 Task: Look for space in Sunrise Manor, United States from 12th August, 2023 to 16th August, 2023 for 8 adults in price range Rs.10000 to Rs.16000. Place can be private room with 8 bedrooms having 8 beds and 8 bathrooms. Property type can be house, flat, guest house, hotel. Amenities needed are: wifi, TV, free parkinig on premises, gym, breakfast. Booking option can be shelf check-in. Required host language is English.
Action: Mouse moved to (565, 139)
Screenshot: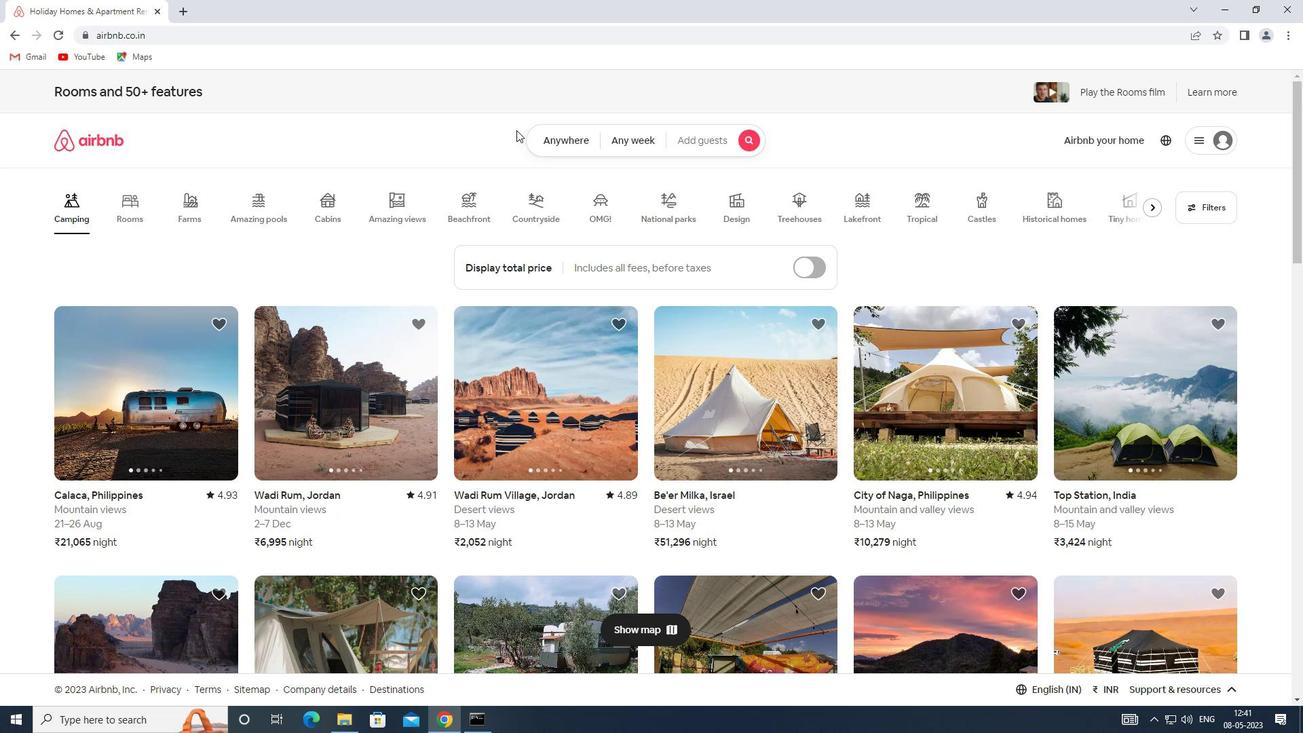 
Action: Mouse pressed left at (565, 139)
Screenshot: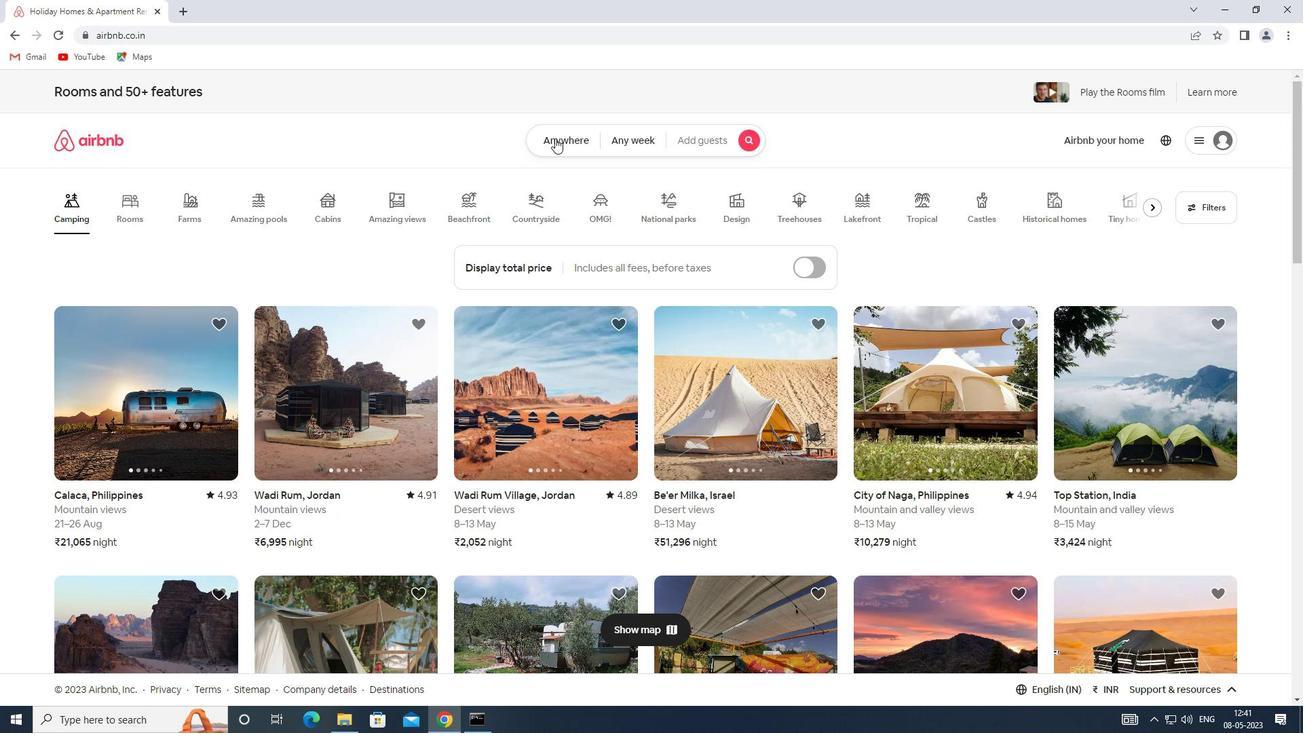 
Action: Mouse moved to (397, 196)
Screenshot: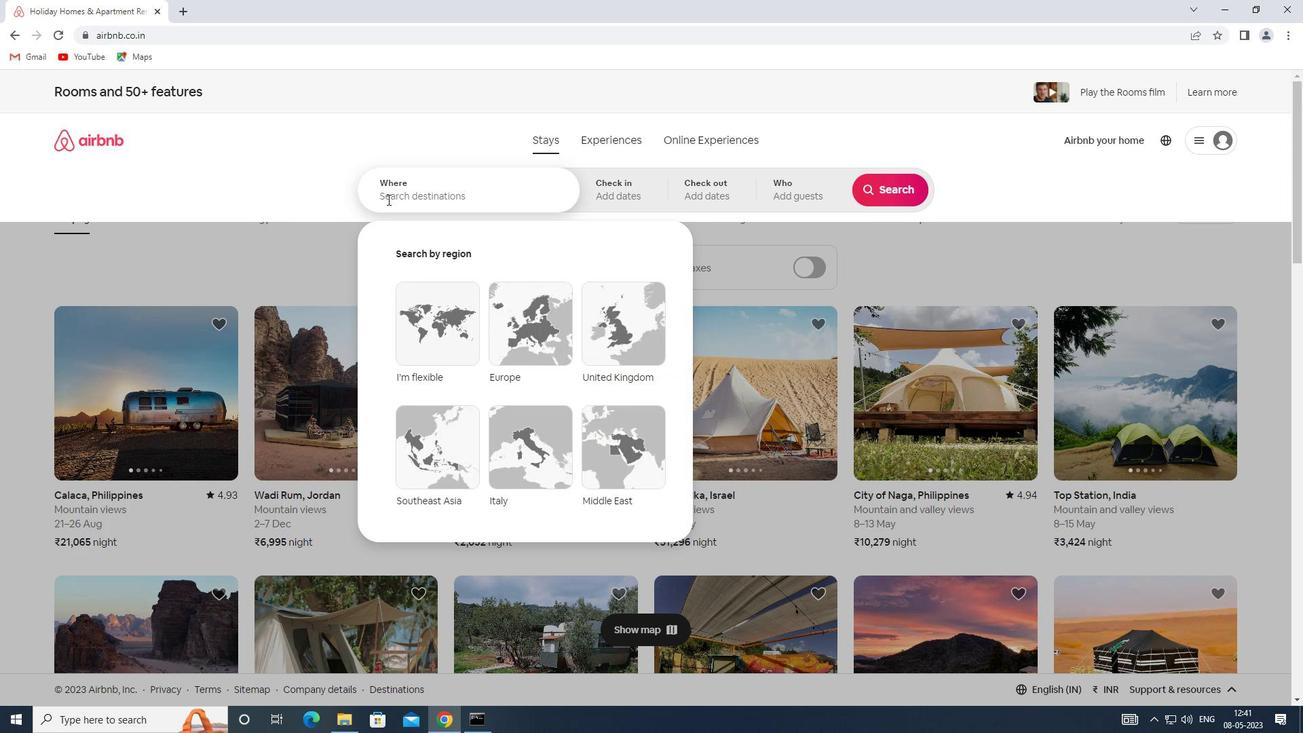 
Action: Mouse pressed left at (397, 196)
Screenshot: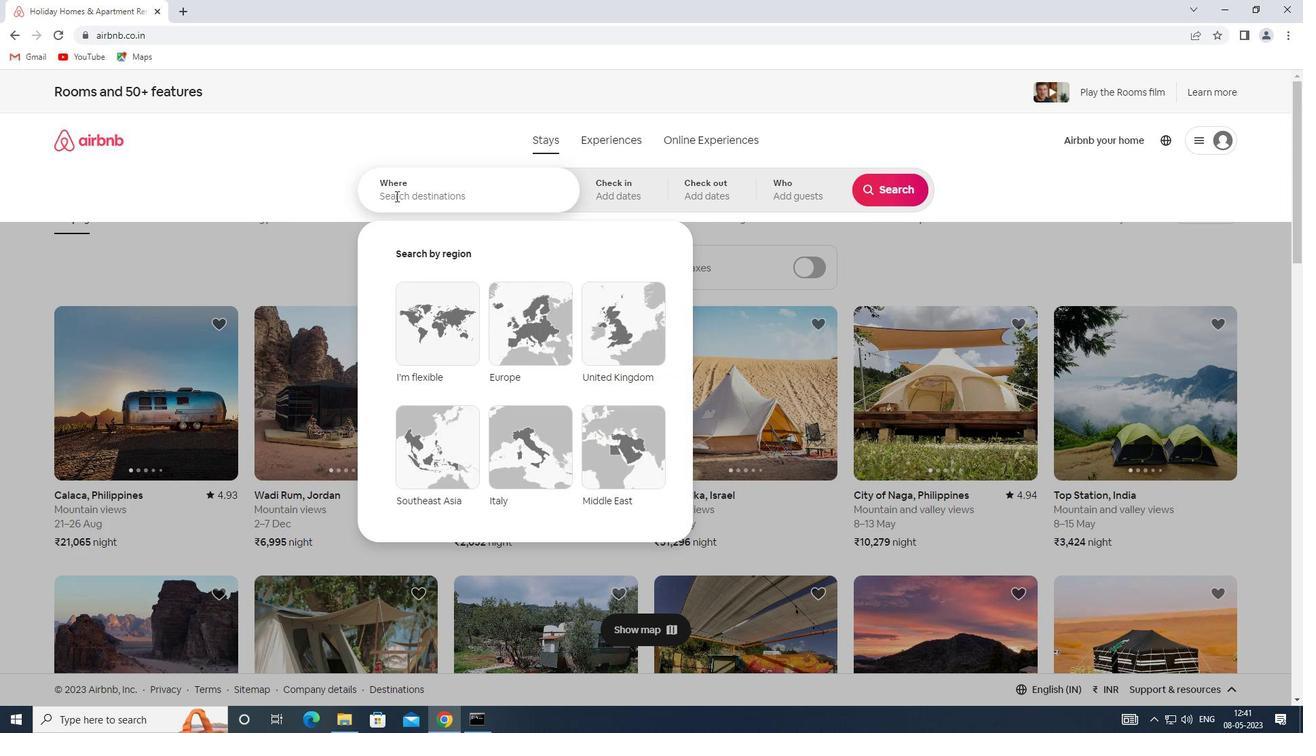 
Action: Key pressed <Key.shift>SPACE<Key.space>IN<Key.space><Key.shift>SUNRISE<Key.space><Key.shift>MANOR,<Key.shift>UNITED<Key.space><Key.shift>STATES
Screenshot: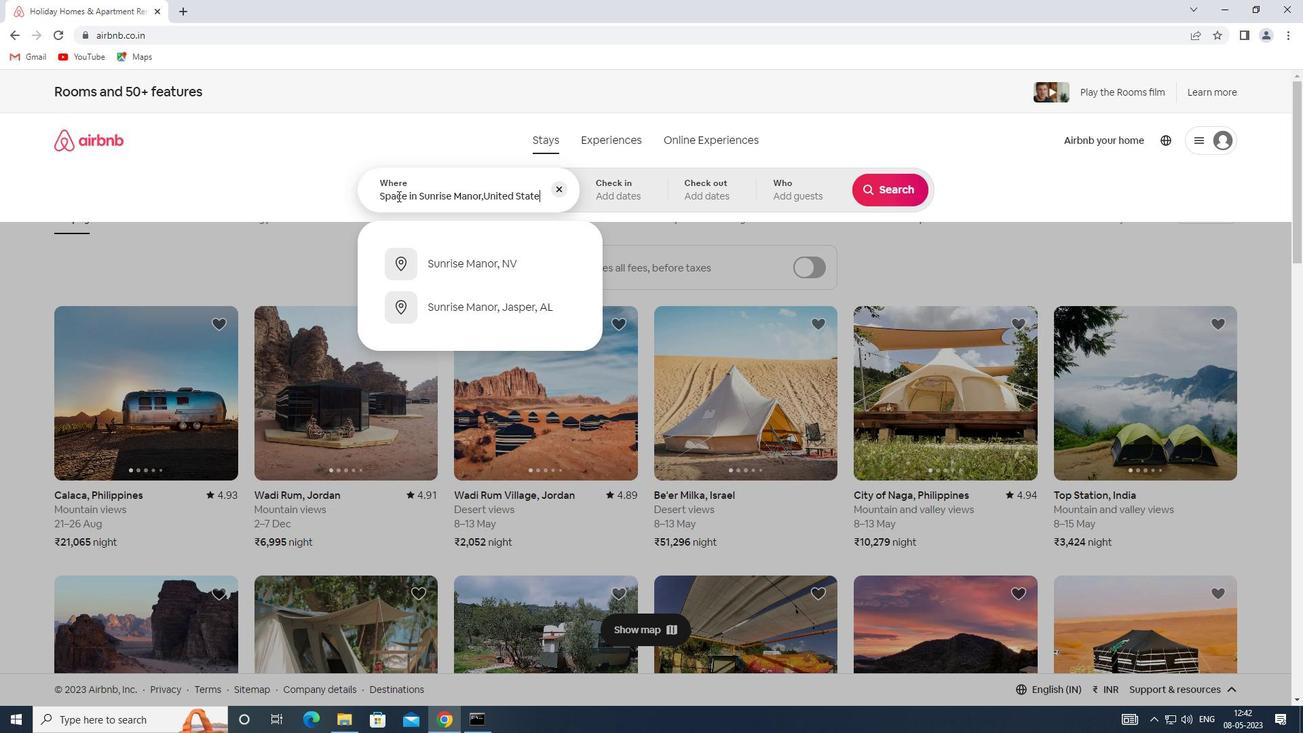 
Action: Mouse moved to (605, 183)
Screenshot: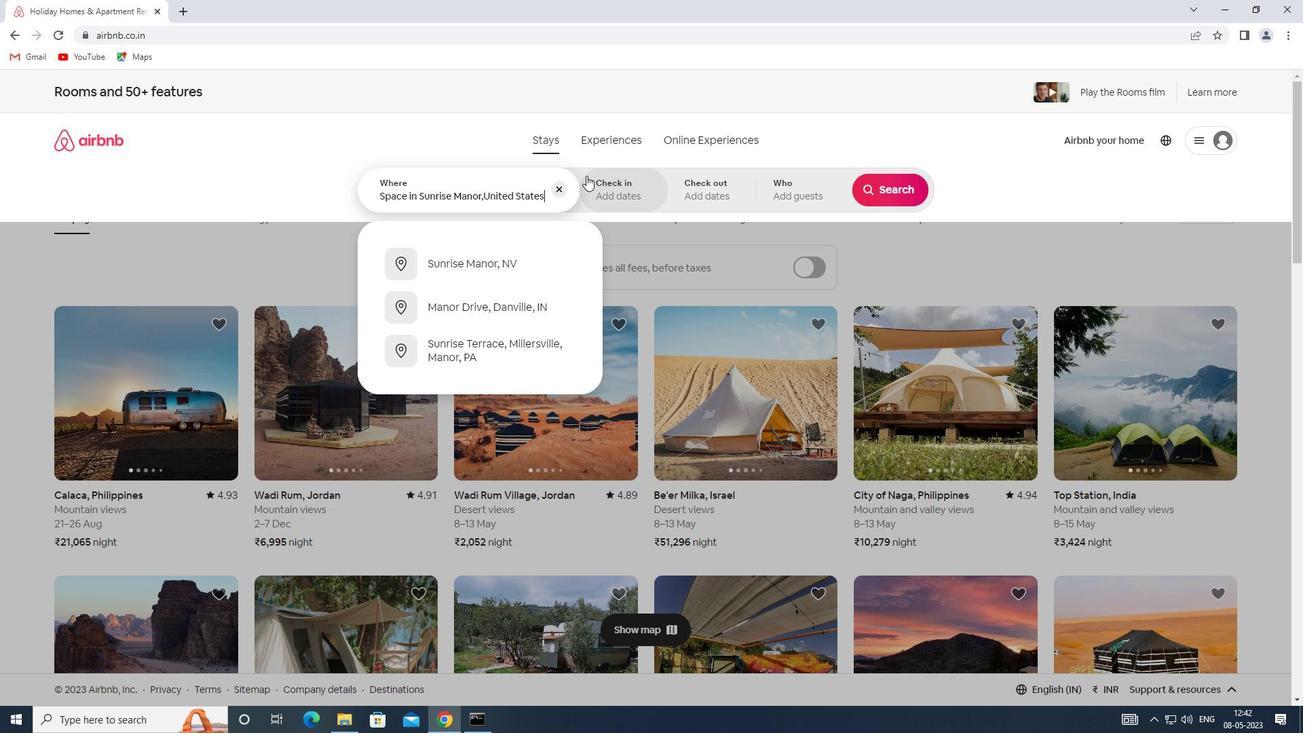 
Action: Mouse pressed left at (605, 183)
Screenshot: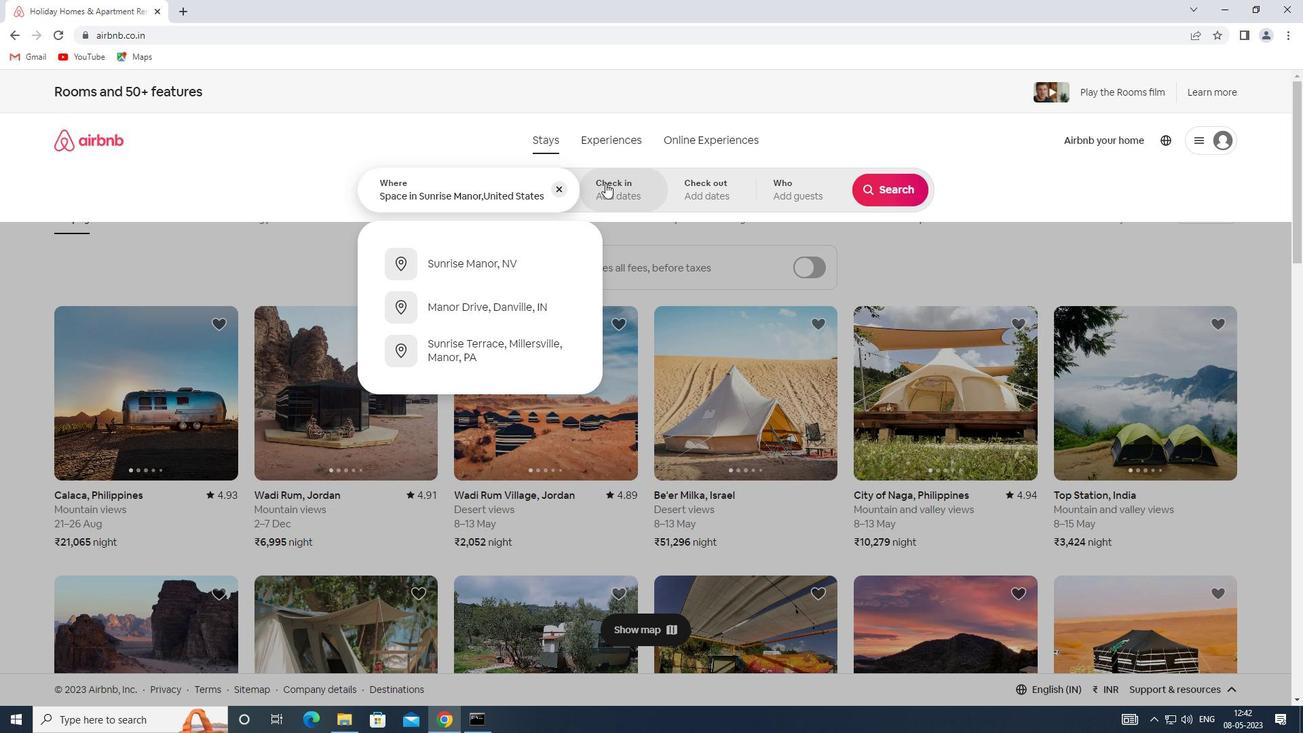 
Action: Mouse moved to (881, 307)
Screenshot: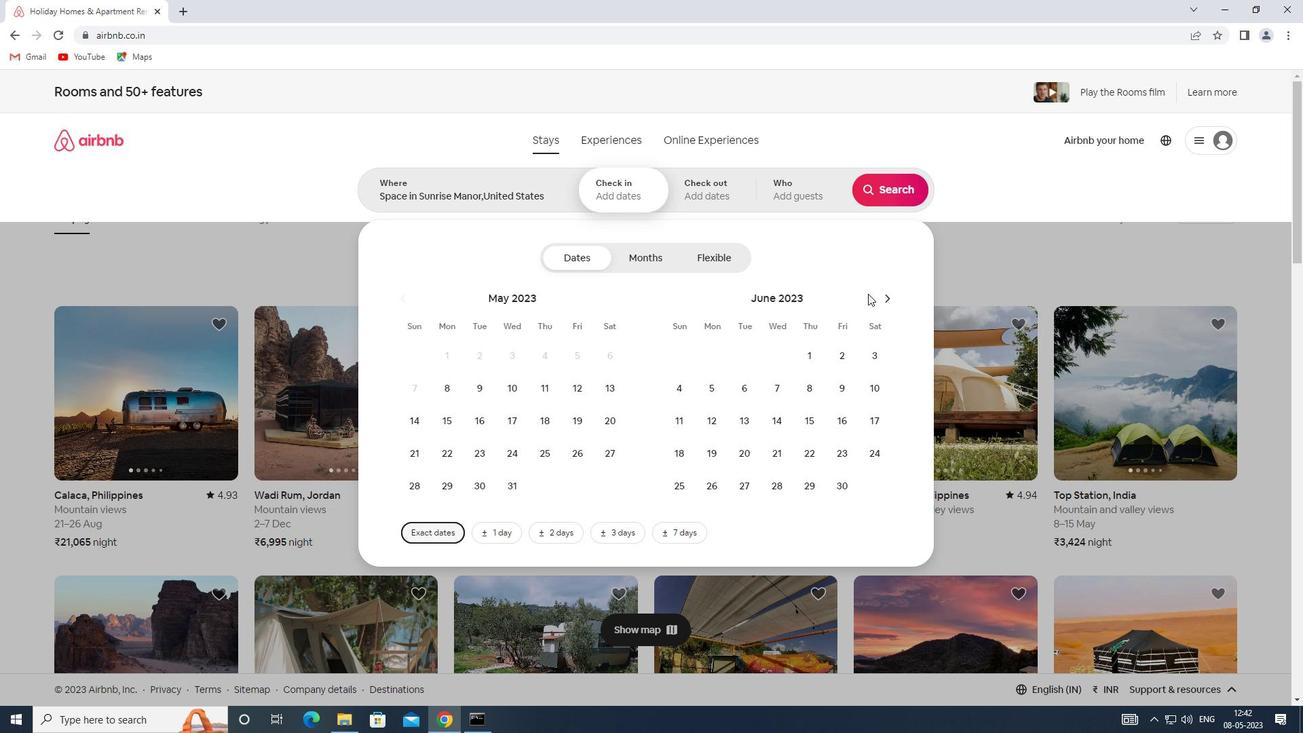
Action: Mouse pressed left at (881, 307)
Screenshot: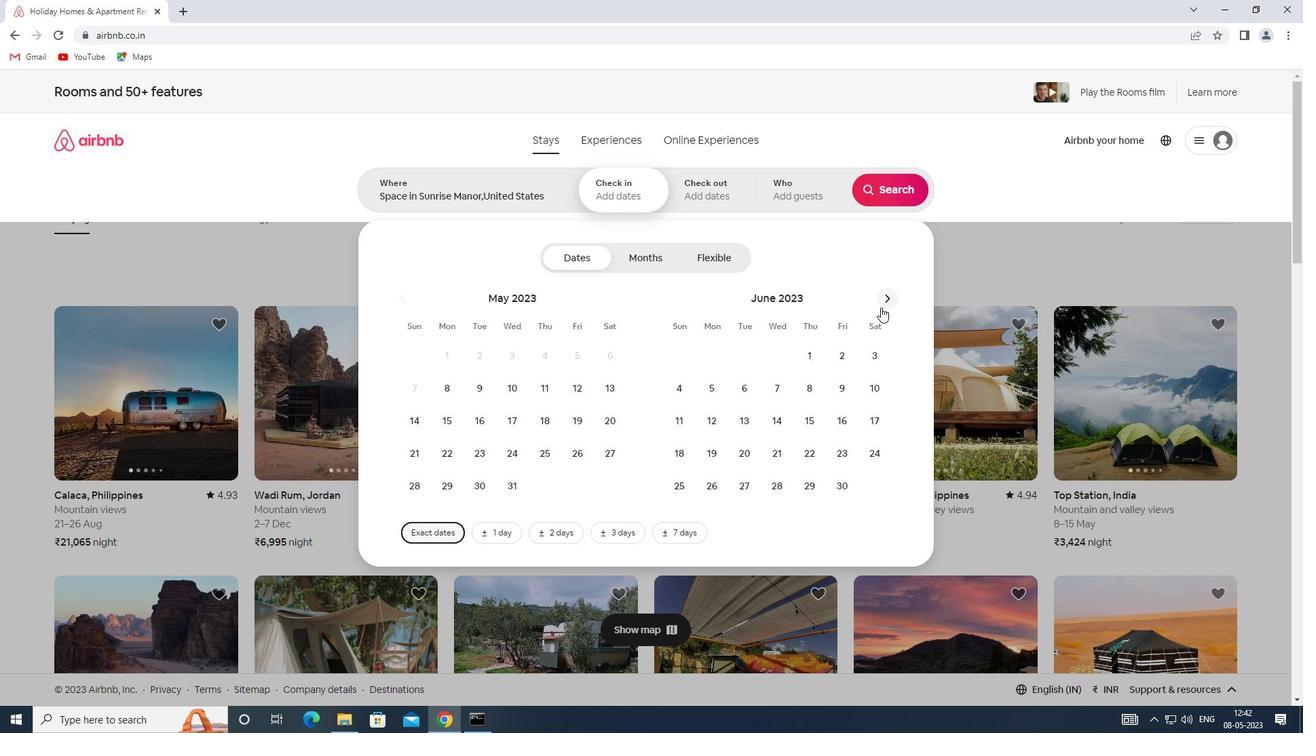
Action: Mouse pressed left at (881, 307)
Screenshot: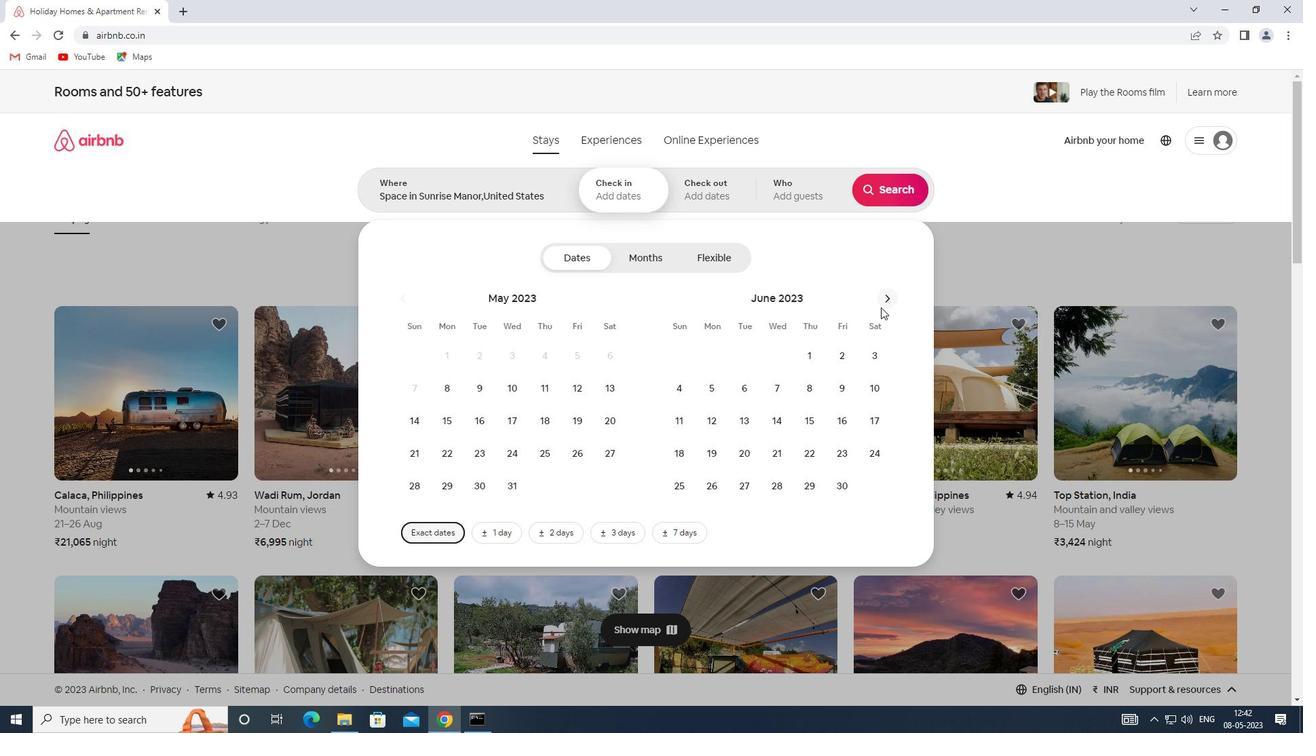 
Action: Mouse moved to (888, 295)
Screenshot: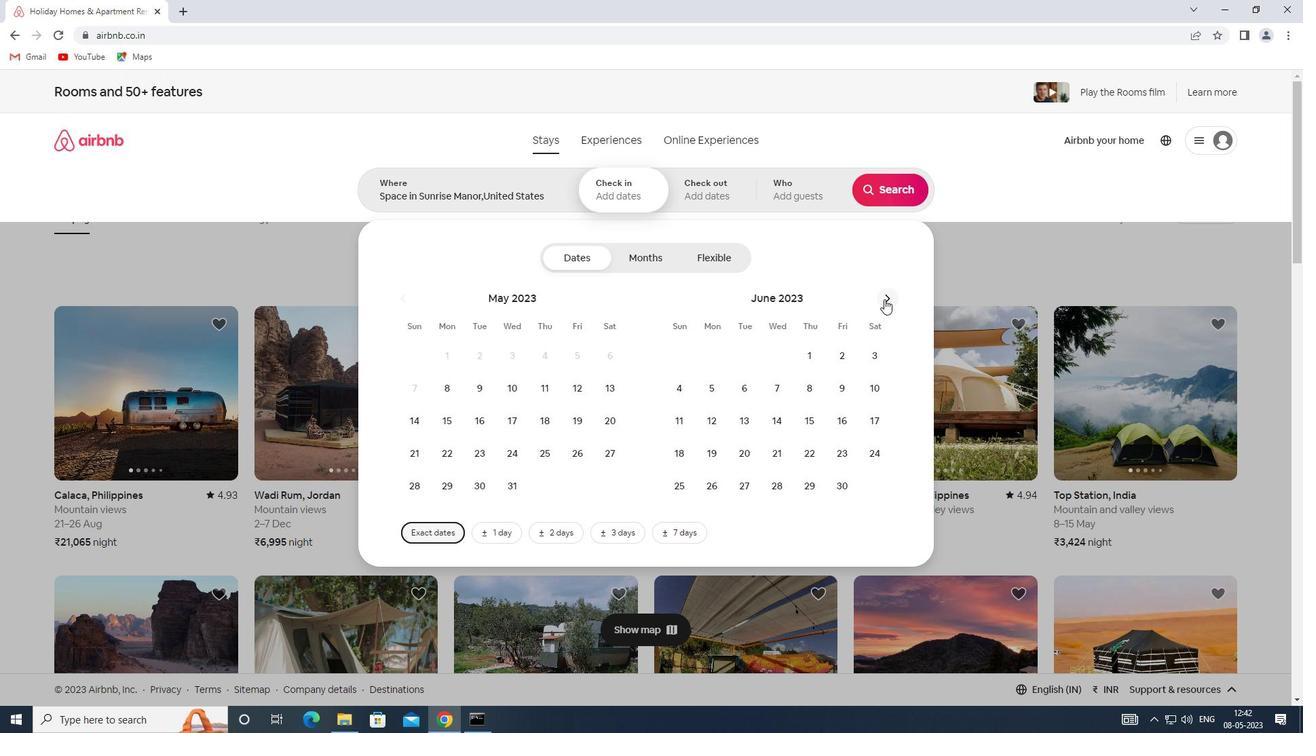 
Action: Mouse pressed left at (888, 295)
Screenshot: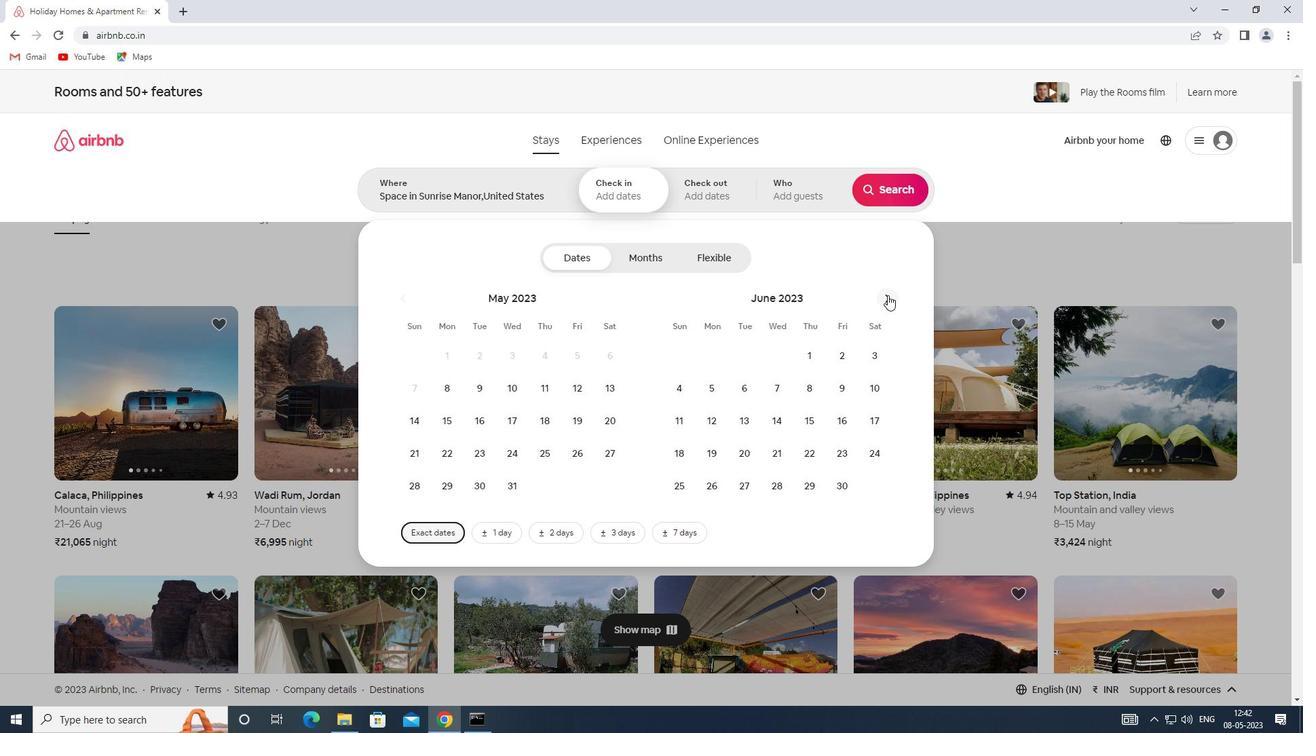 
Action: Mouse pressed left at (888, 295)
Screenshot: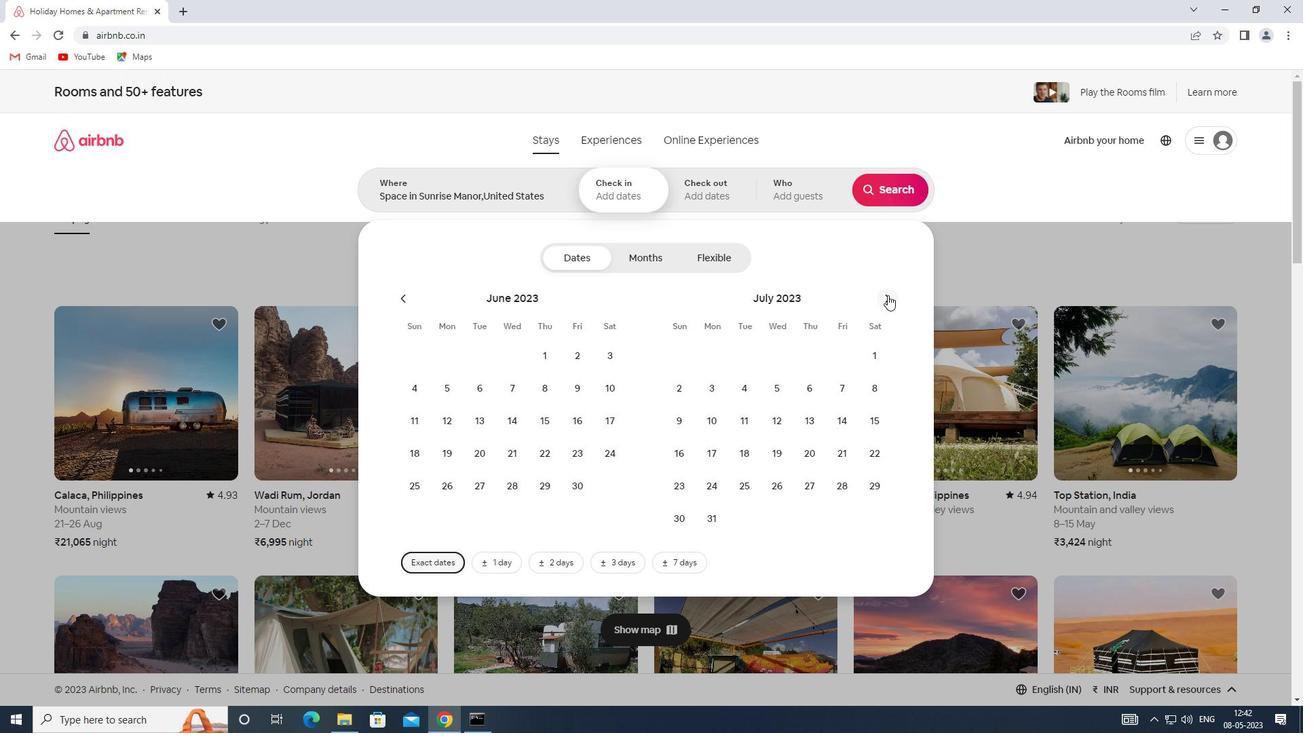 
Action: Mouse moved to (880, 387)
Screenshot: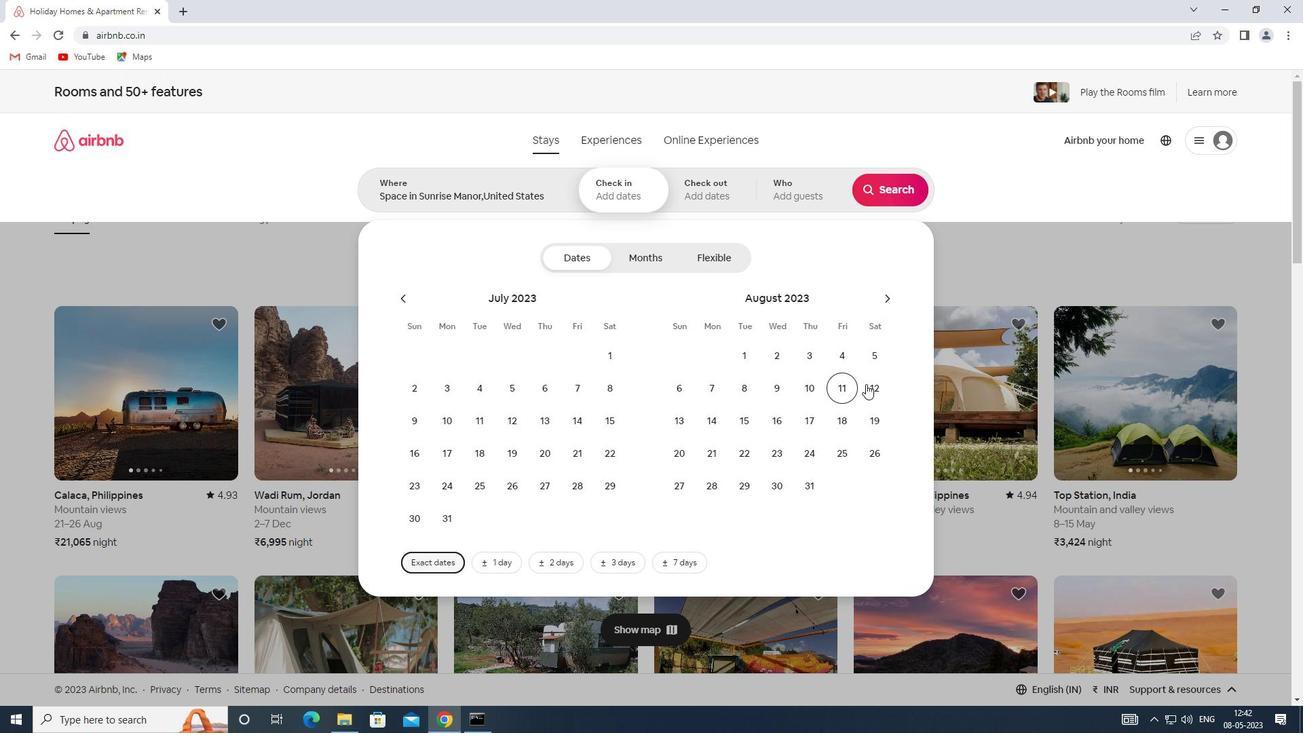 
Action: Mouse pressed left at (880, 387)
Screenshot: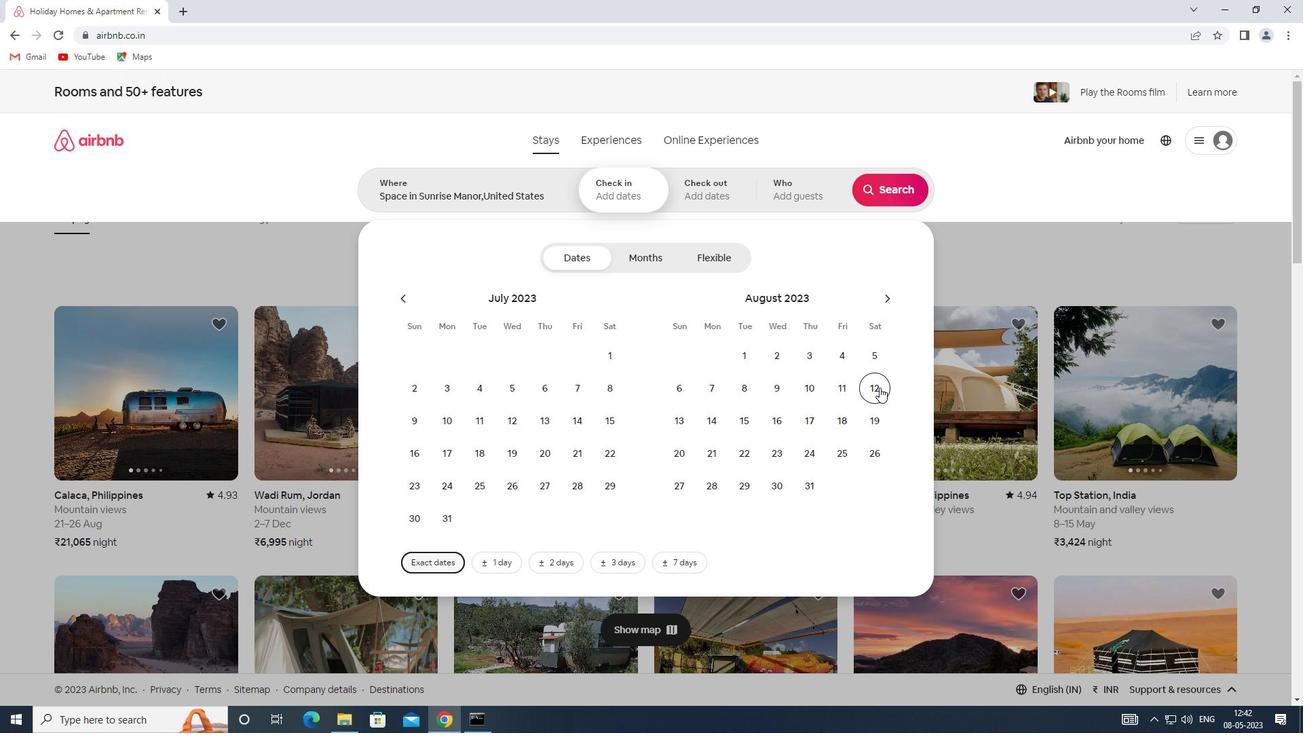 
Action: Mouse moved to (766, 426)
Screenshot: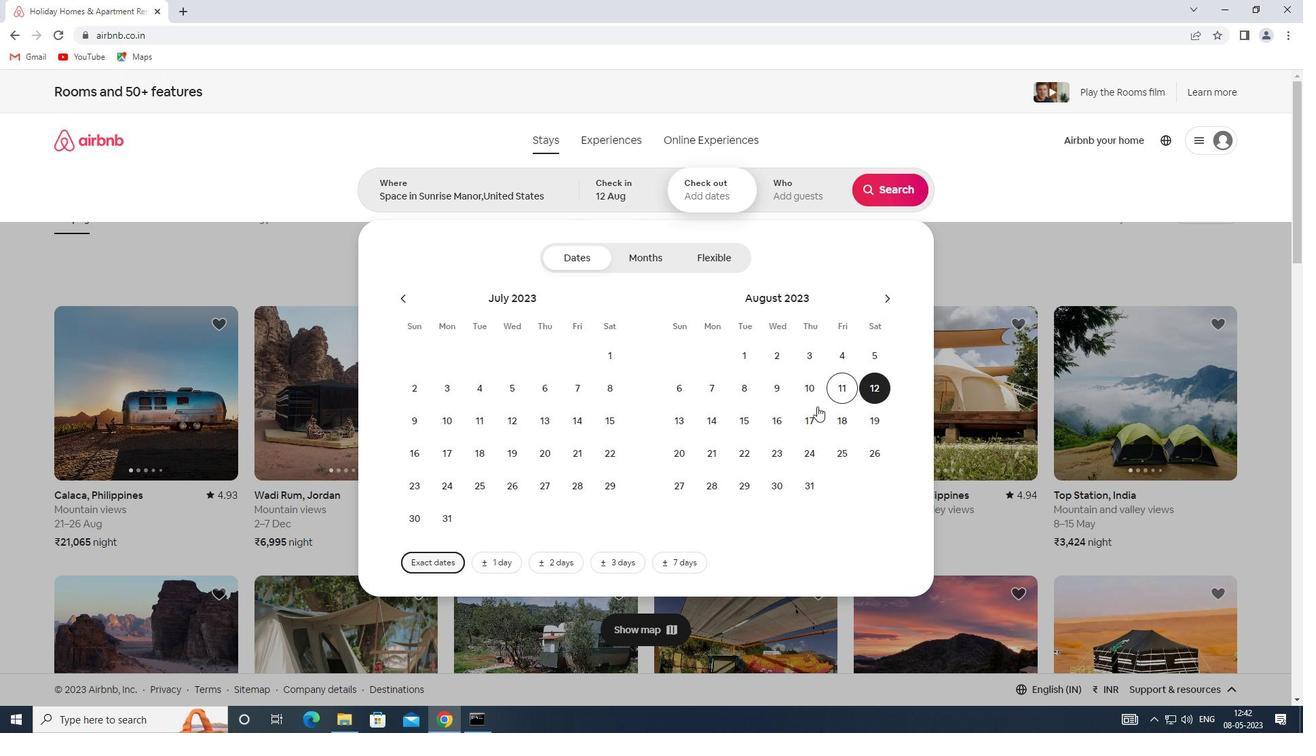 
Action: Mouse pressed left at (766, 426)
Screenshot: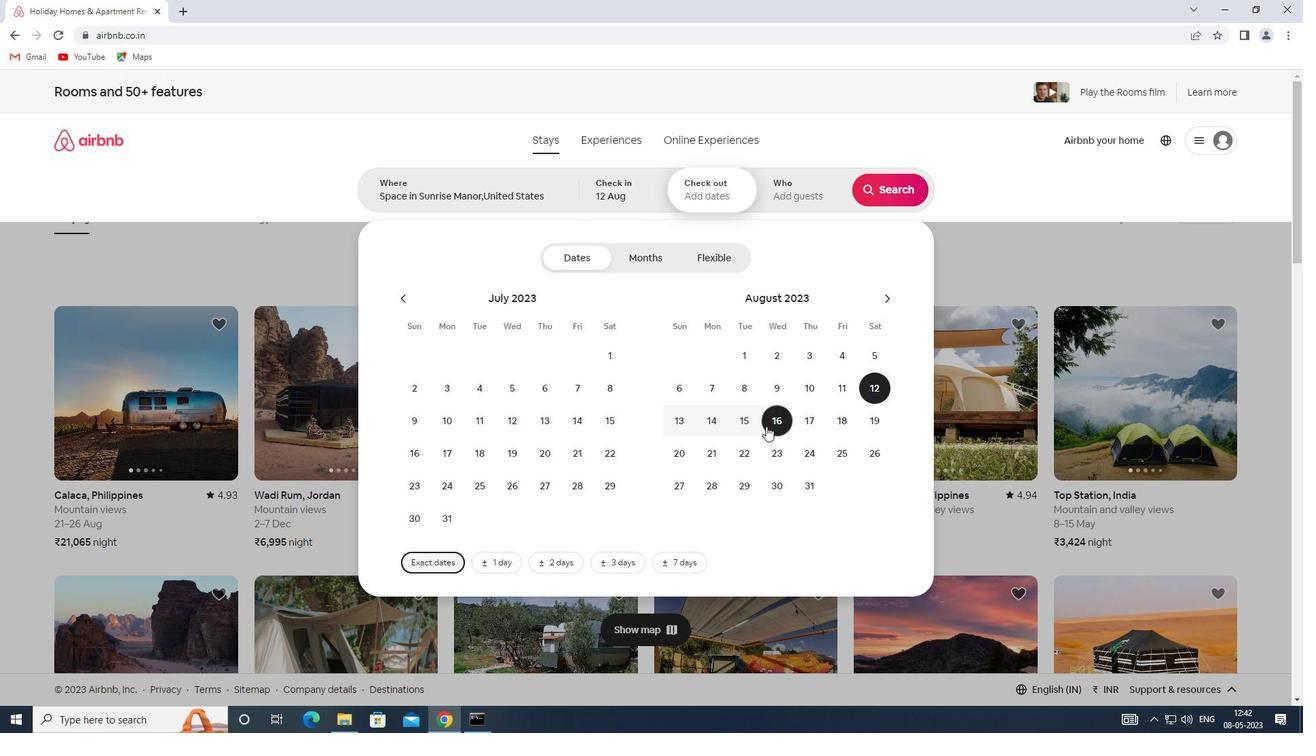 
Action: Mouse moved to (797, 194)
Screenshot: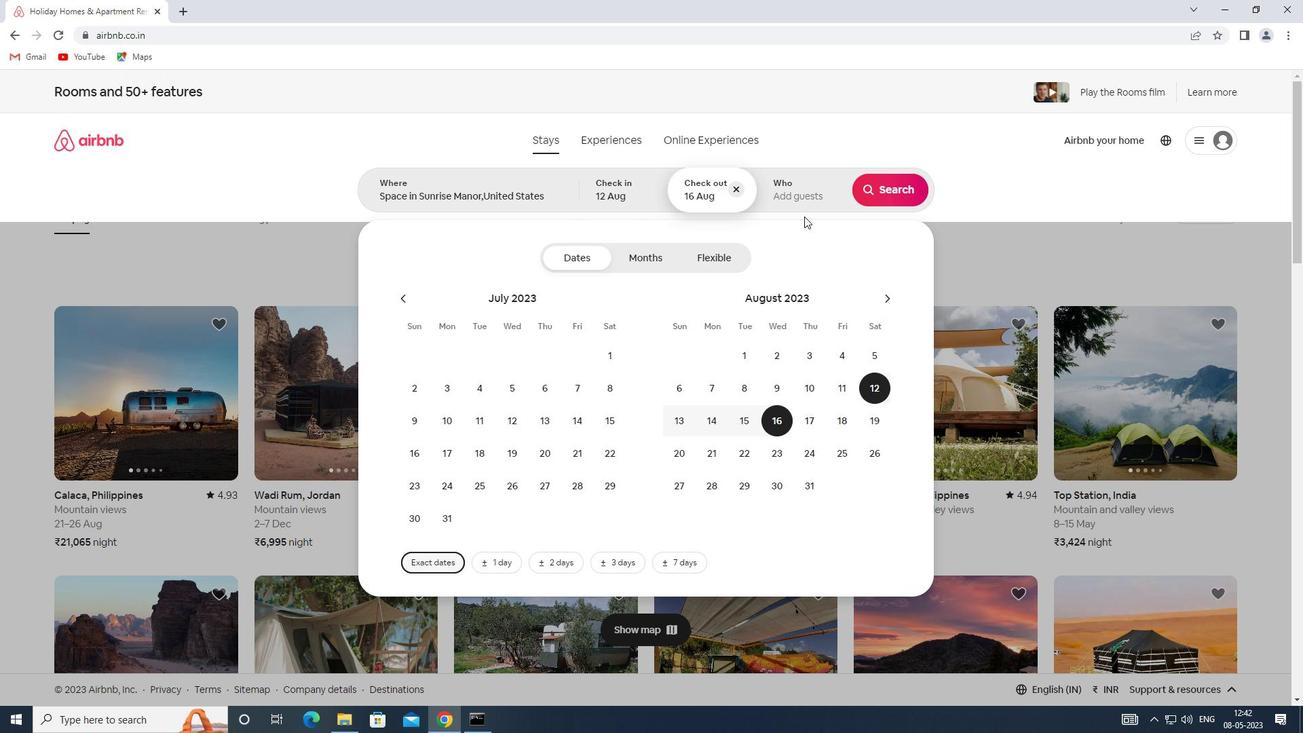 
Action: Mouse pressed left at (797, 194)
Screenshot: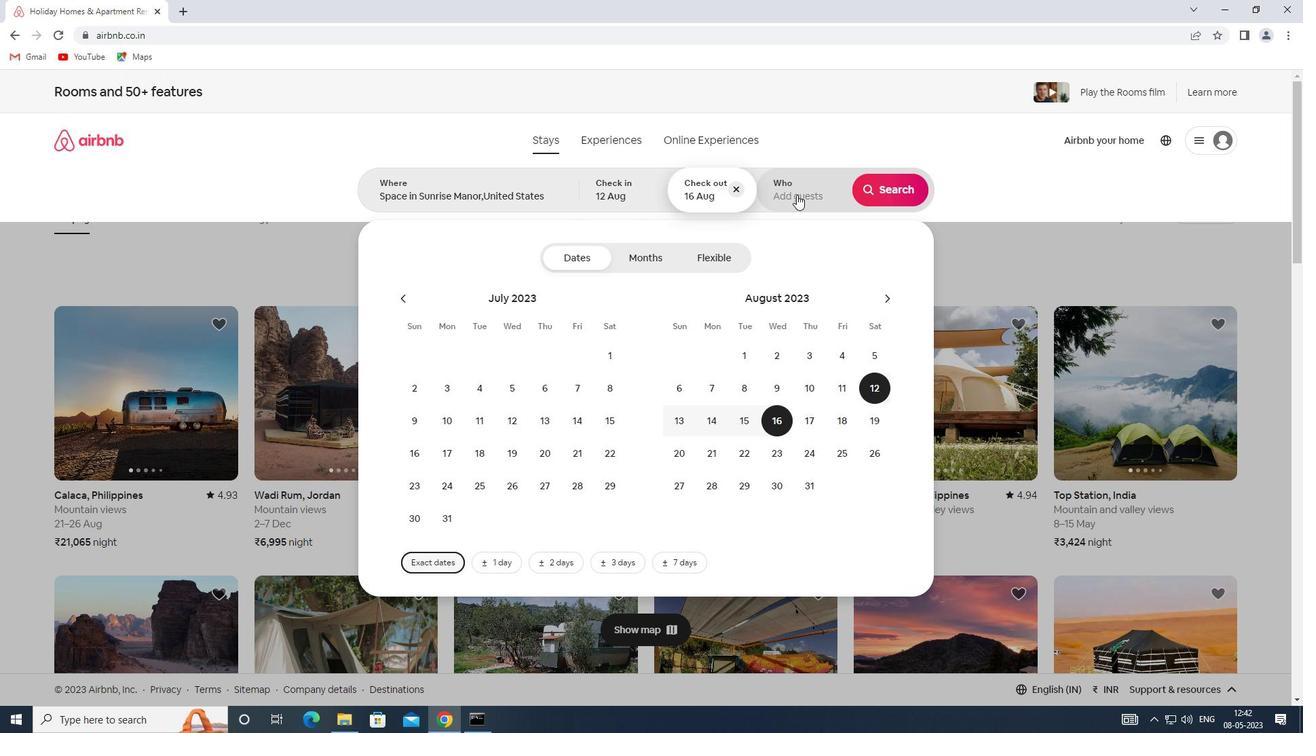 
Action: Mouse moved to (884, 262)
Screenshot: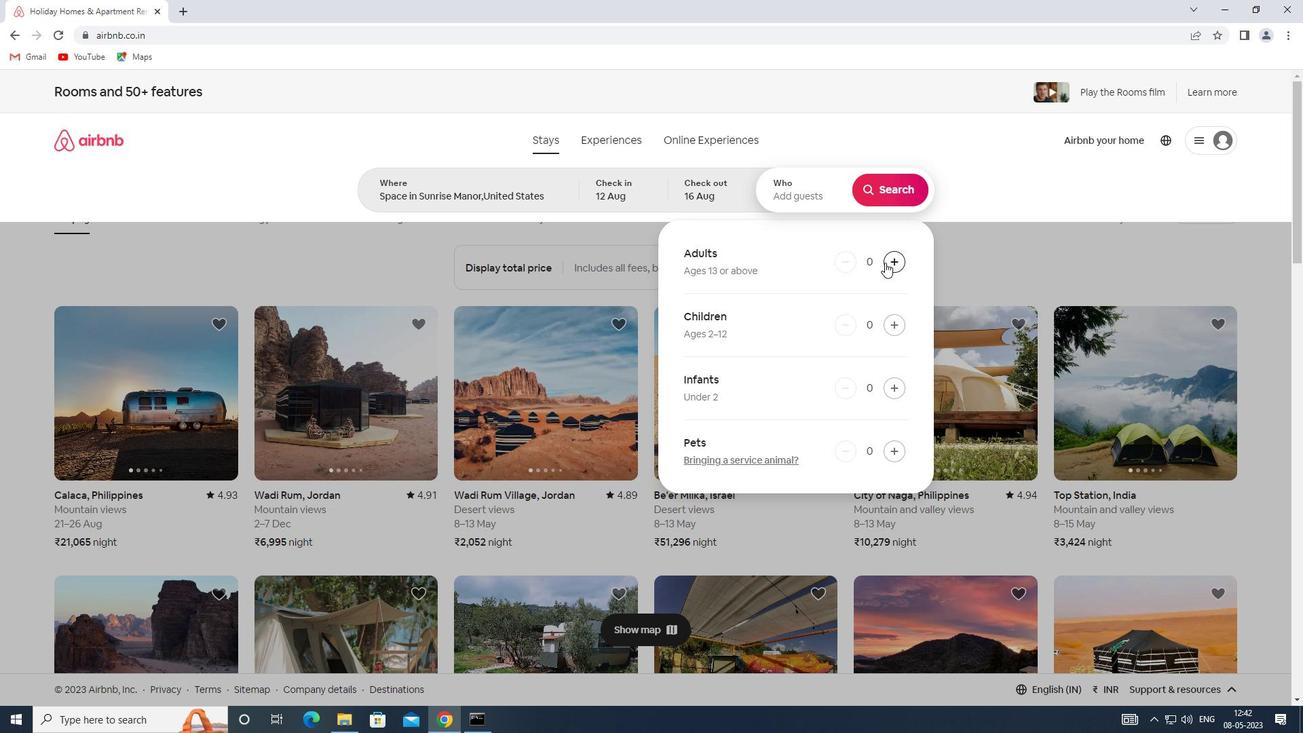 
Action: Mouse pressed left at (884, 262)
Screenshot: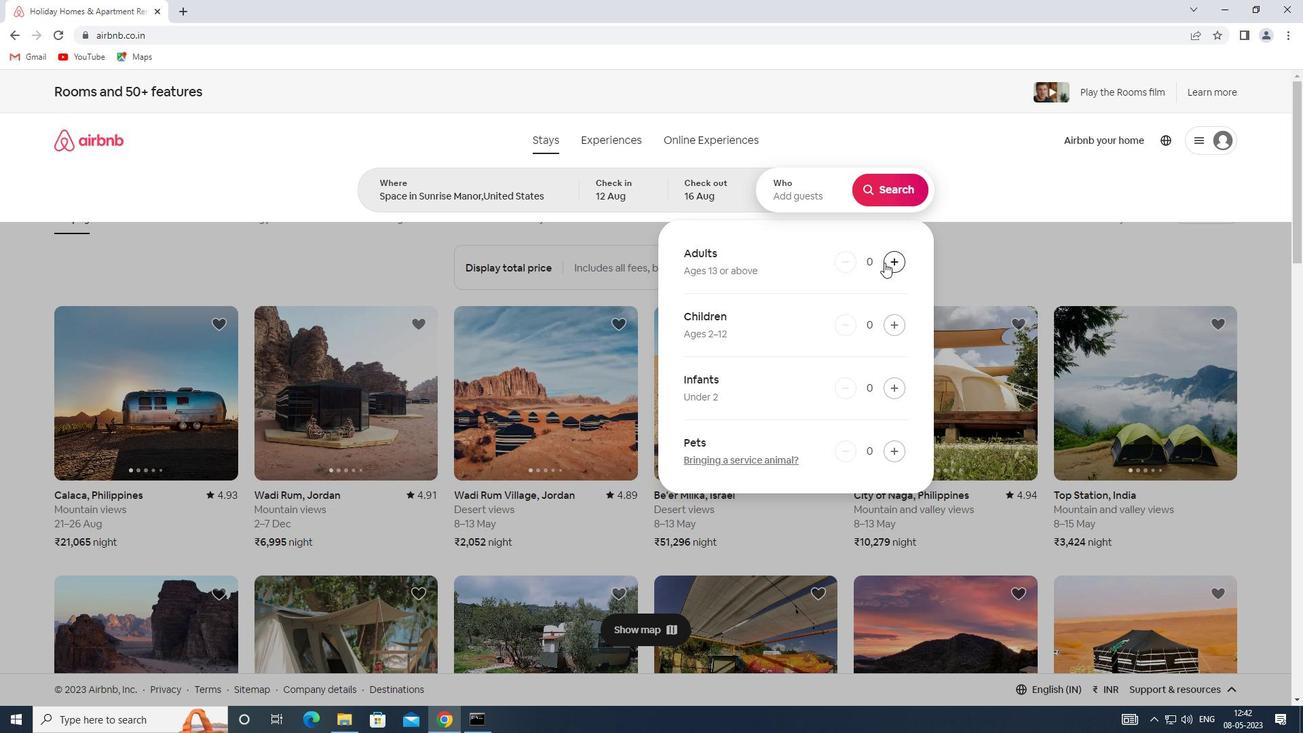 
Action: Mouse pressed left at (884, 262)
Screenshot: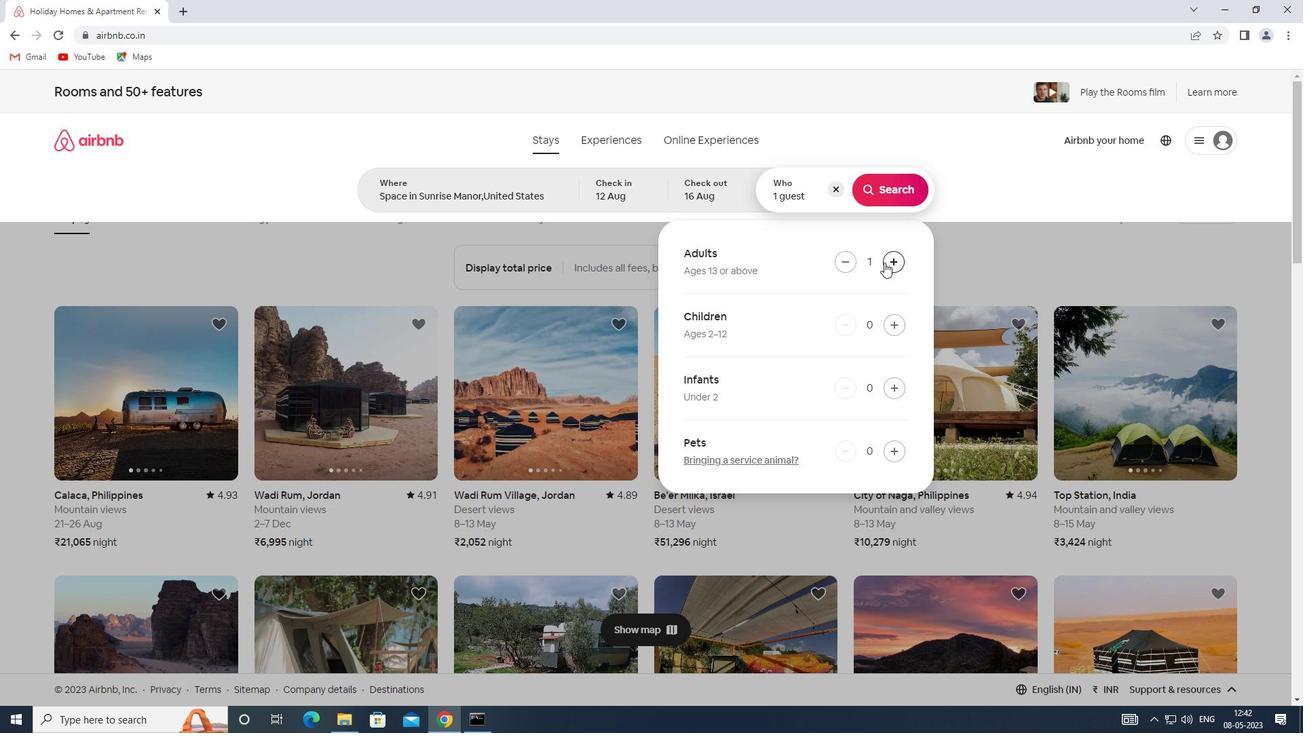 
Action: Mouse moved to (895, 260)
Screenshot: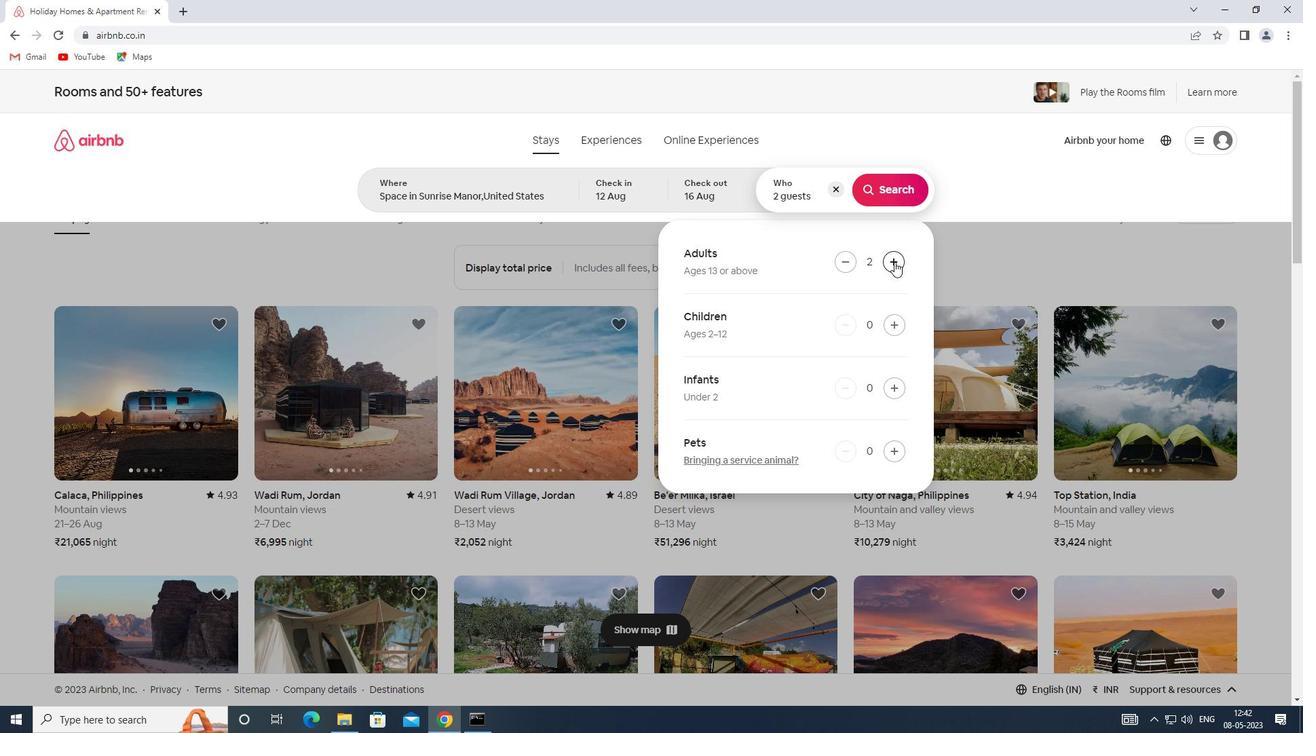 
Action: Mouse pressed left at (895, 260)
Screenshot: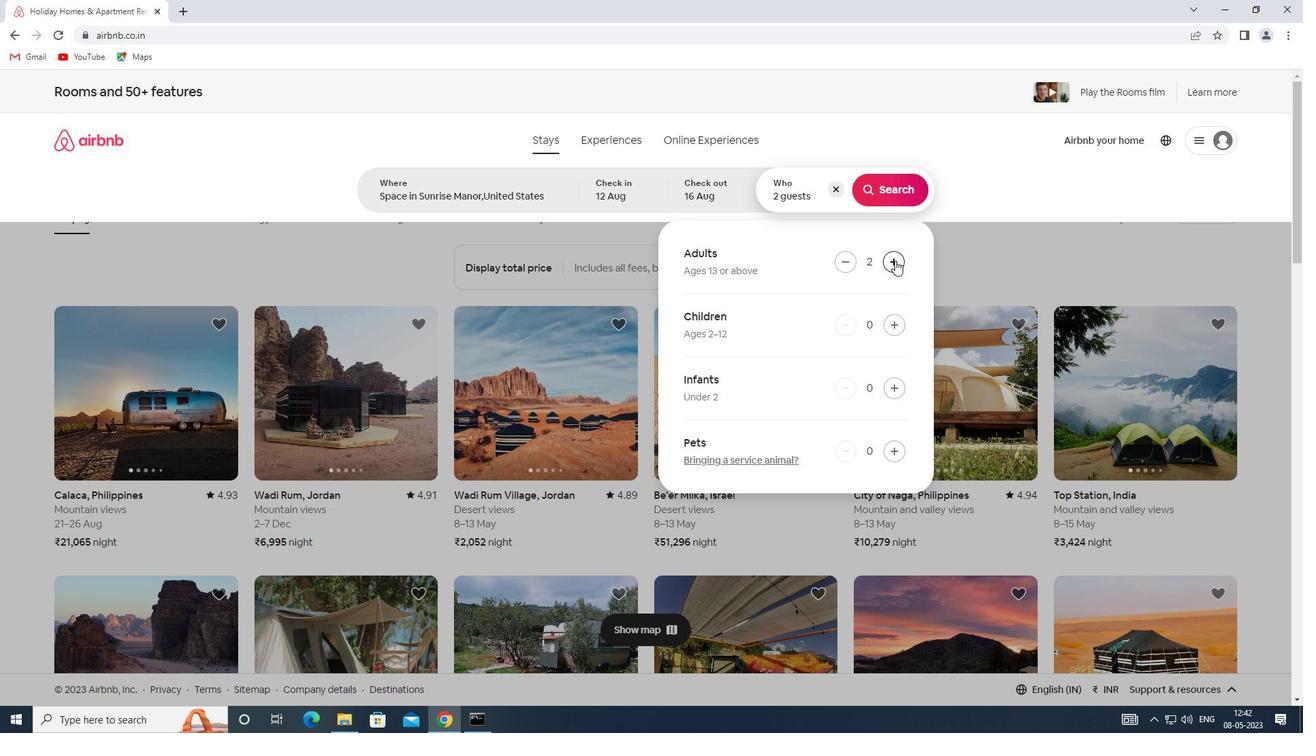 
Action: Mouse pressed left at (895, 260)
Screenshot: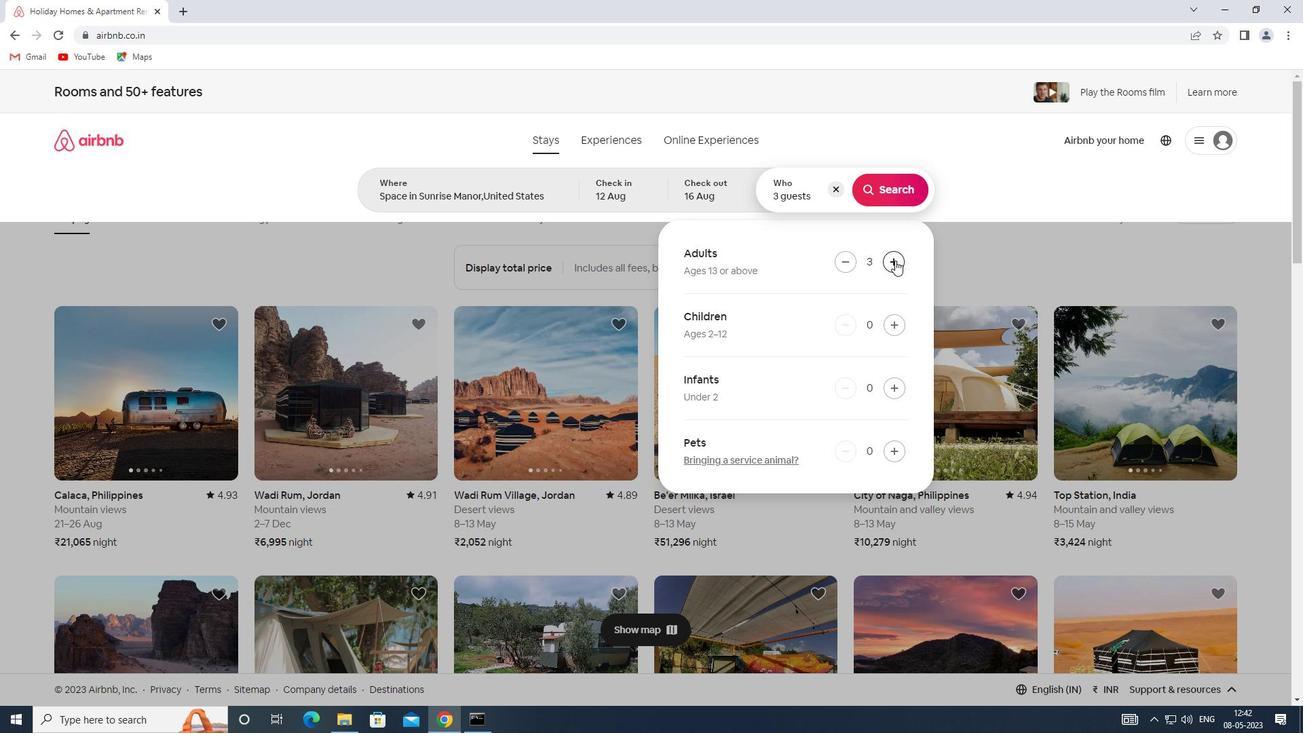 
Action: Mouse pressed left at (895, 260)
Screenshot: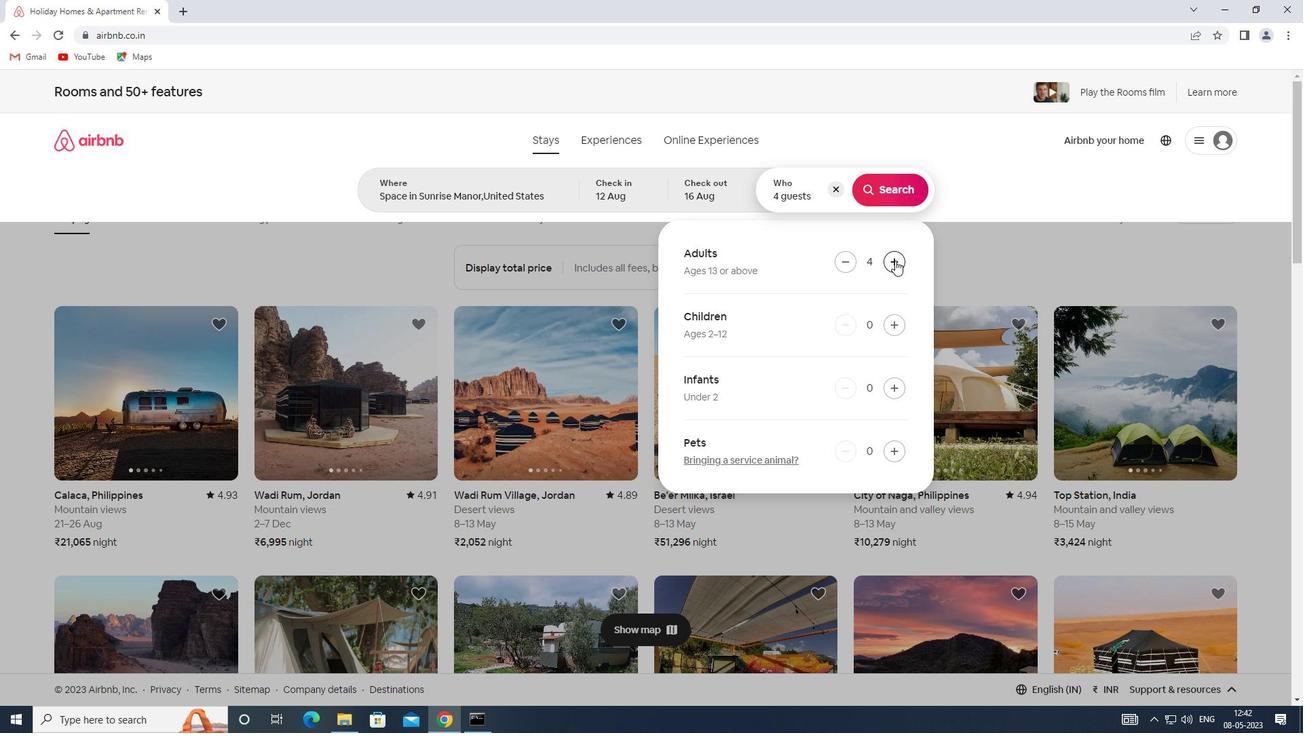 
Action: Mouse pressed left at (895, 260)
Screenshot: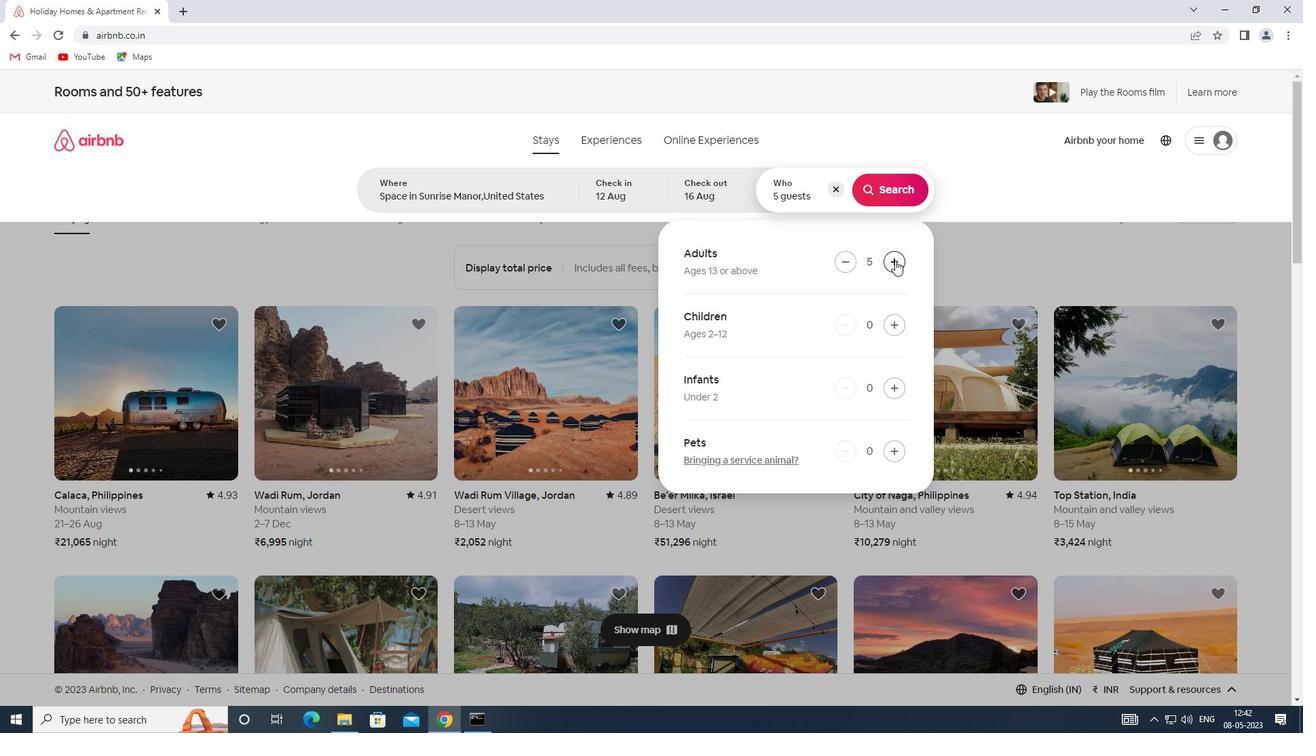 
Action: Mouse pressed left at (895, 260)
Screenshot: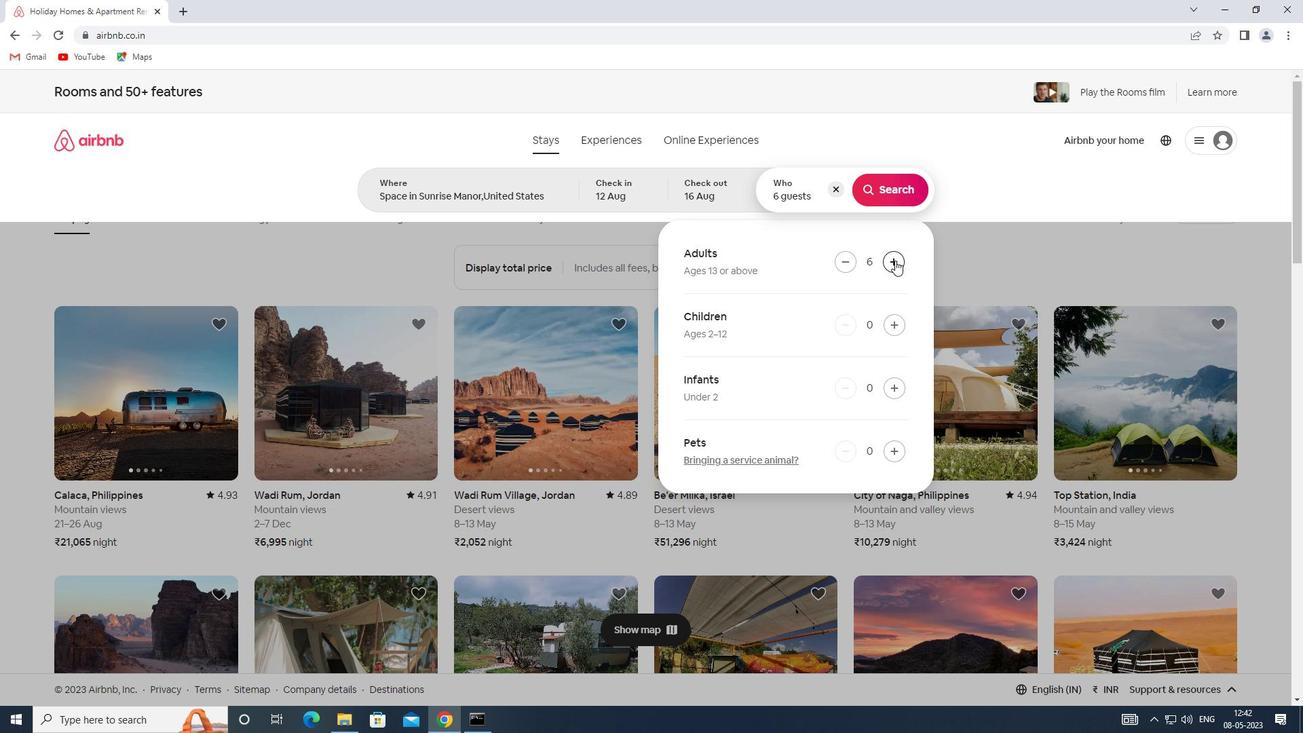 
Action: Mouse pressed left at (895, 260)
Screenshot: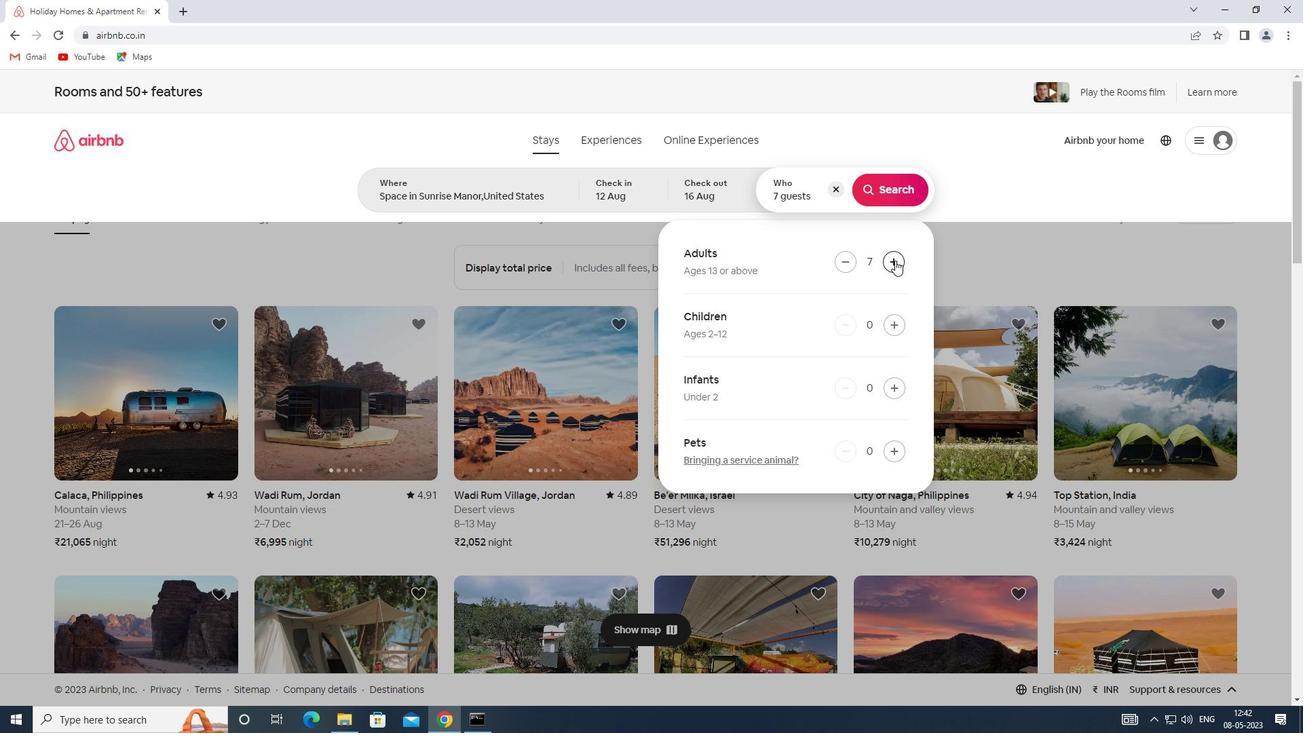 
Action: Mouse moved to (897, 194)
Screenshot: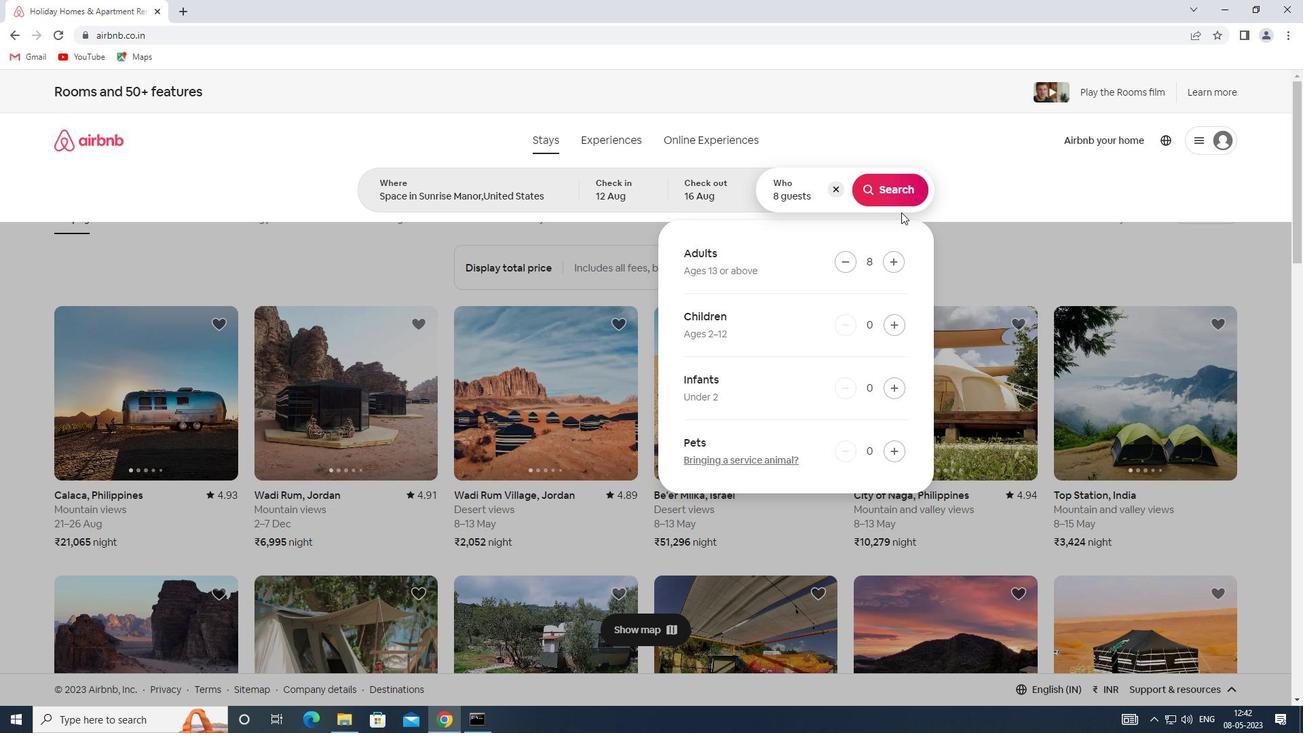 
Action: Mouse pressed left at (897, 194)
Screenshot: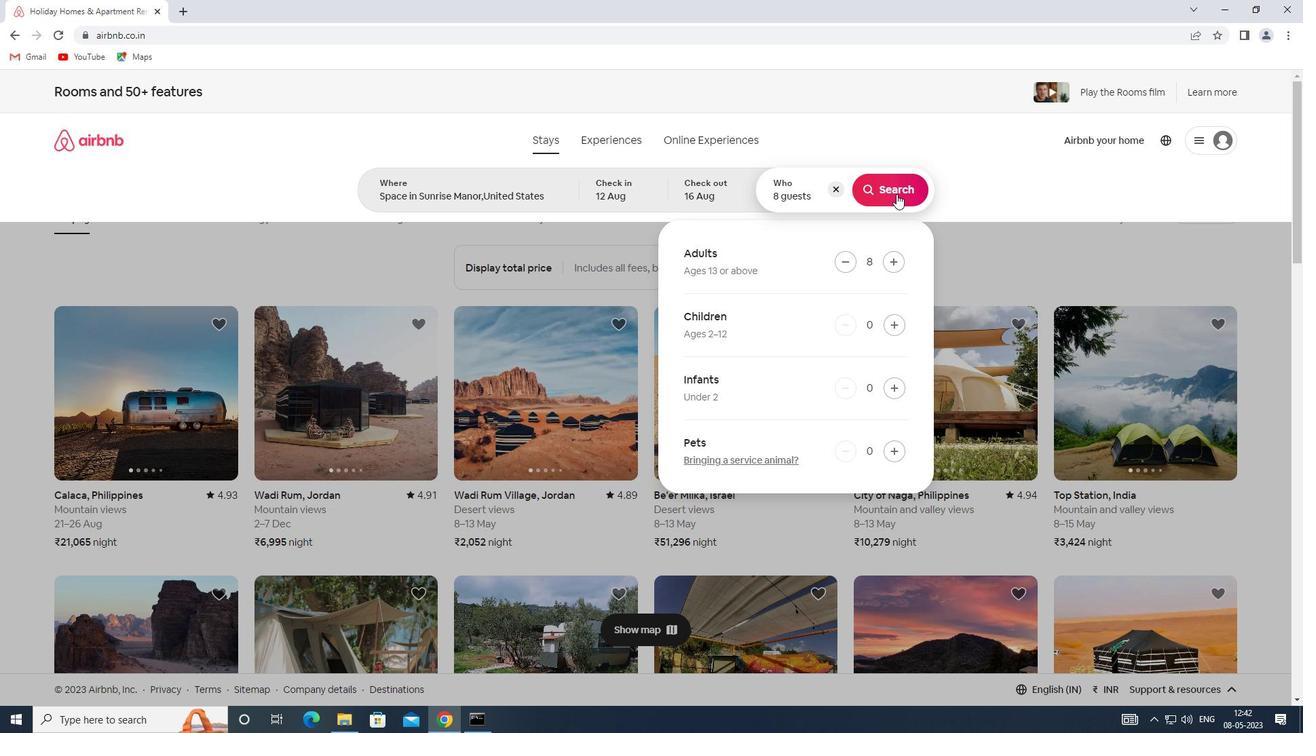
Action: Mouse moved to (1238, 152)
Screenshot: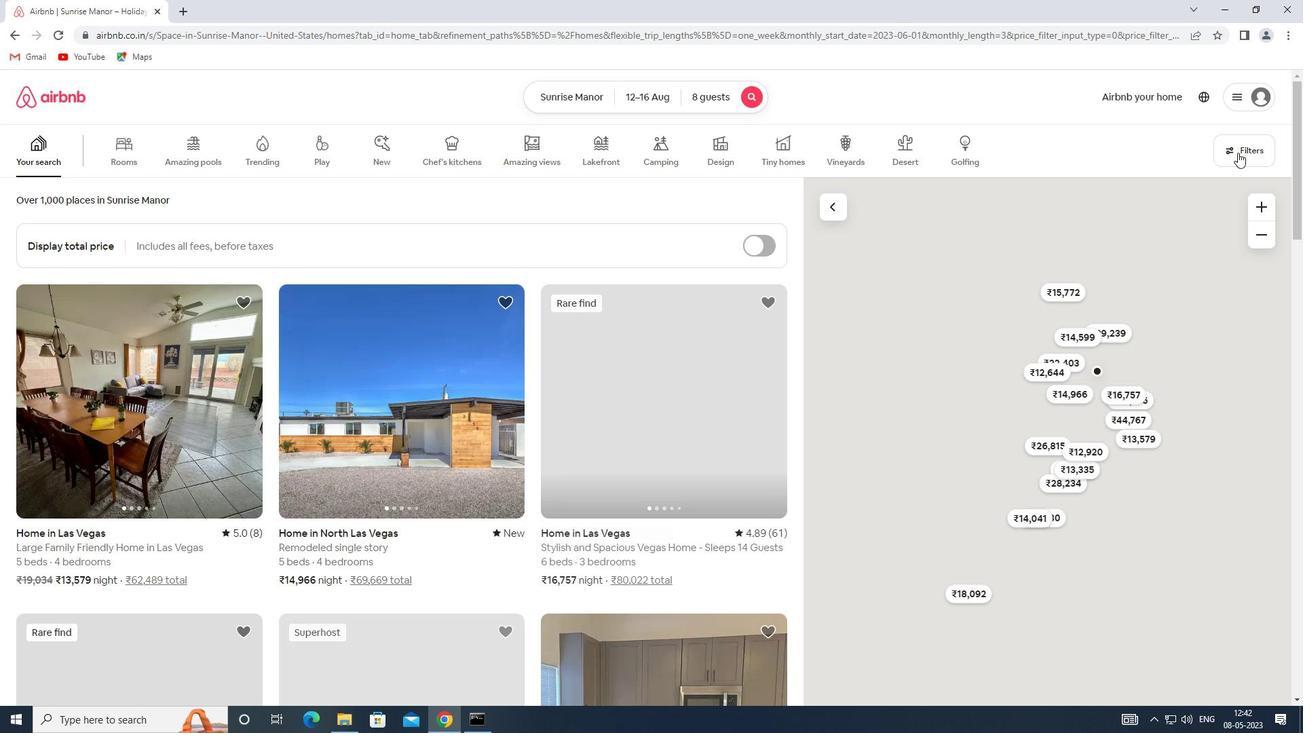 
Action: Mouse pressed left at (1238, 152)
Screenshot: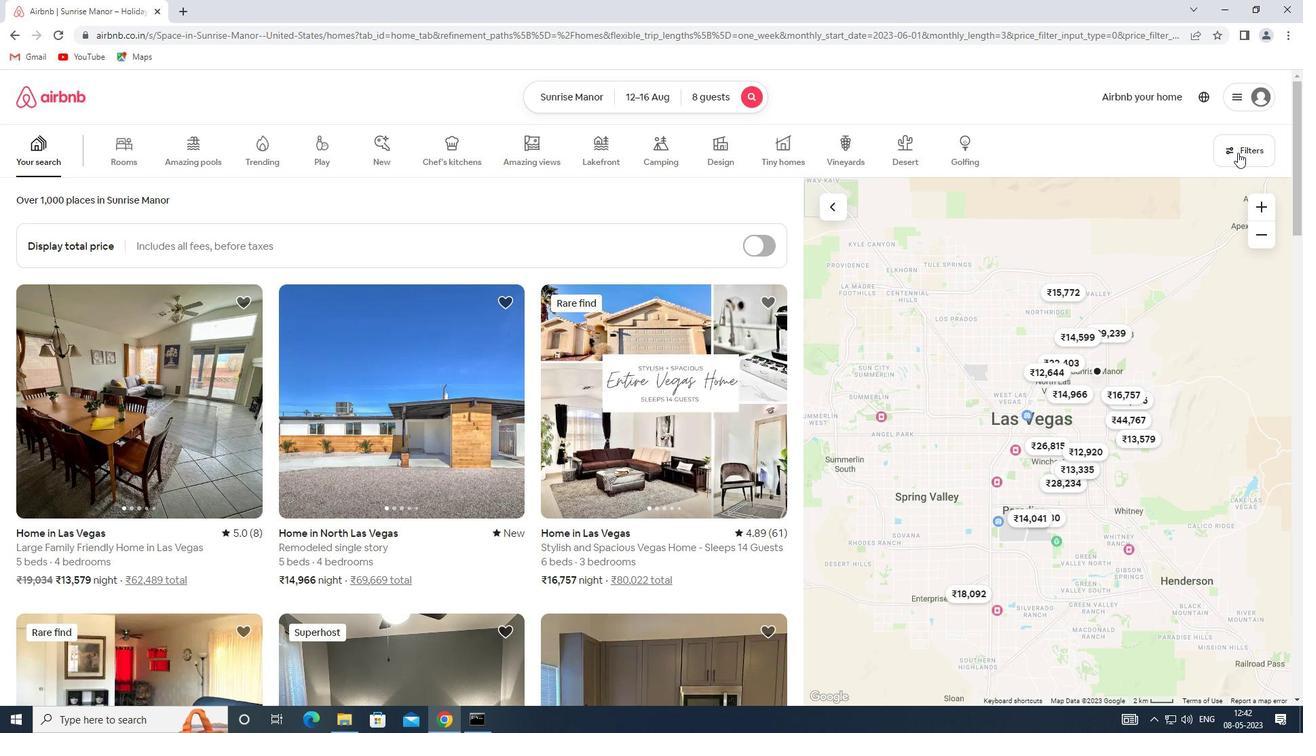 
Action: Mouse moved to (476, 481)
Screenshot: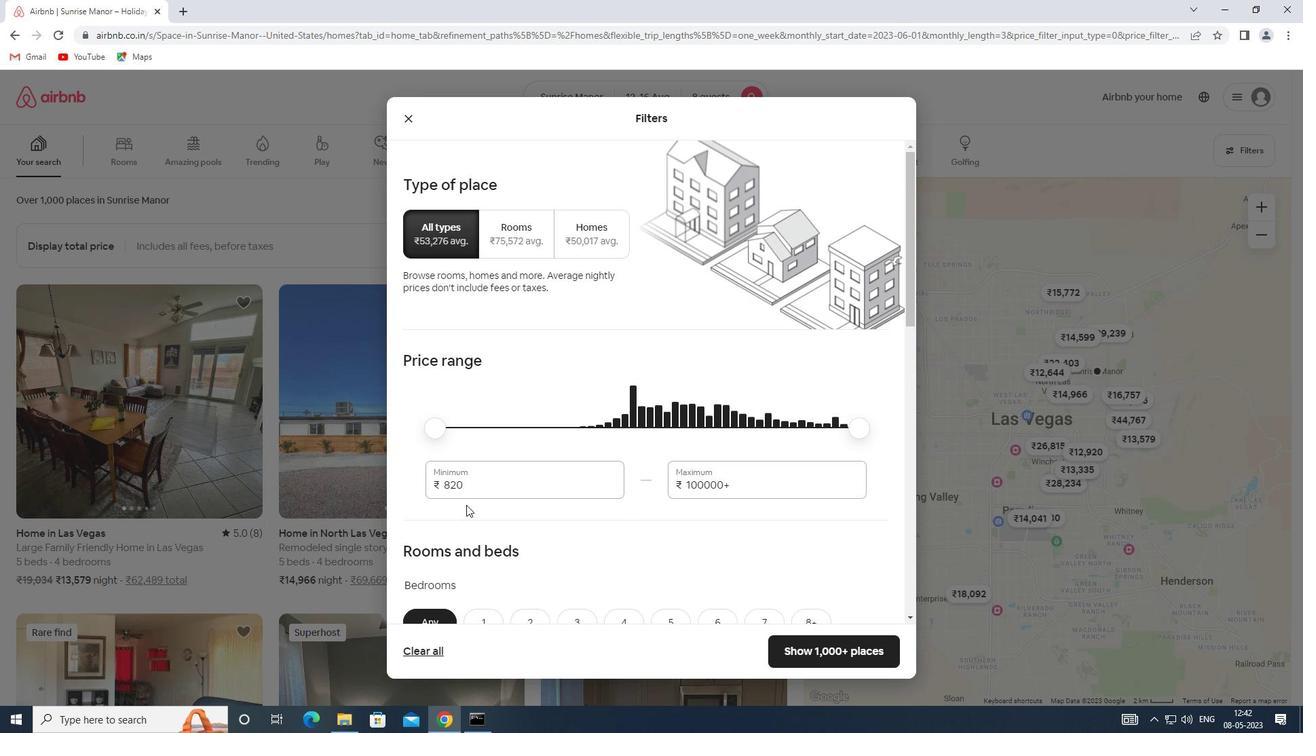 
Action: Mouse pressed left at (476, 481)
Screenshot: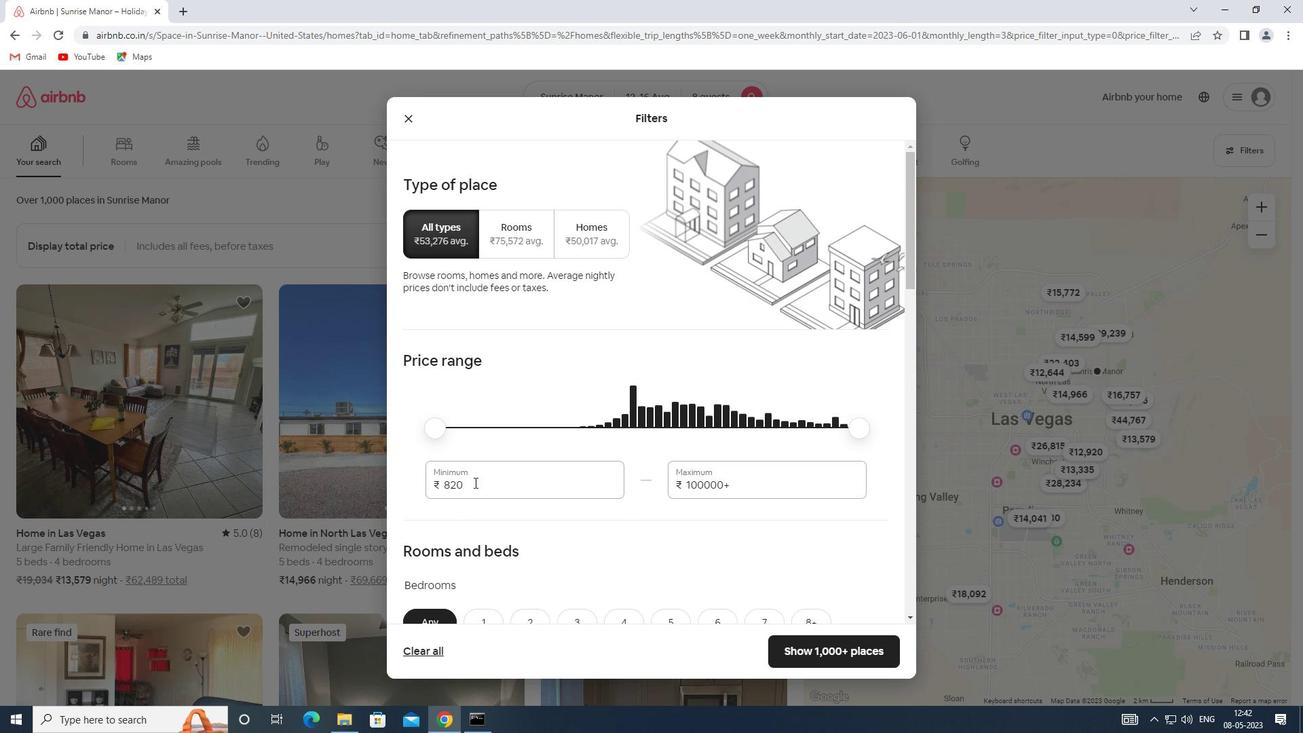 
Action: Mouse moved to (440, 484)
Screenshot: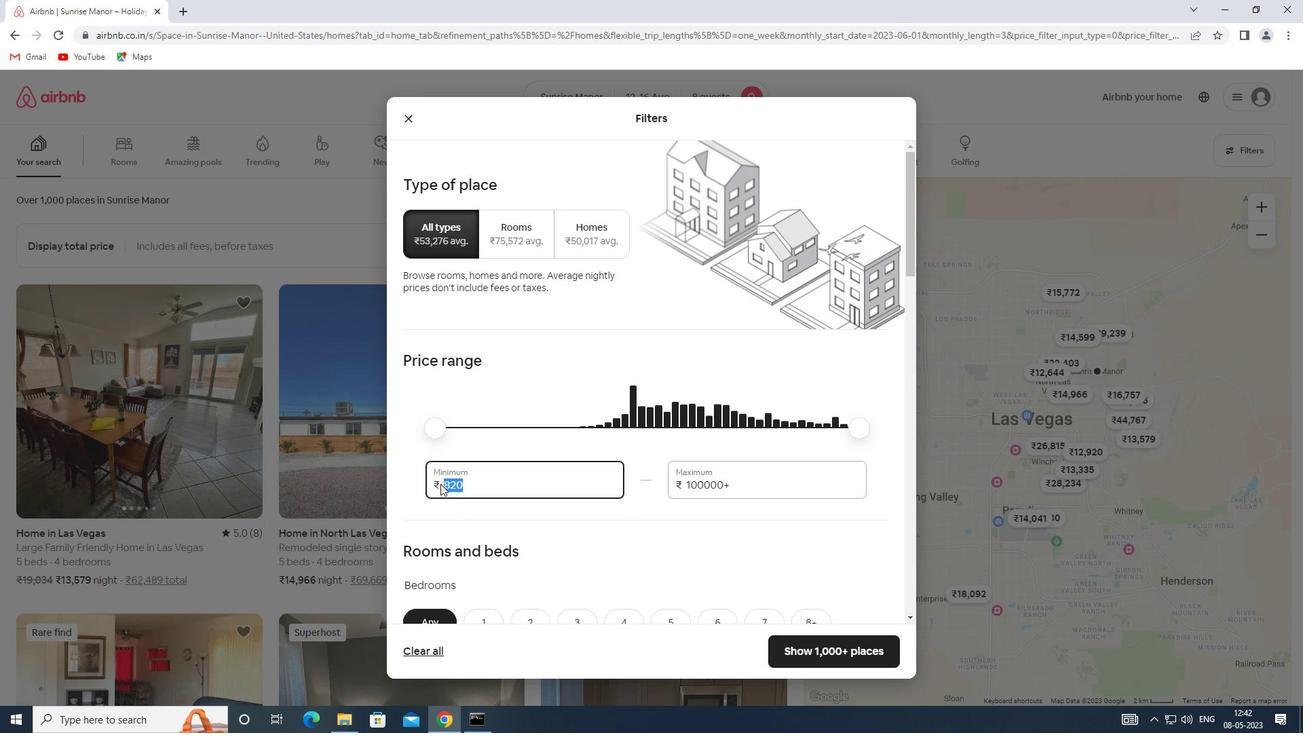 
Action: Key pressed 10000
Screenshot: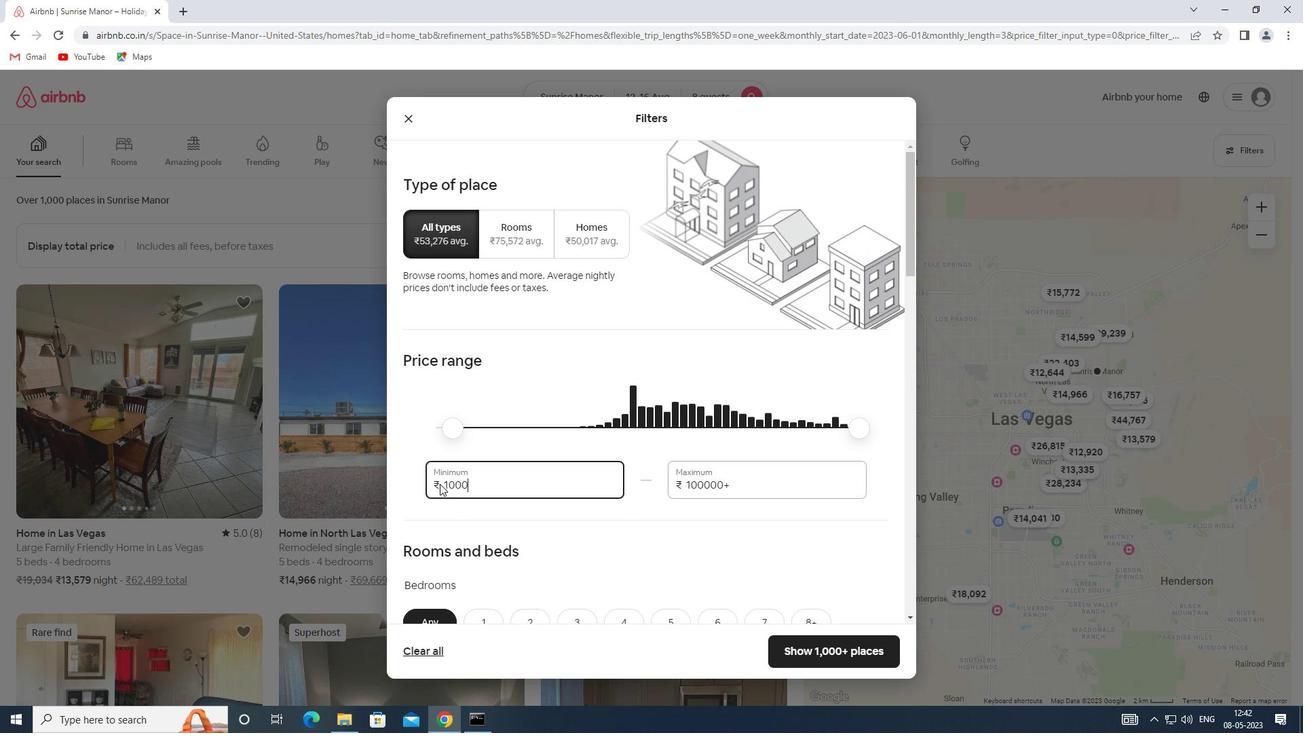 
Action: Mouse moved to (734, 481)
Screenshot: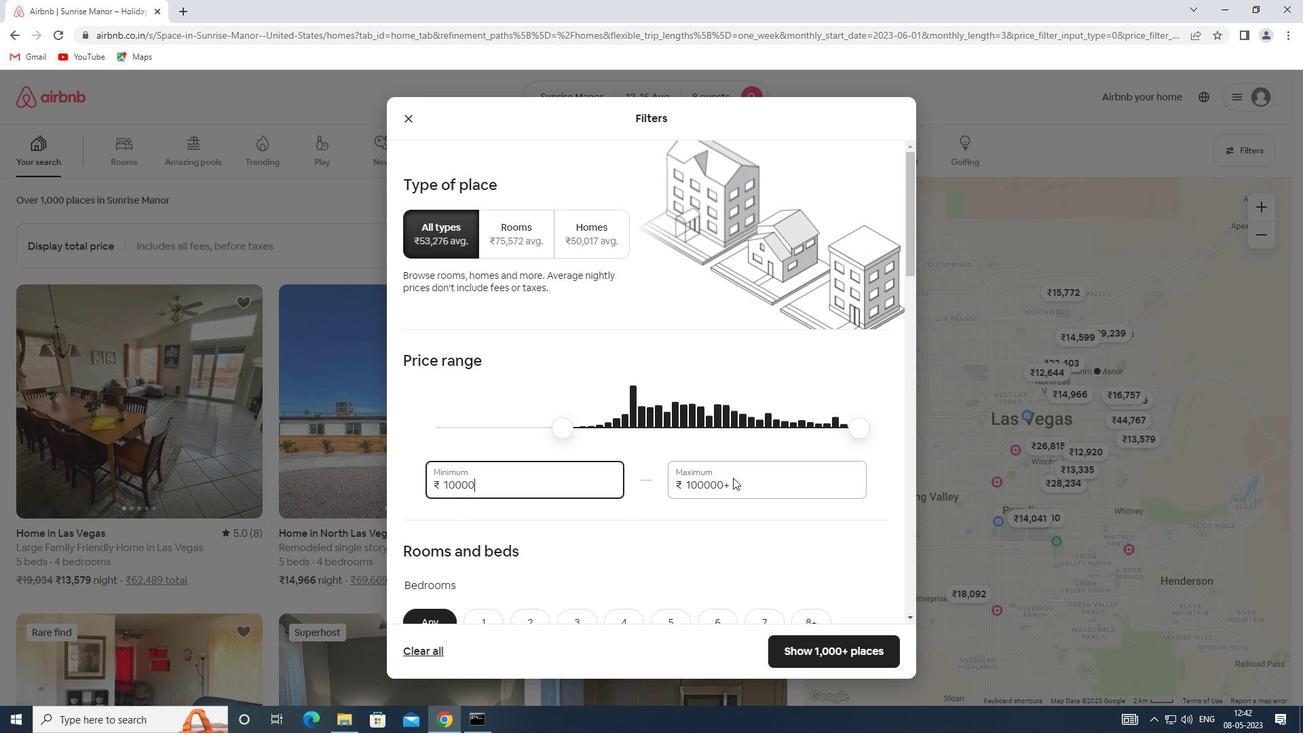 
Action: Mouse pressed left at (734, 481)
Screenshot: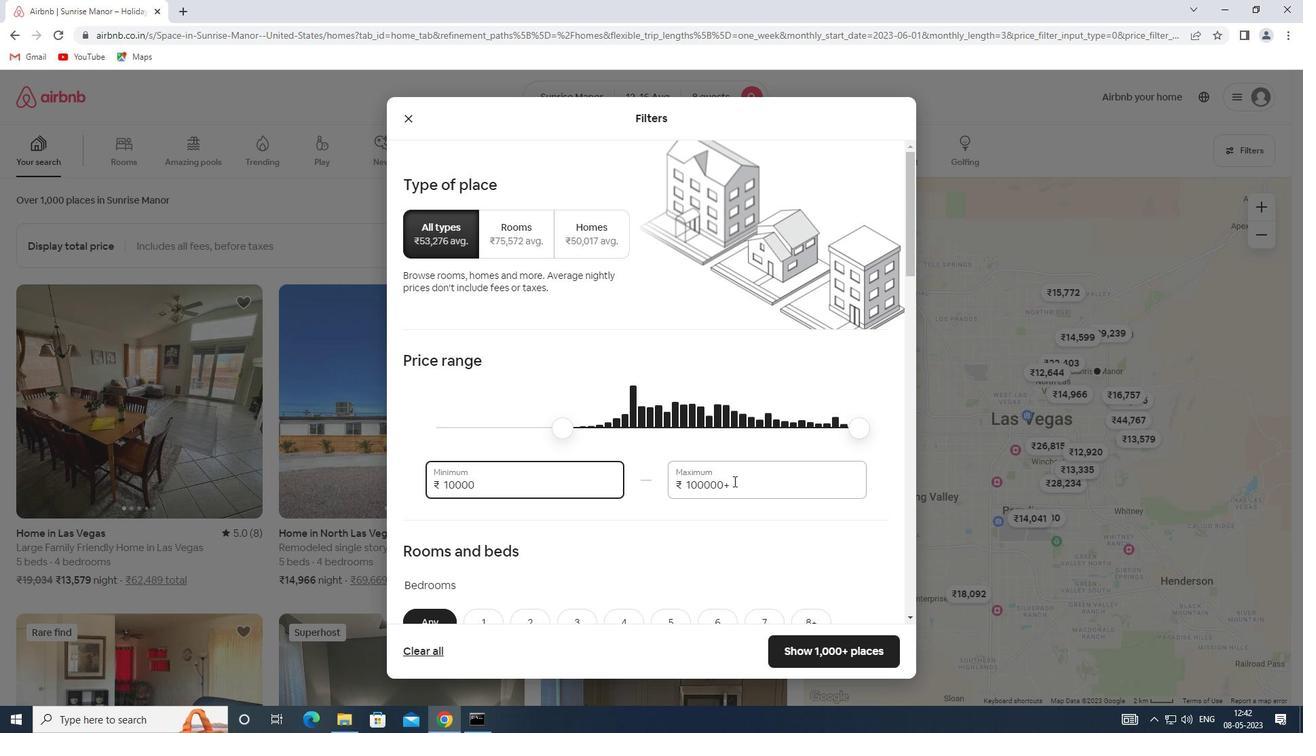 
Action: Mouse moved to (653, 486)
Screenshot: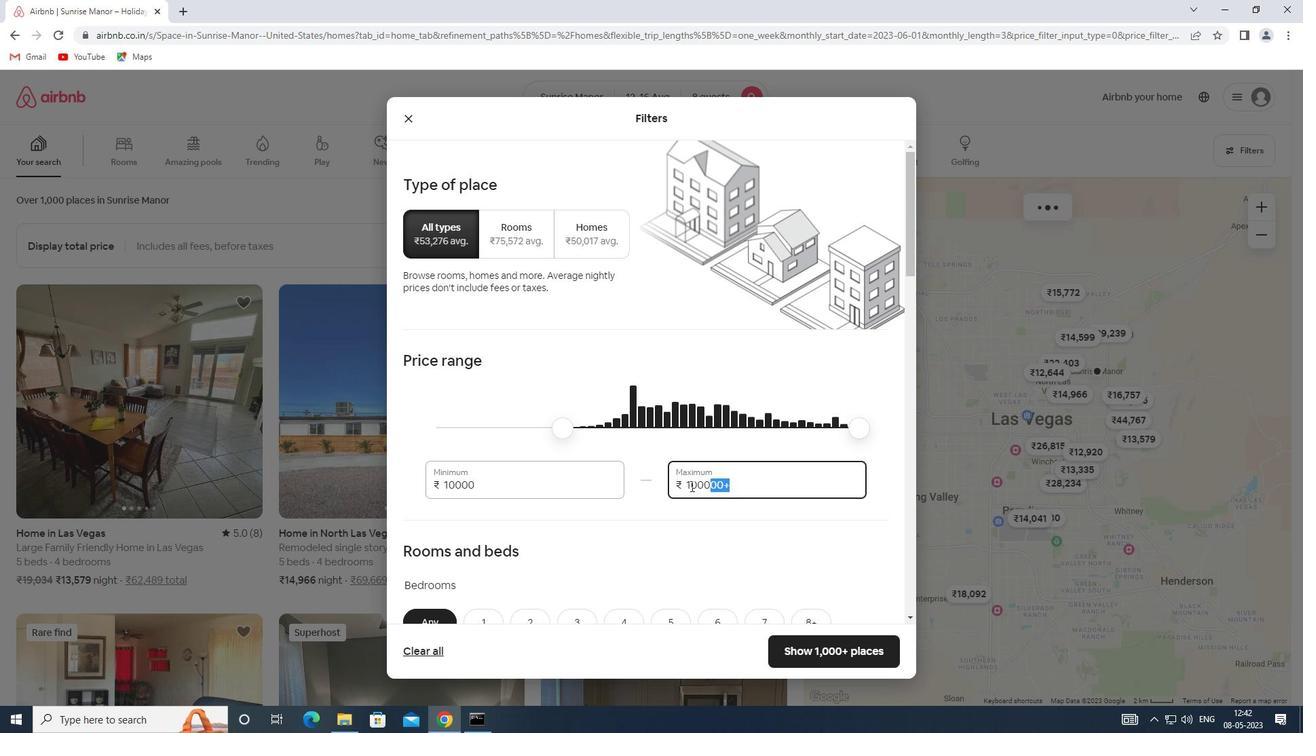 
Action: Key pressed 16000
Screenshot: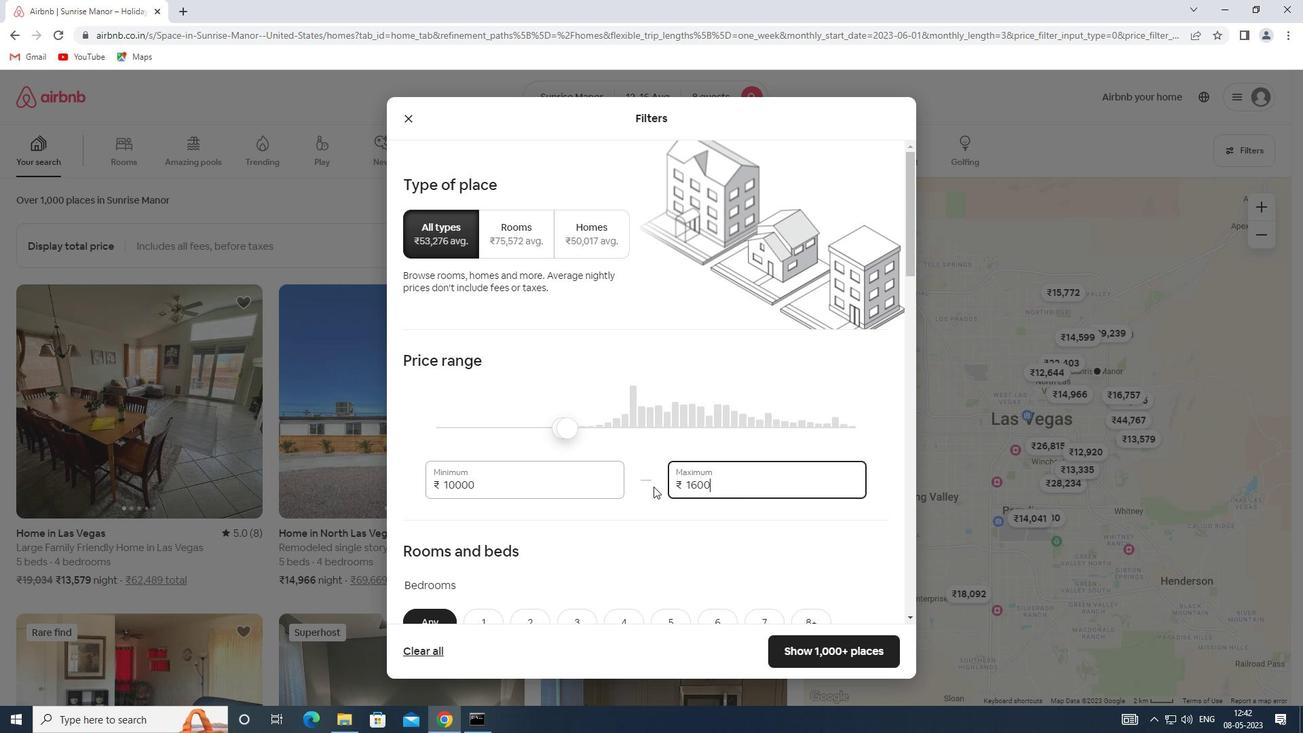 
Action: Mouse moved to (654, 486)
Screenshot: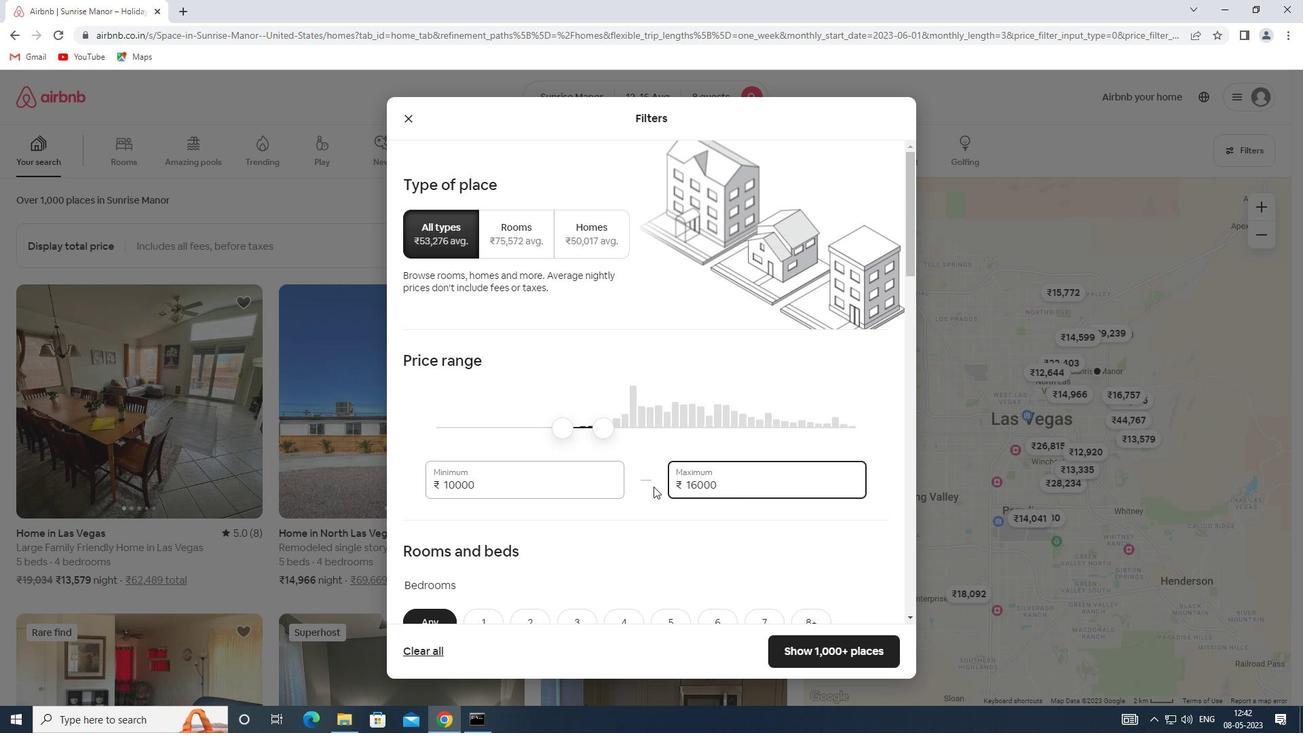 
Action: Mouse scrolled (654, 485) with delta (0, 0)
Screenshot: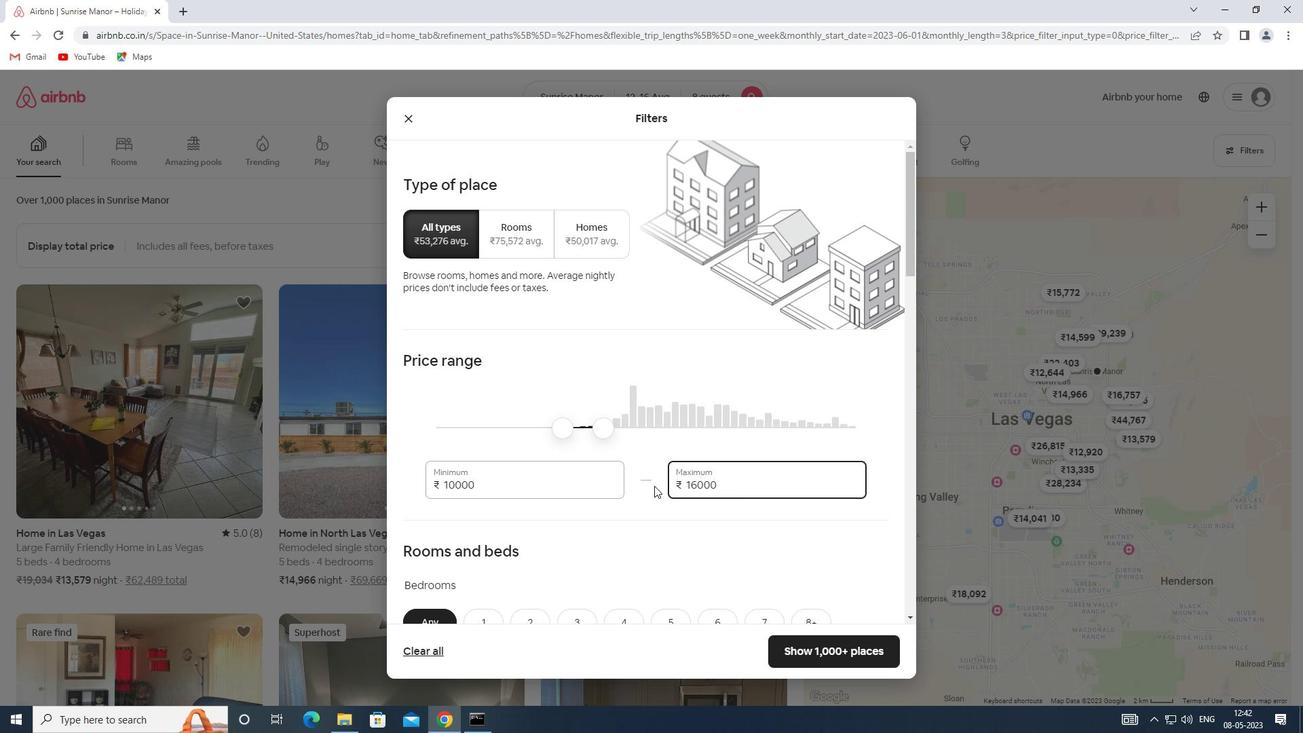 
Action: Mouse scrolled (654, 485) with delta (0, 0)
Screenshot: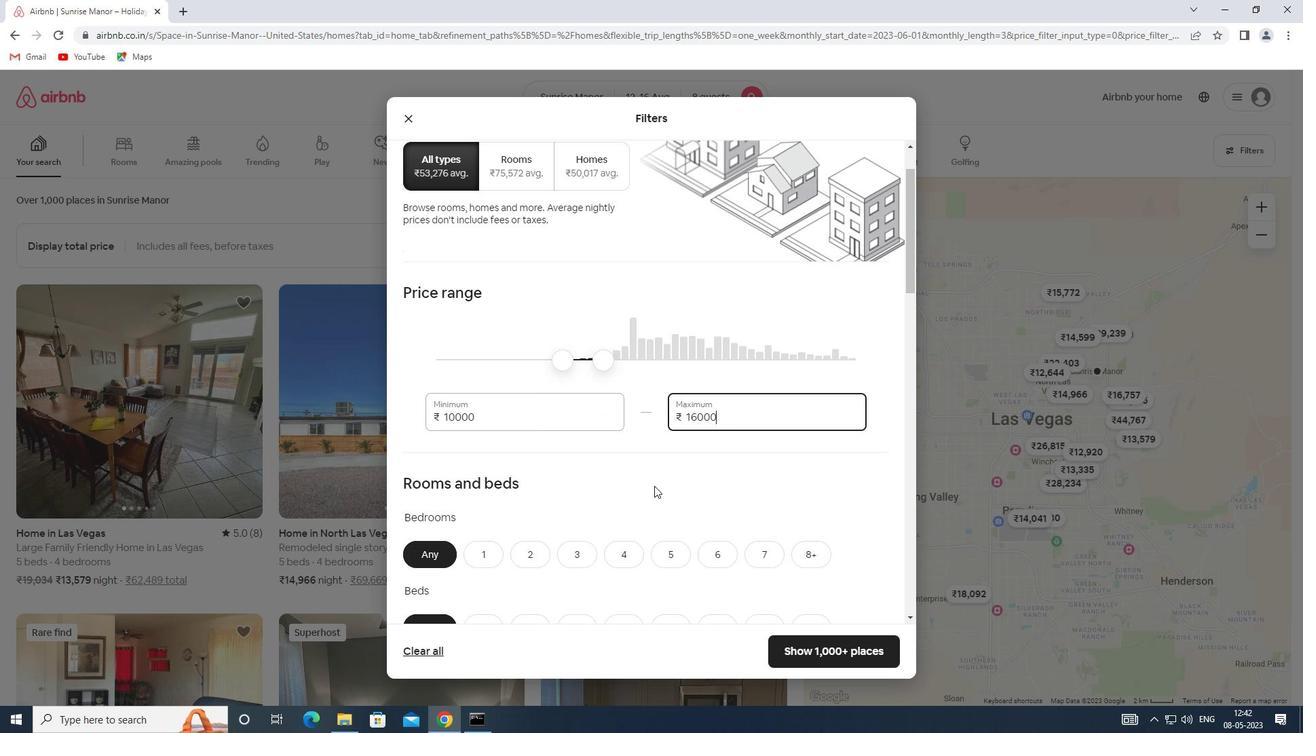 
Action: Mouse moved to (803, 488)
Screenshot: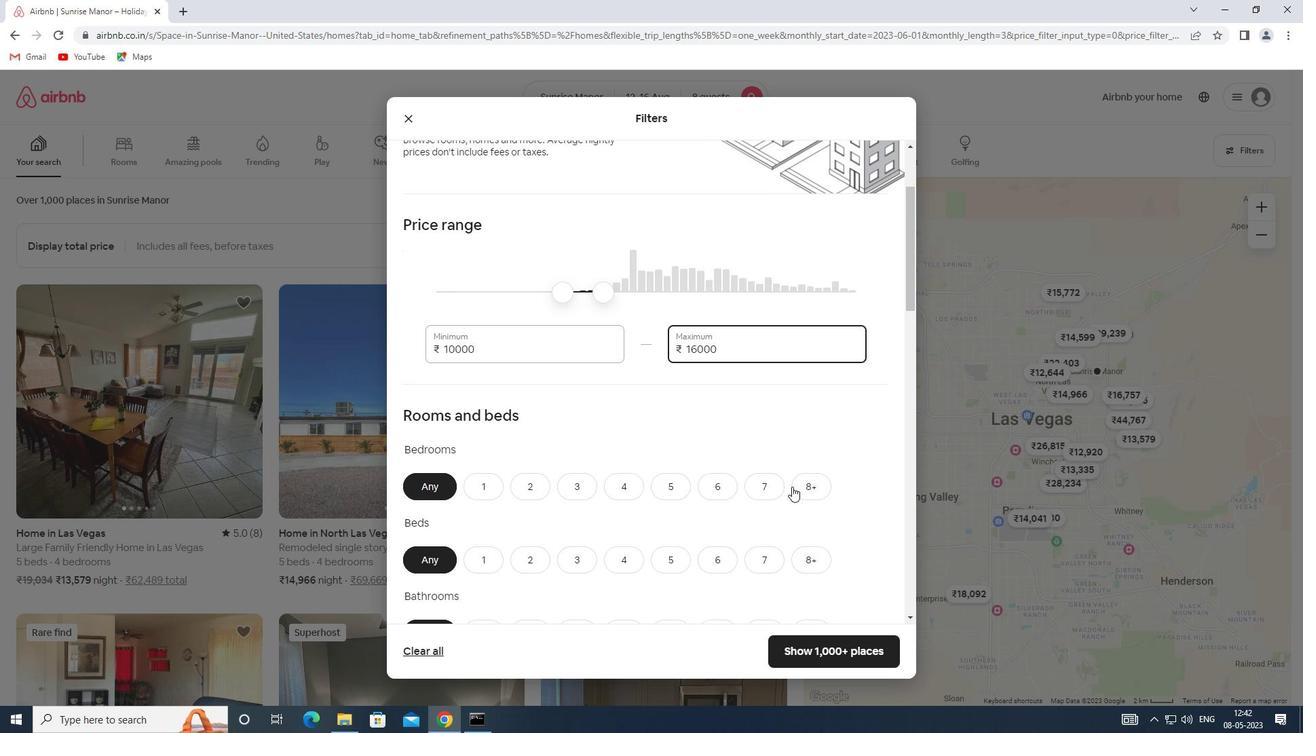 
Action: Mouse pressed left at (803, 488)
Screenshot: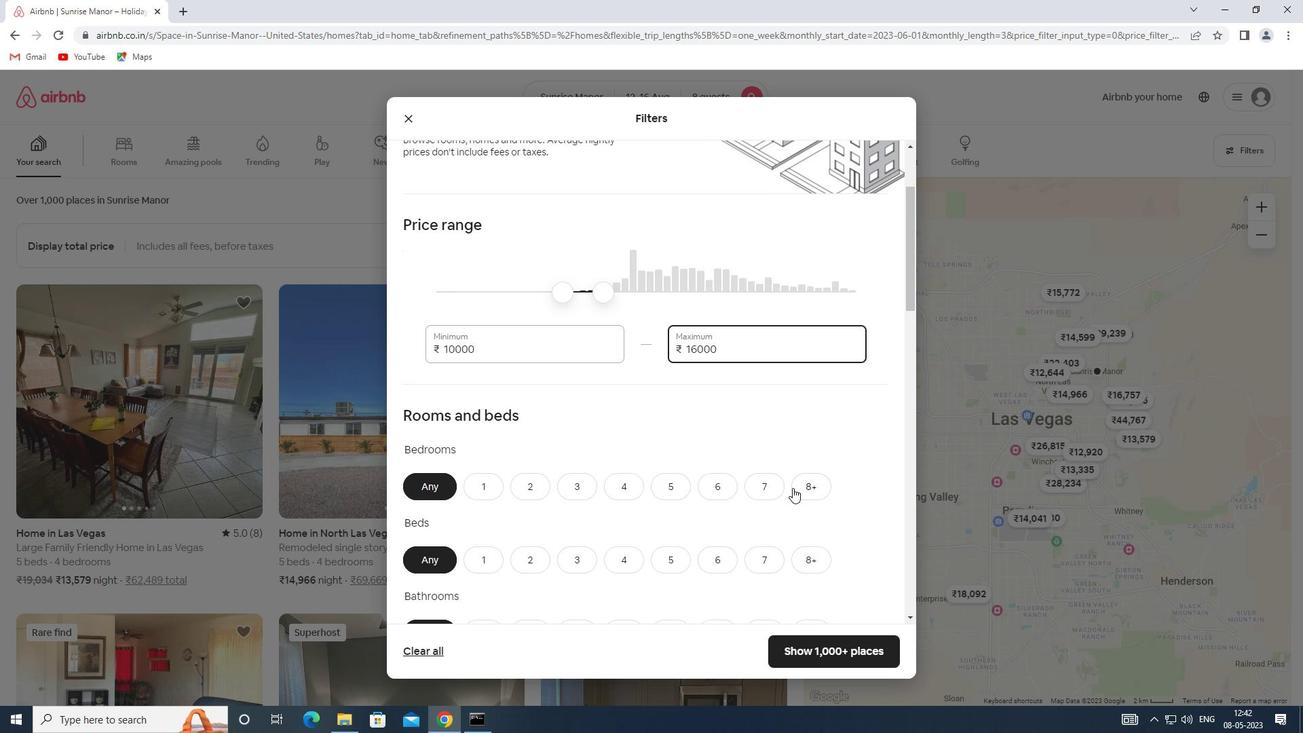 
Action: Mouse moved to (804, 488)
Screenshot: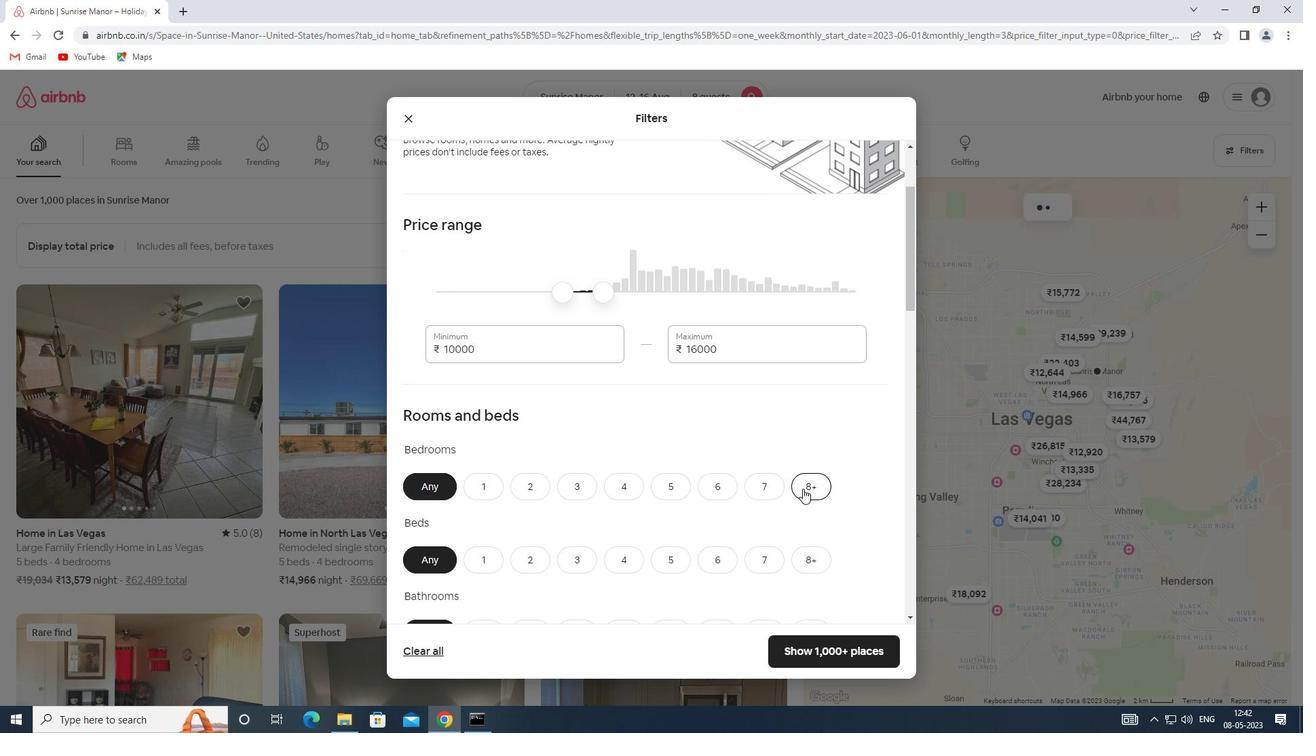 
Action: Mouse scrolled (804, 487) with delta (0, 0)
Screenshot: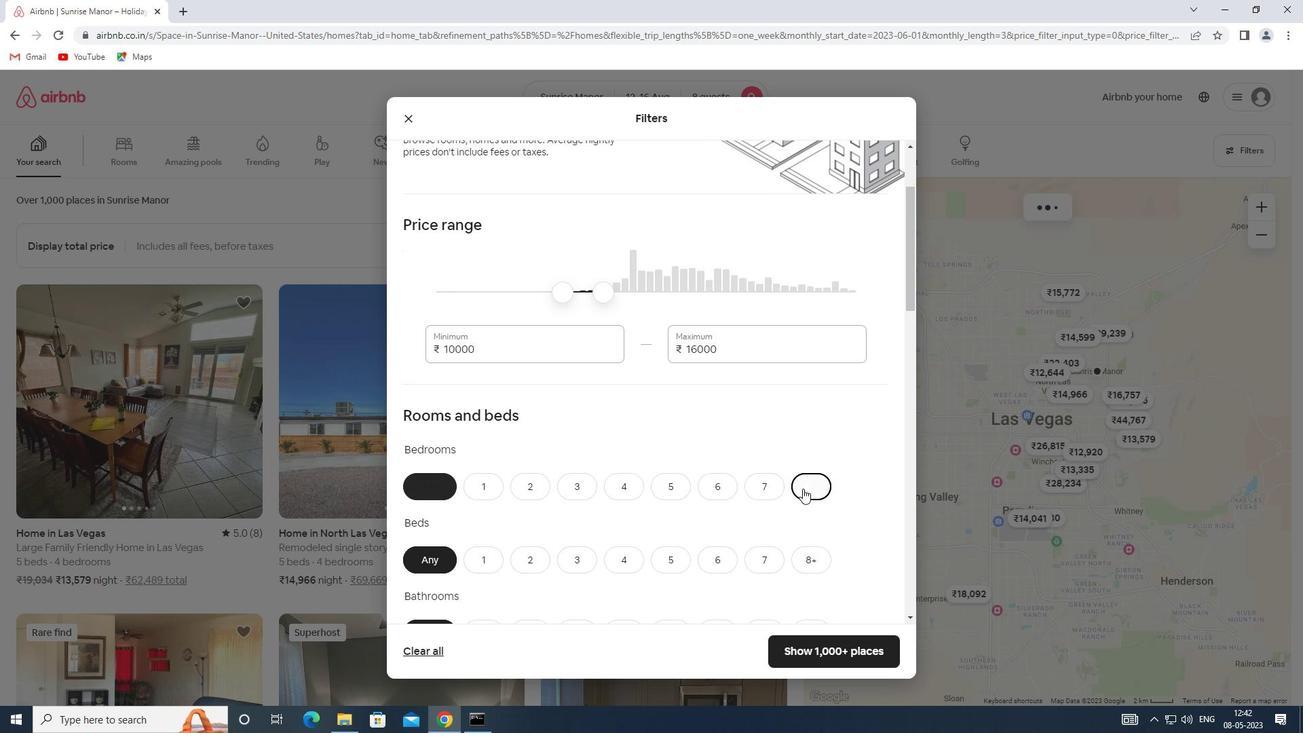 
Action: Mouse scrolled (804, 487) with delta (0, 0)
Screenshot: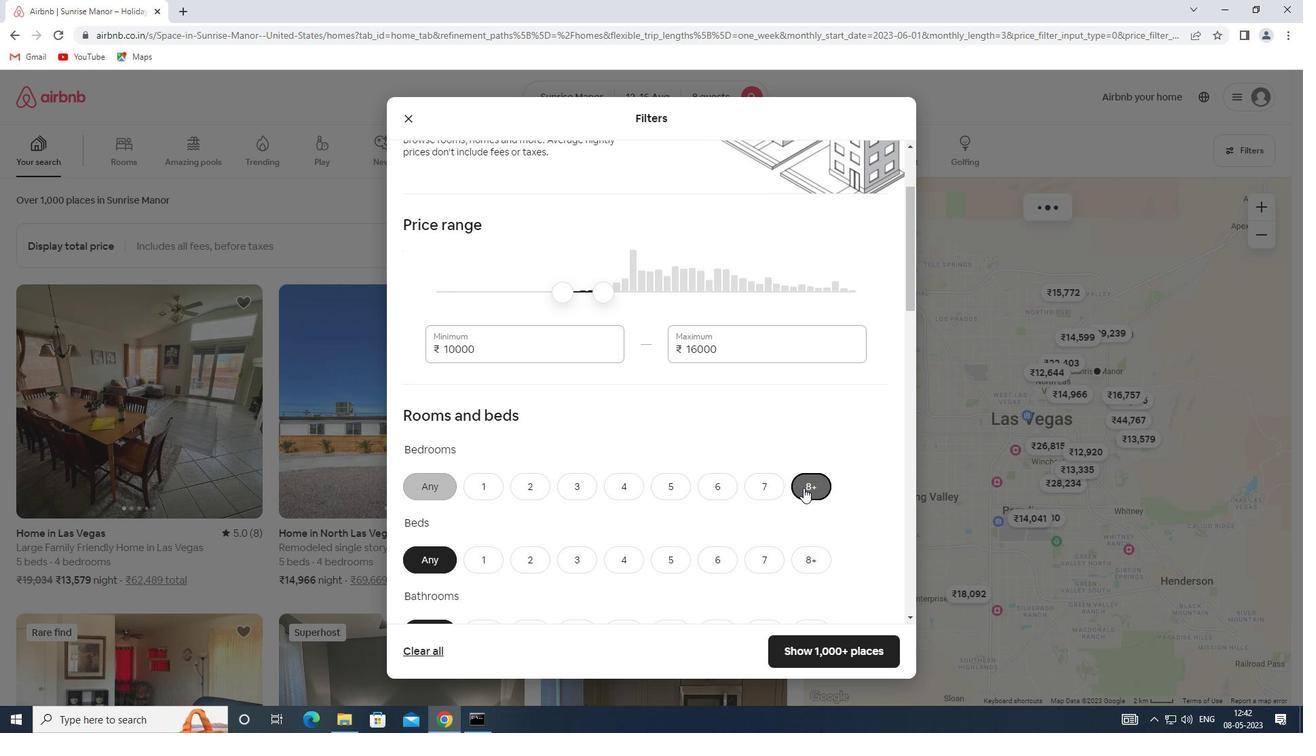 
Action: Mouse moved to (814, 432)
Screenshot: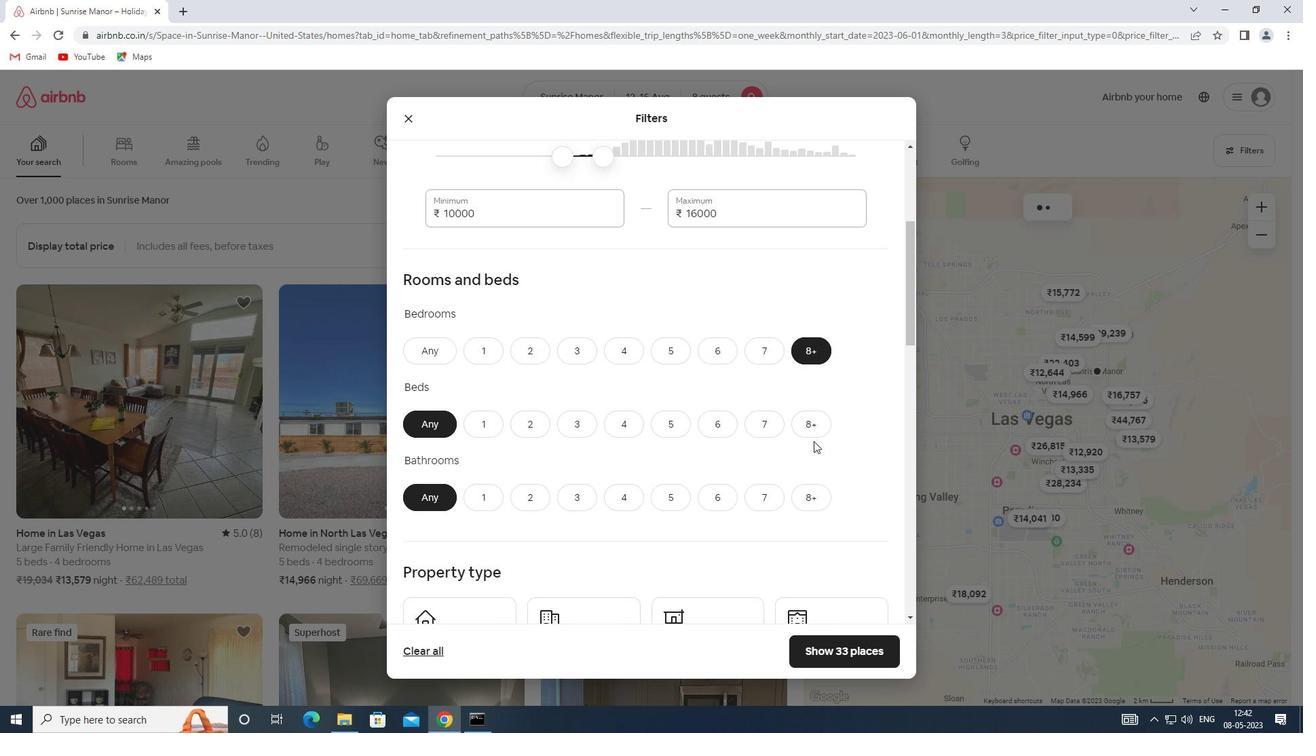 
Action: Mouse pressed left at (814, 432)
Screenshot: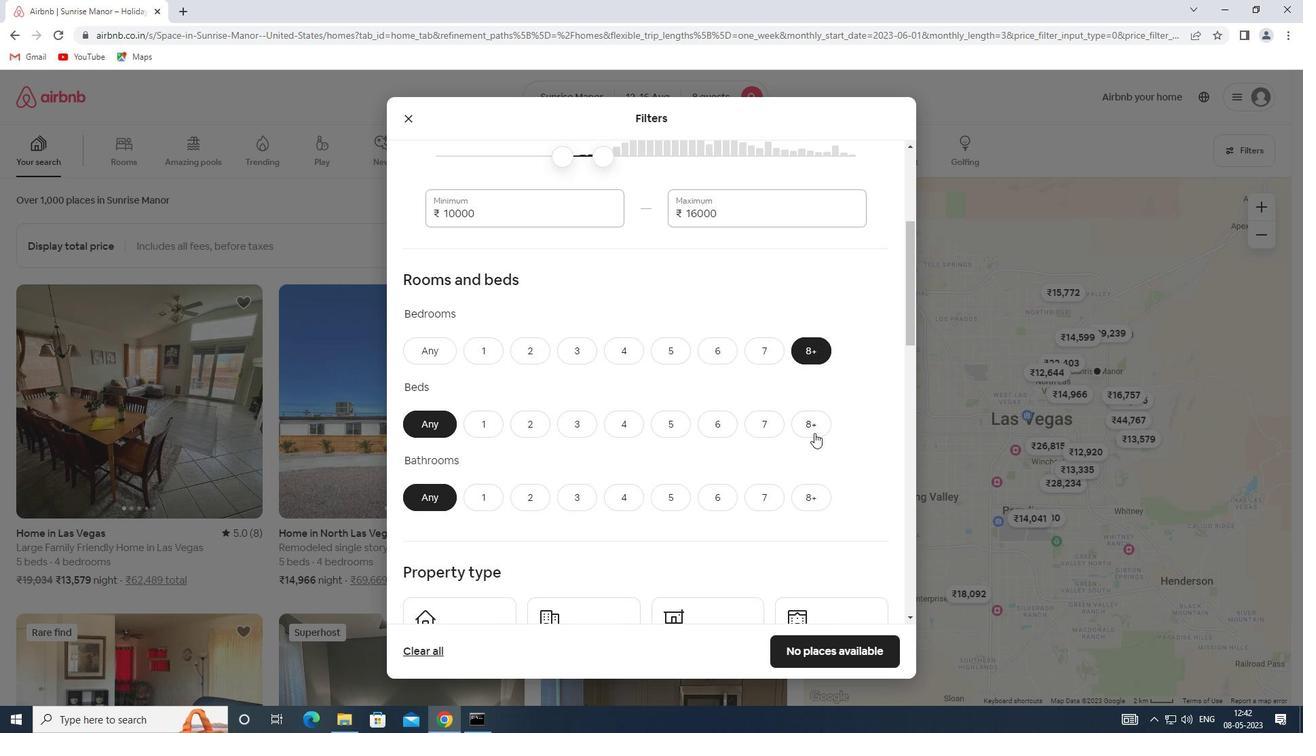 
Action: Mouse moved to (819, 492)
Screenshot: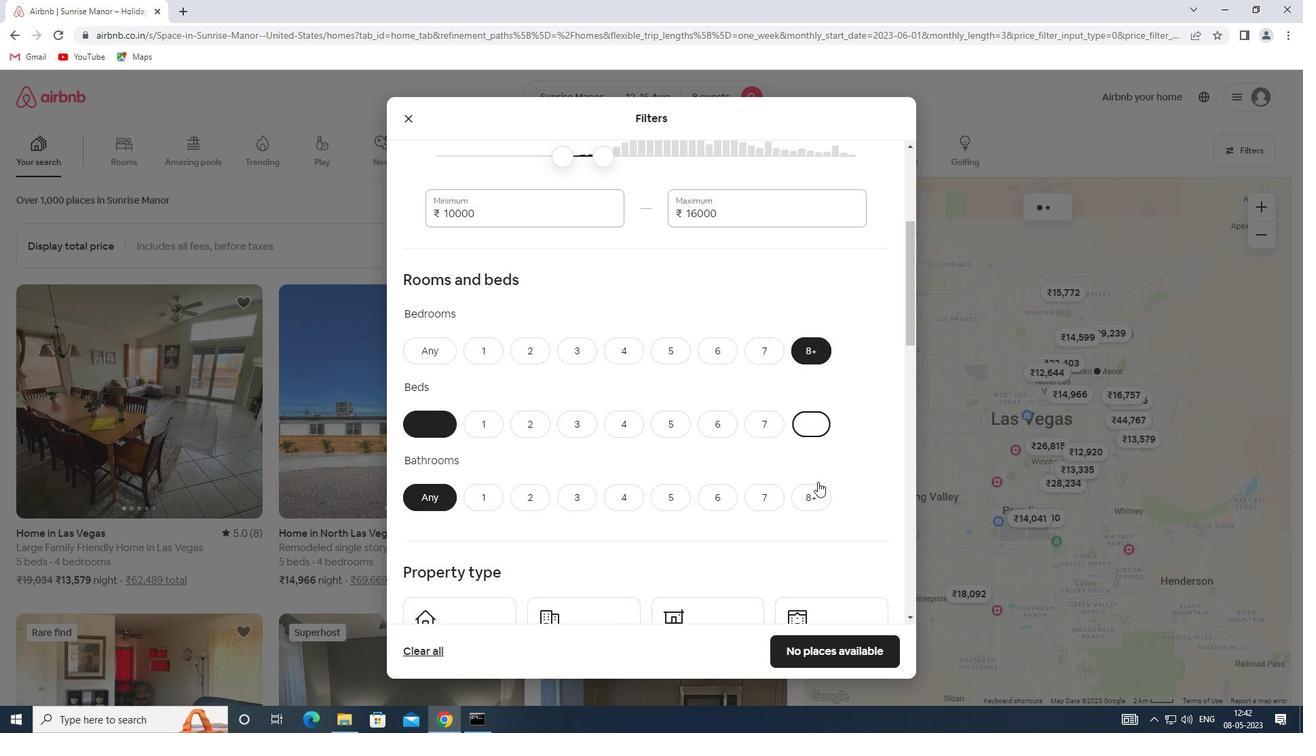 
Action: Mouse pressed left at (819, 492)
Screenshot: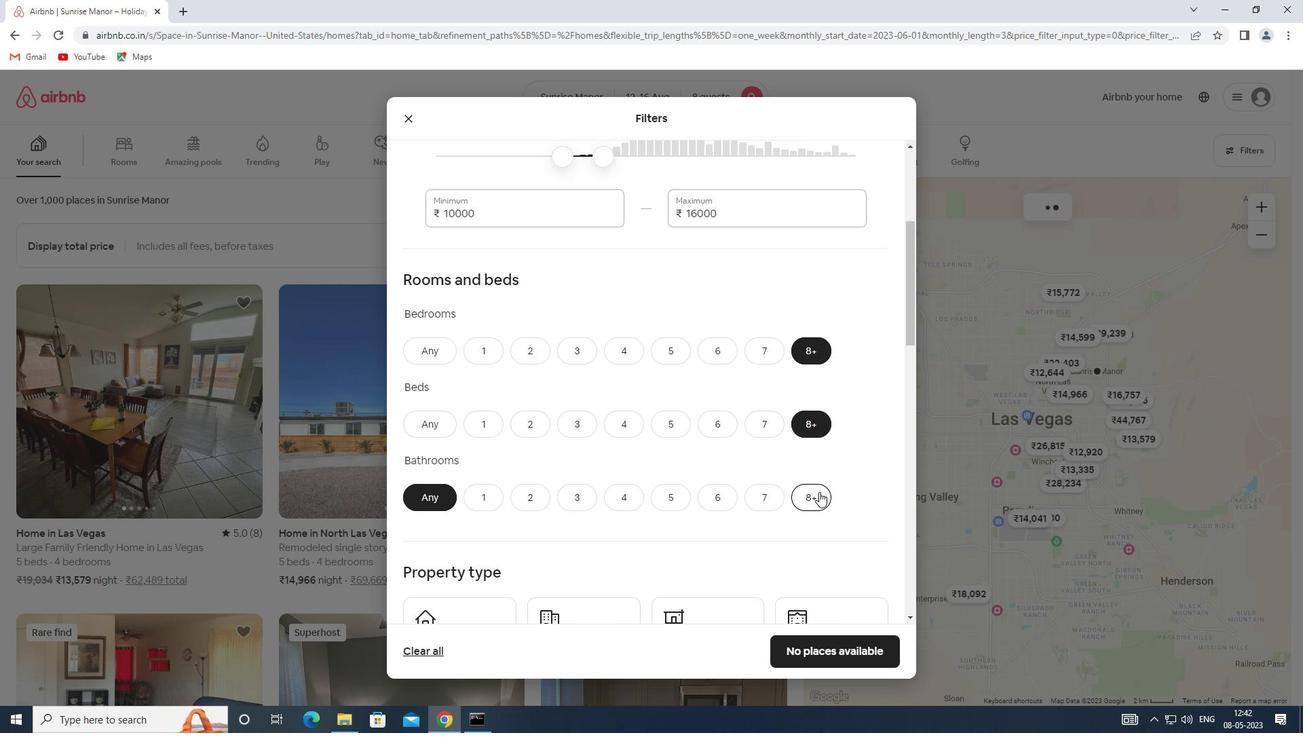 
Action: Mouse moved to (713, 487)
Screenshot: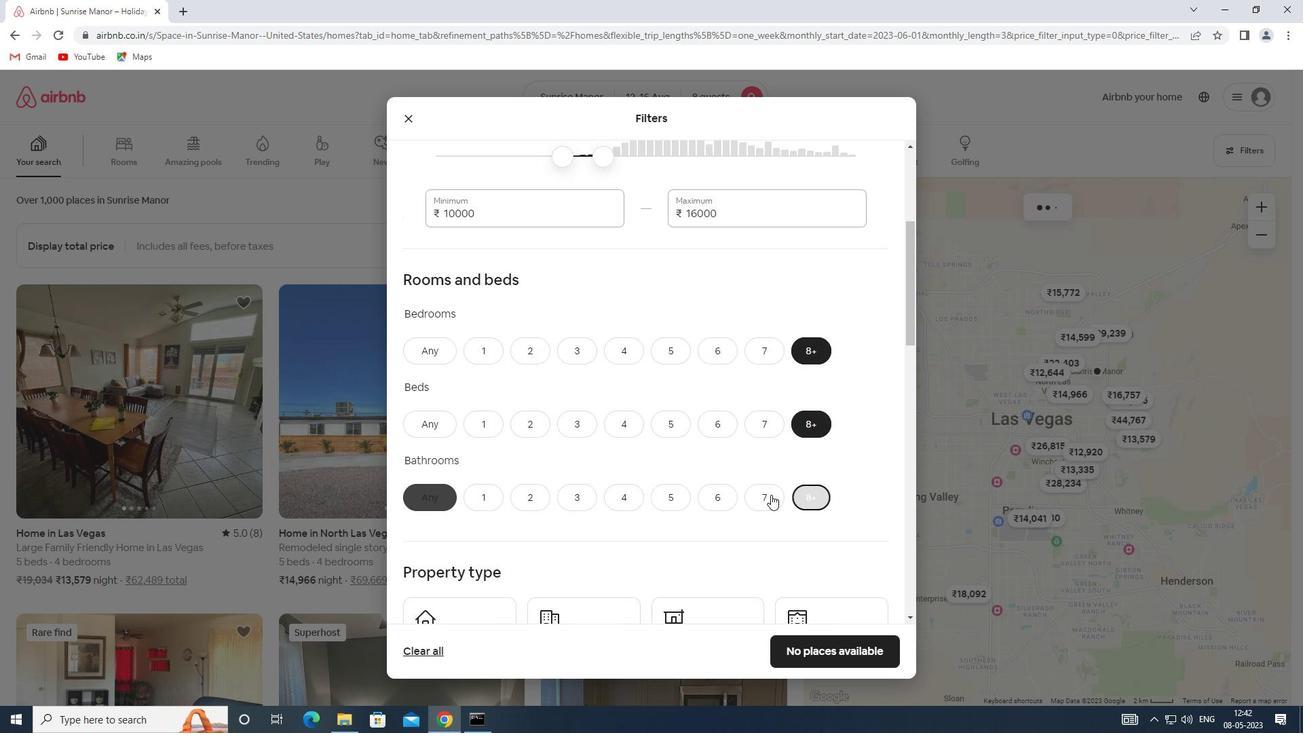 
Action: Mouse scrolled (713, 486) with delta (0, 0)
Screenshot: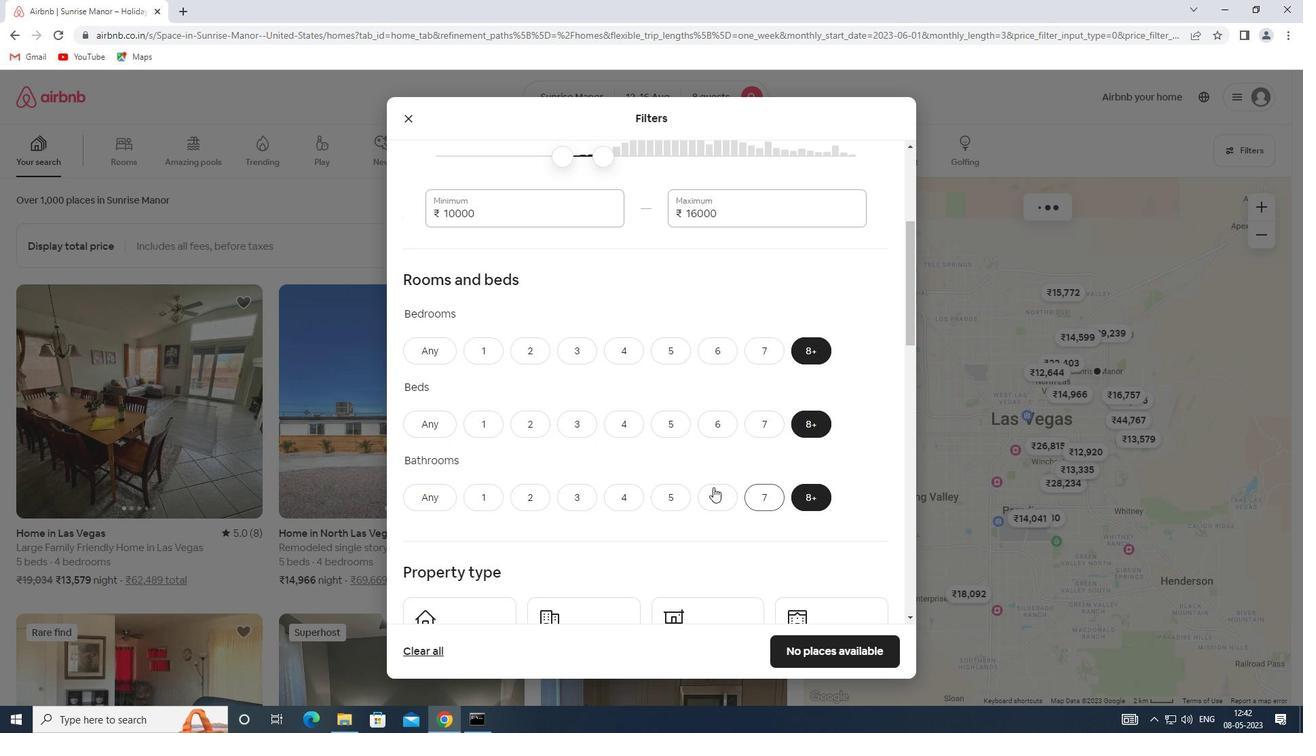
Action: Mouse scrolled (713, 486) with delta (0, 0)
Screenshot: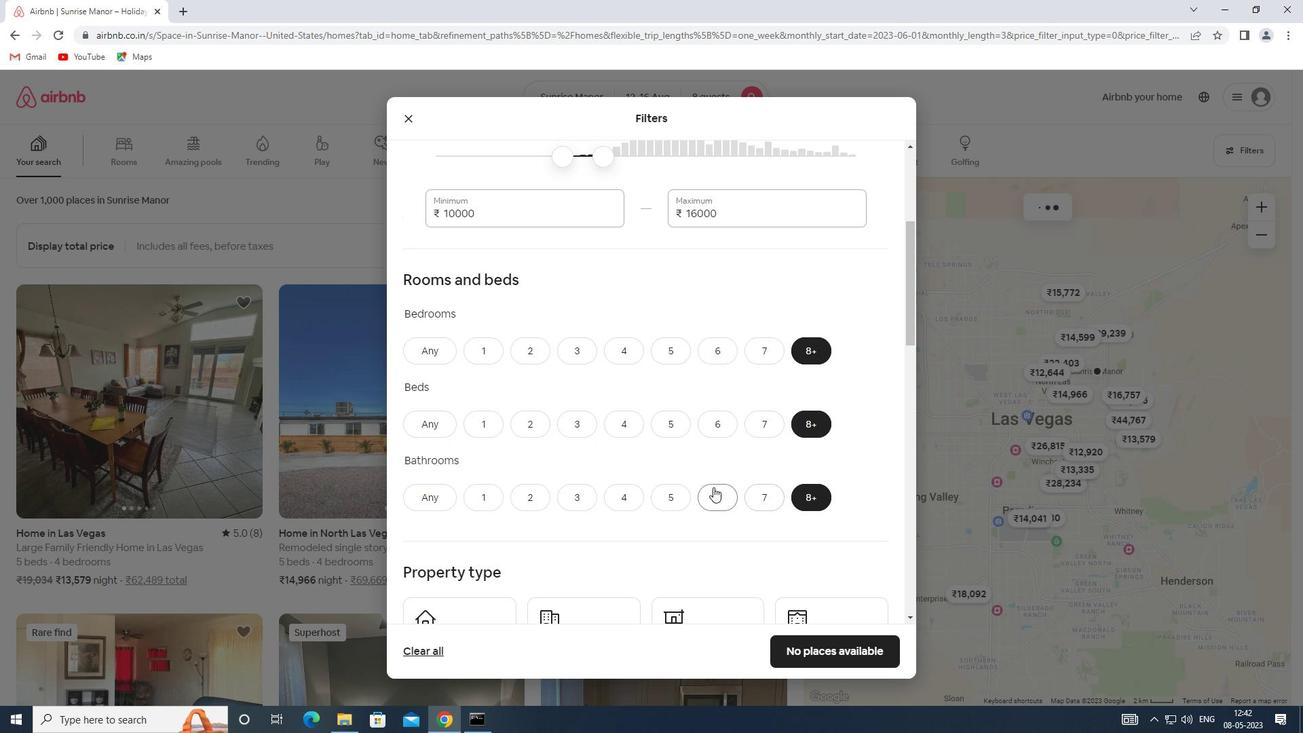 
Action: Mouse scrolled (713, 486) with delta (0, 0)
Screenshot: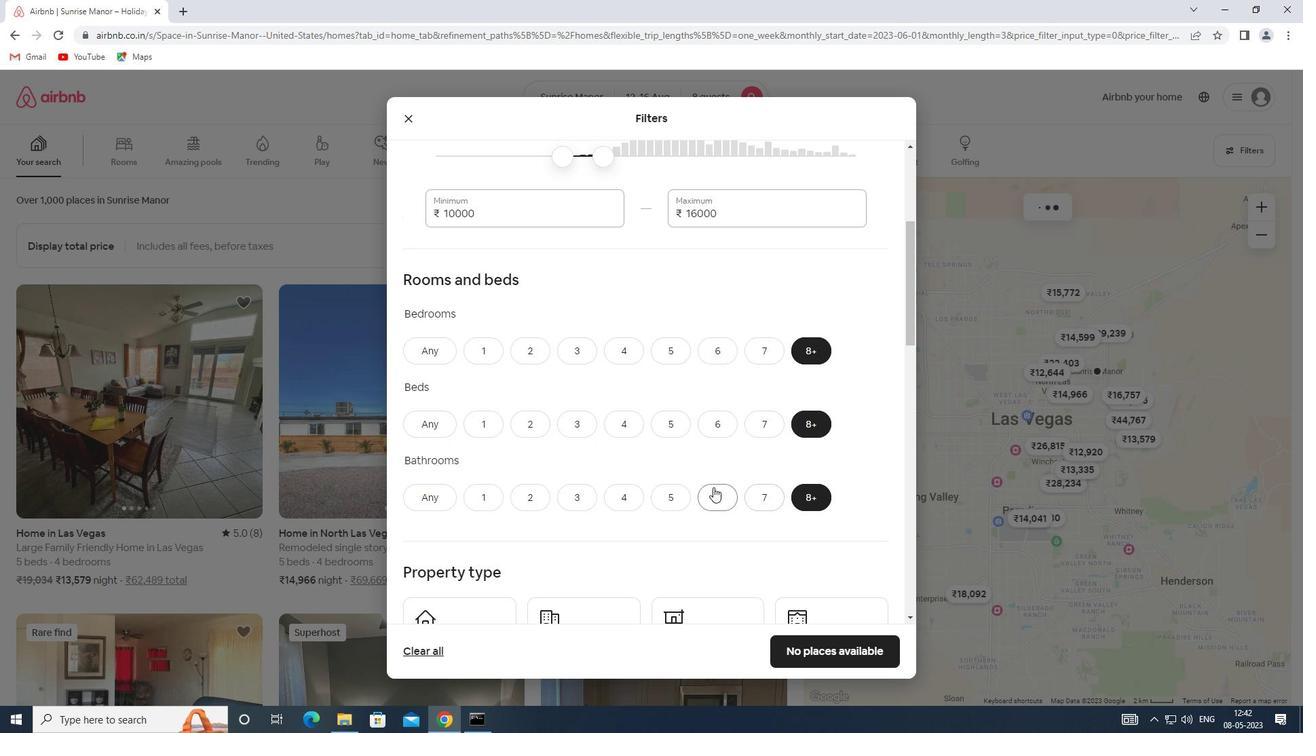 
Action: Mouse moved to (709, 480)
Screenshot: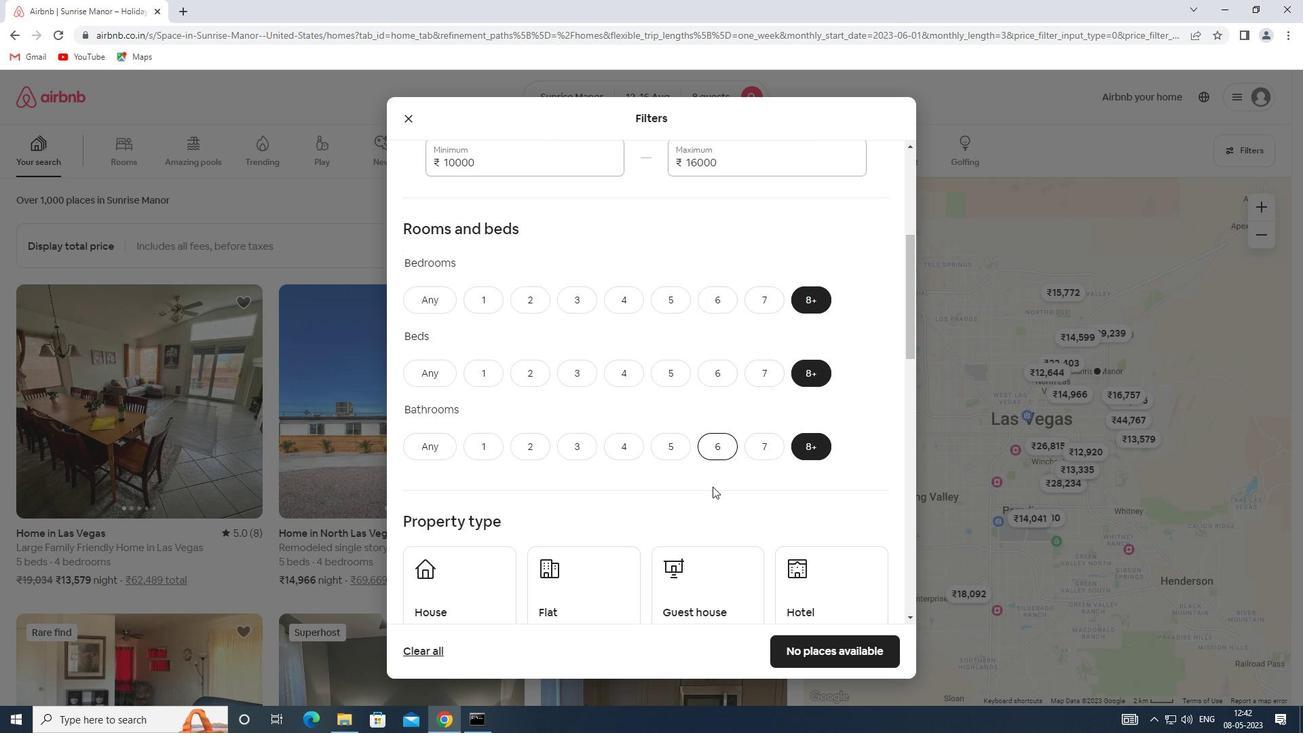 
Action: Mouse scrolled (709, 479) with delta (0, 0)
Screenshot: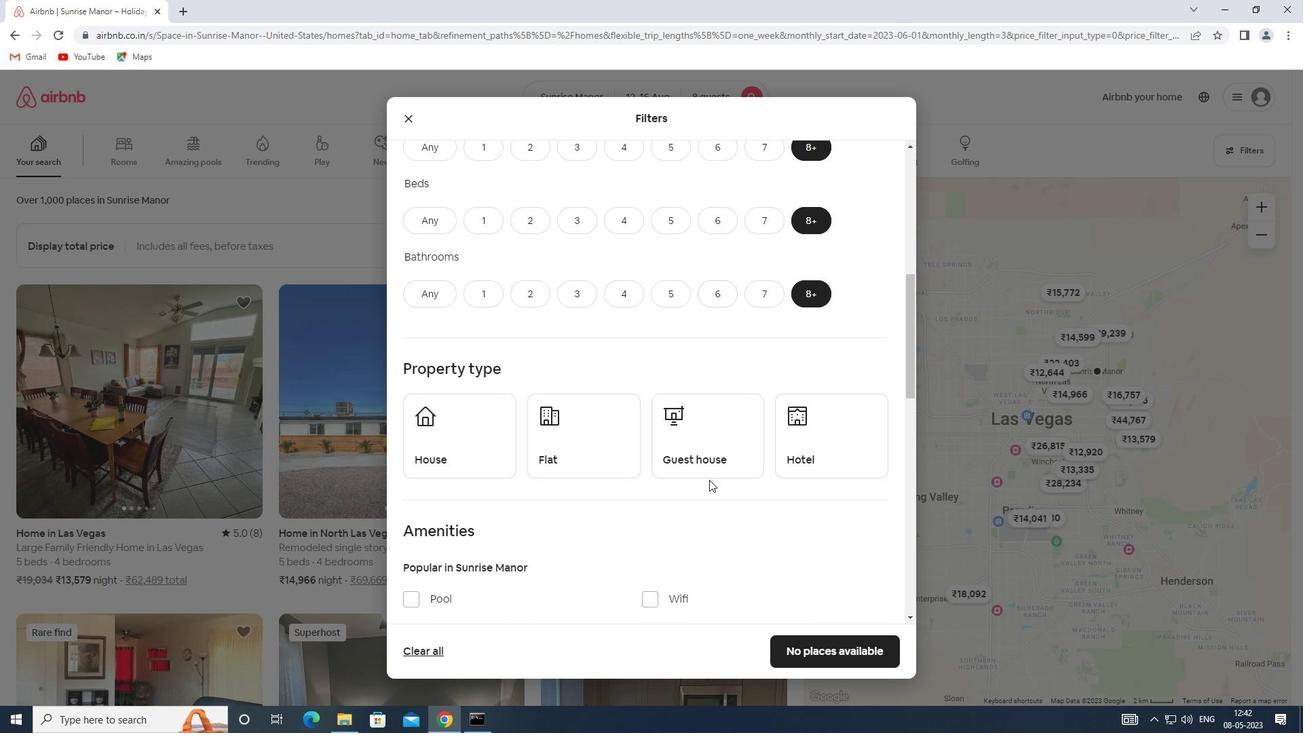 
Action: Mouse scrolled (709, 479) with delta (0, 0)
Screenshot: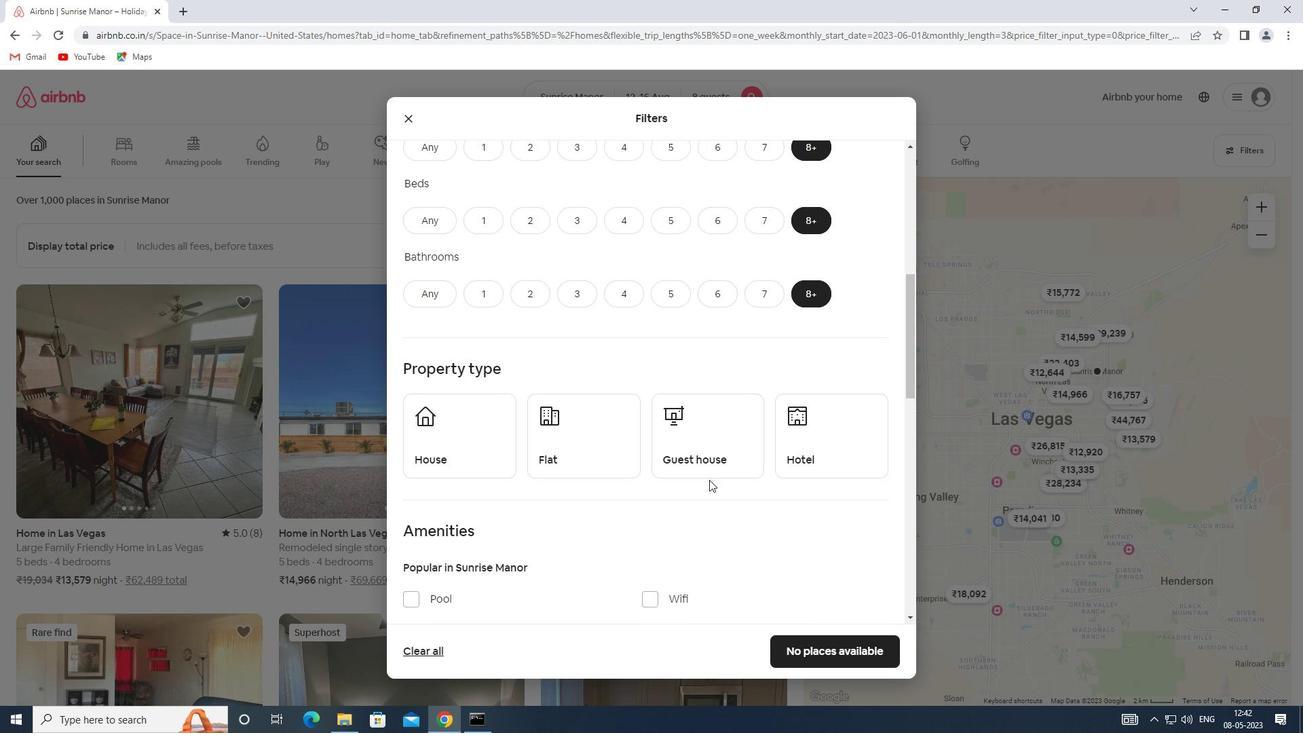 
Action: Mouse moved to (446, 314)
Screenshot: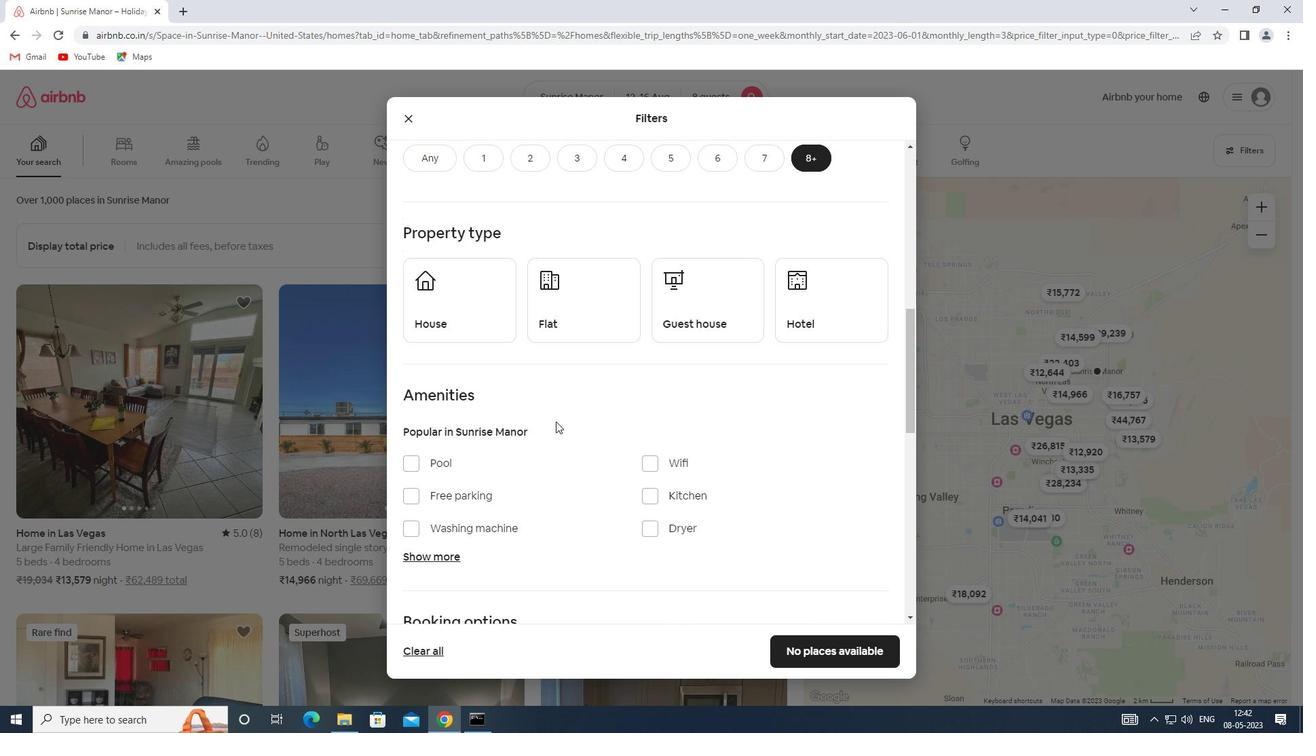 
Action: Mouse pressed left at (446, 314)
Screenshot: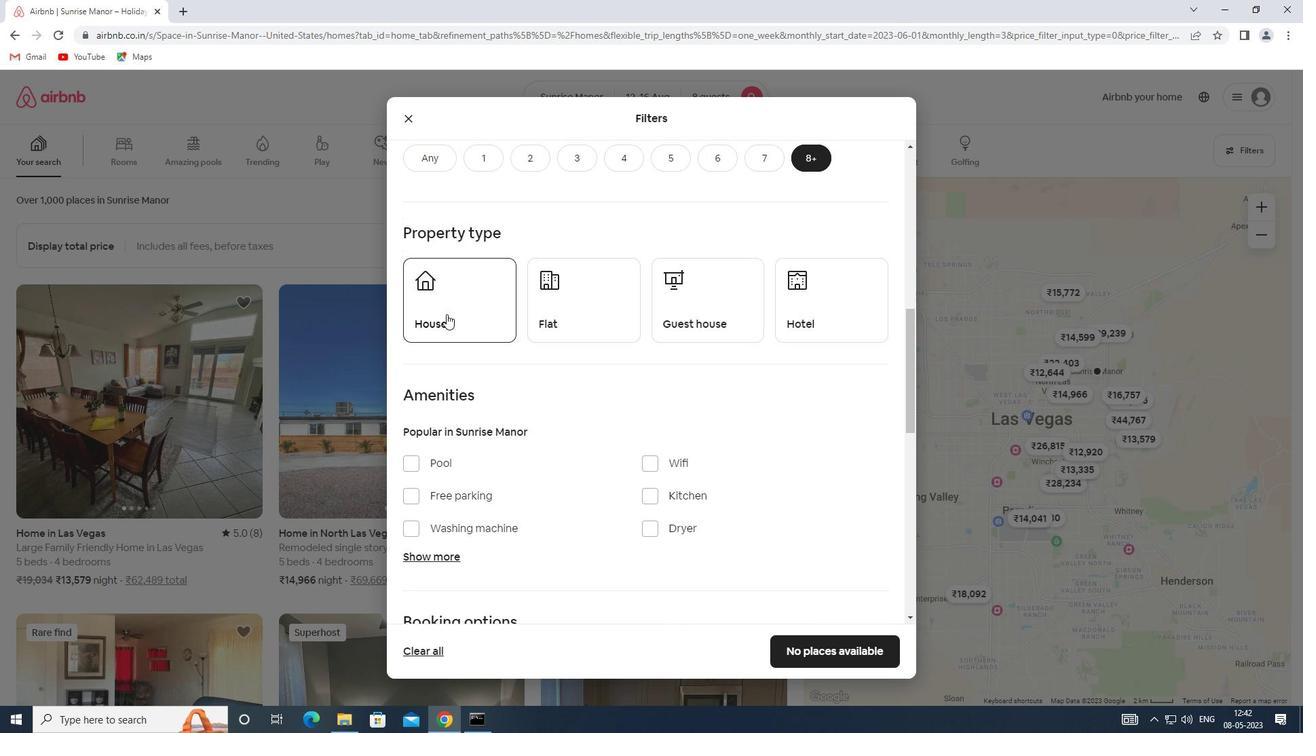 
Action: Mouse moved to (590, 327)
Screenshot: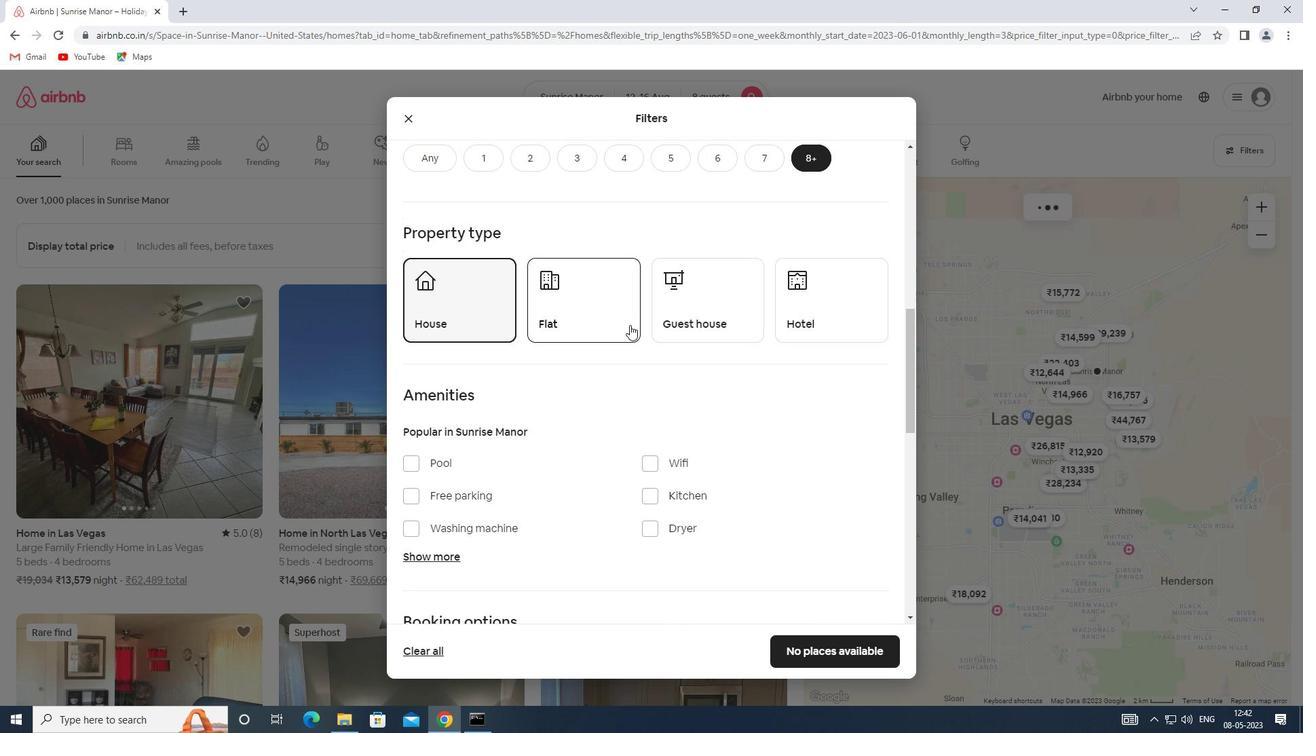 
Action: Mouse pressed left at (590, 327)
Screenshot: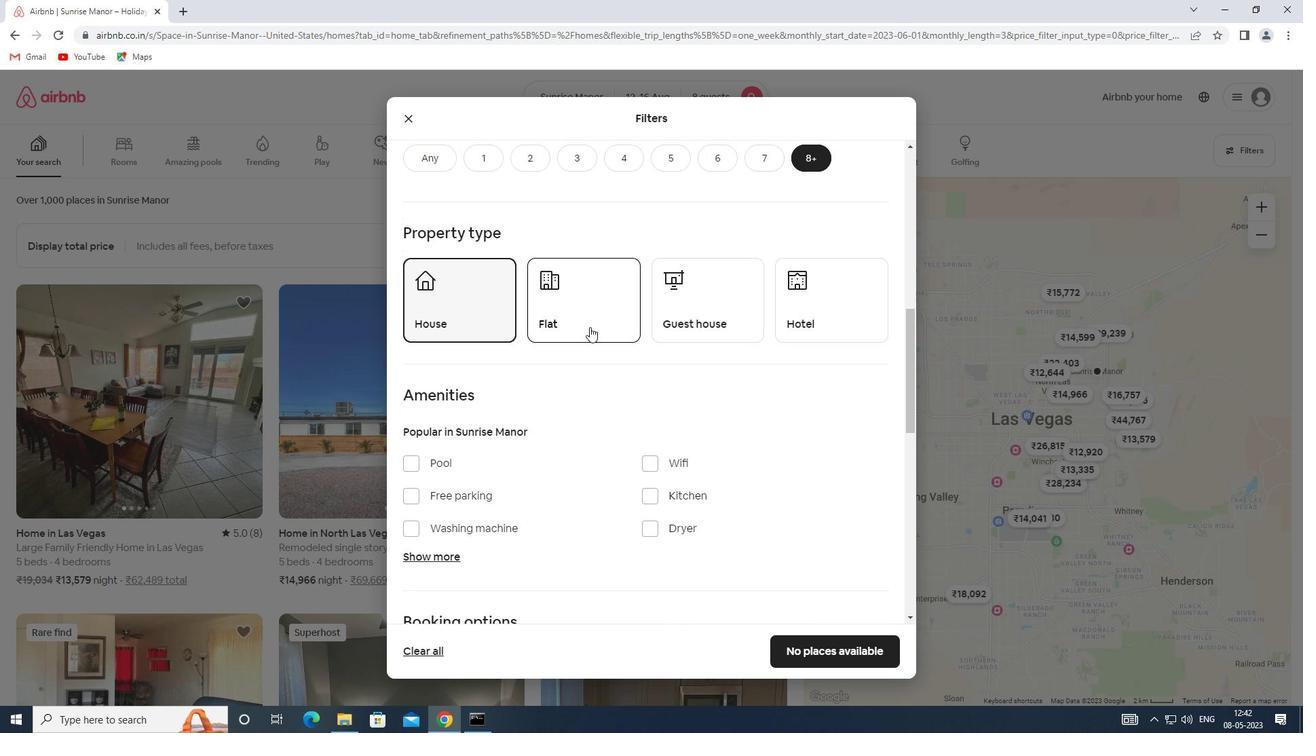 
Action: Mouse moved to (679, 327)
Screenshot: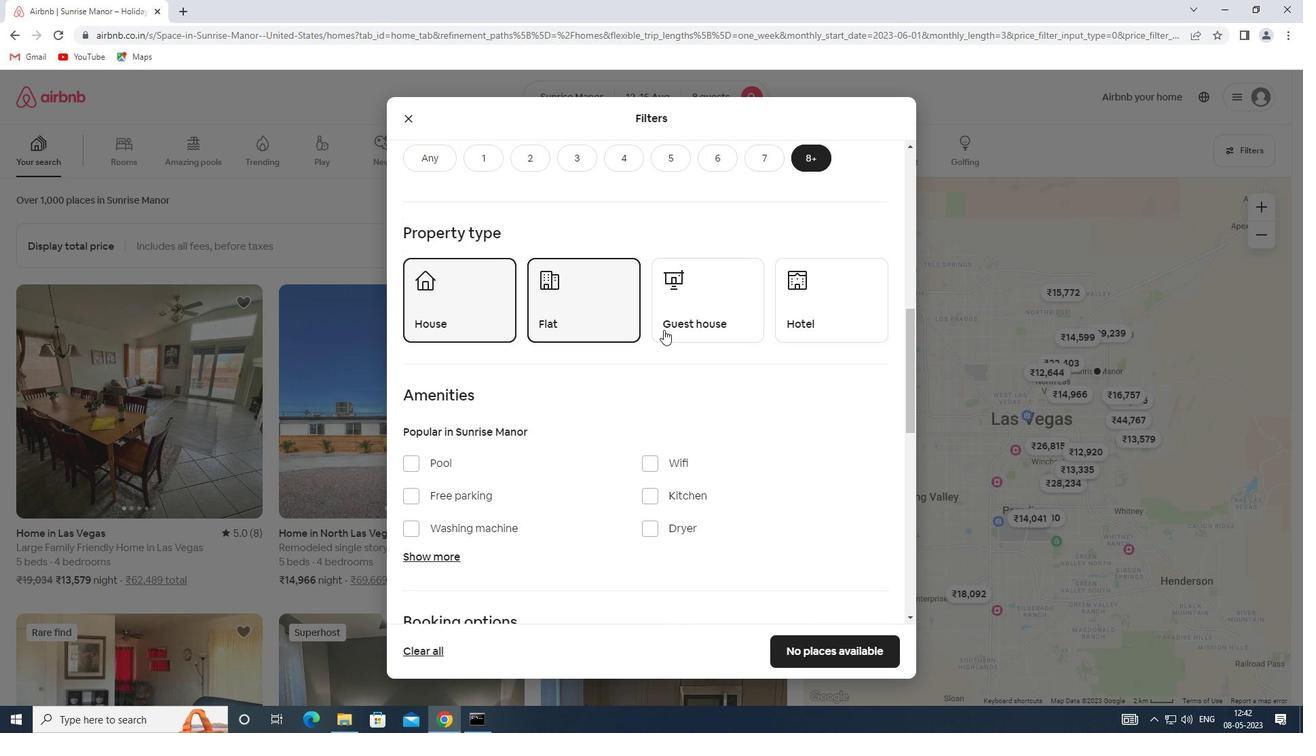 
Action: Mouse pressed left at (679, 327)
Screenshot: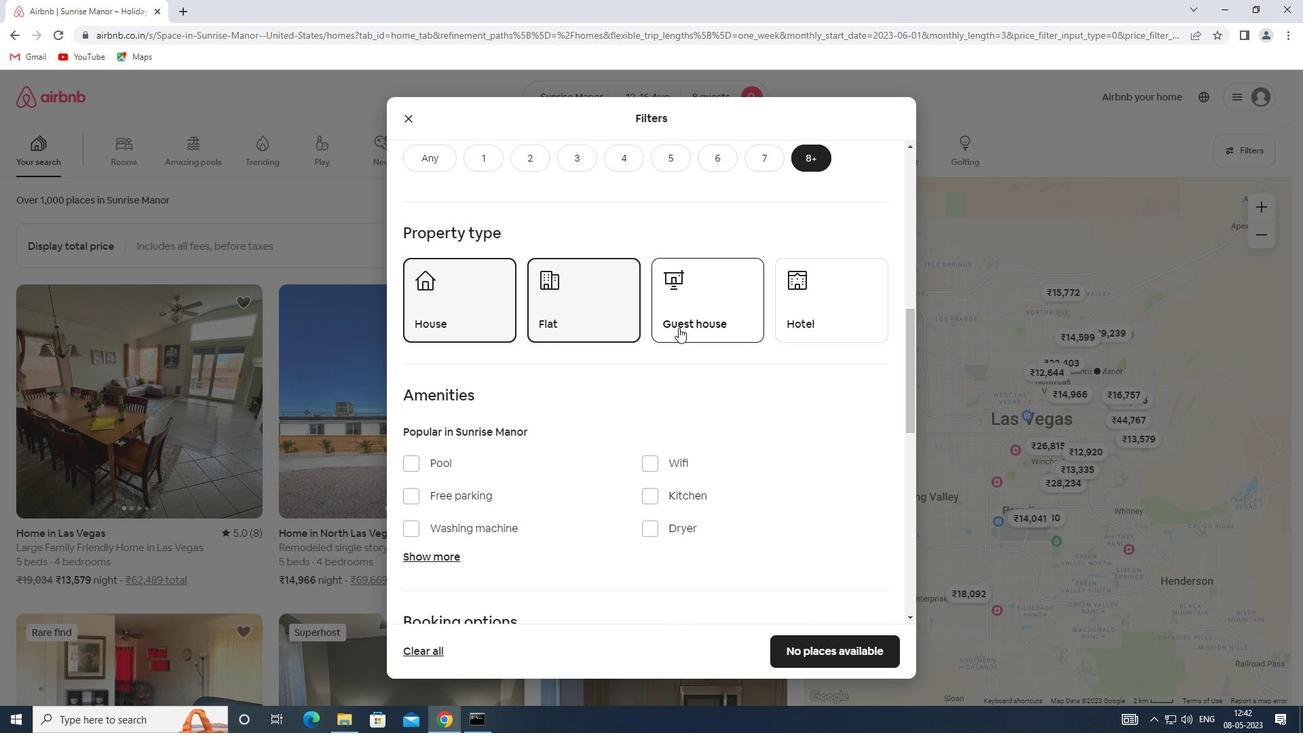 
Action: Mouse moved to (789, 301)
Screenshot: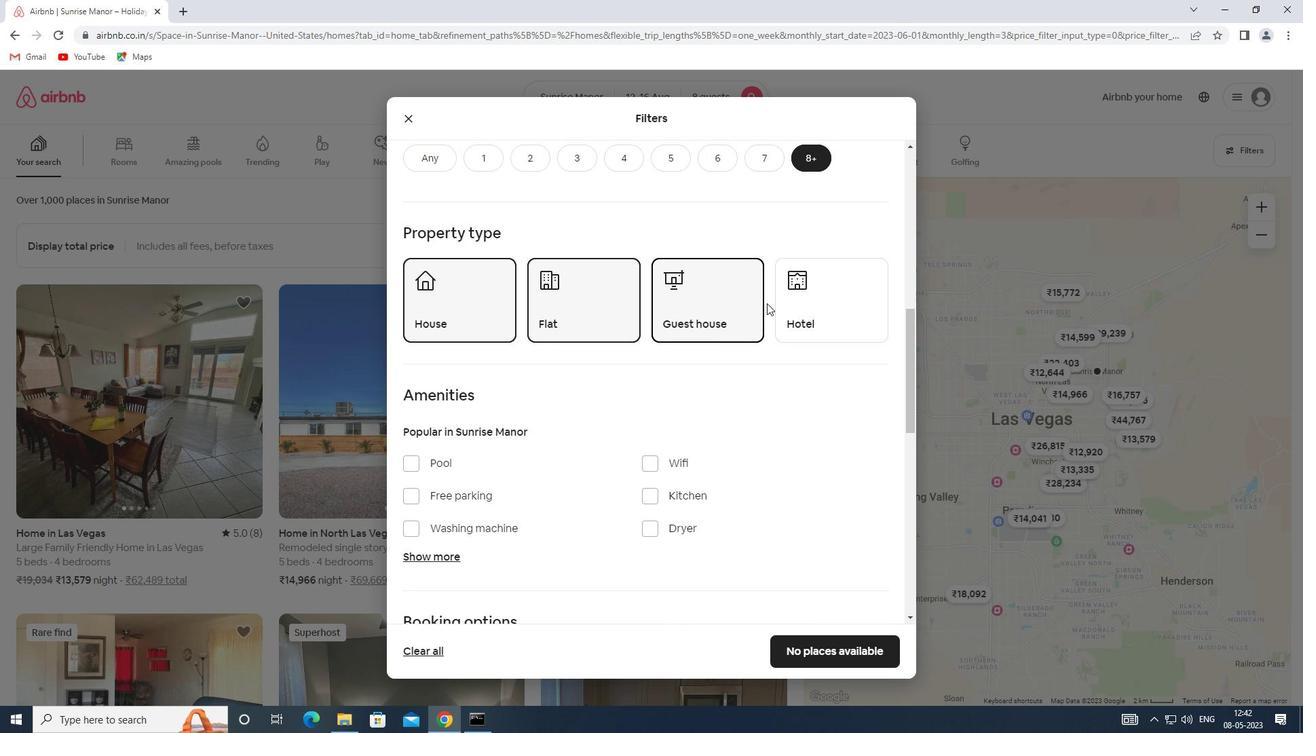 
Action: Mouse pressed left at (789, 301)
Screenshot: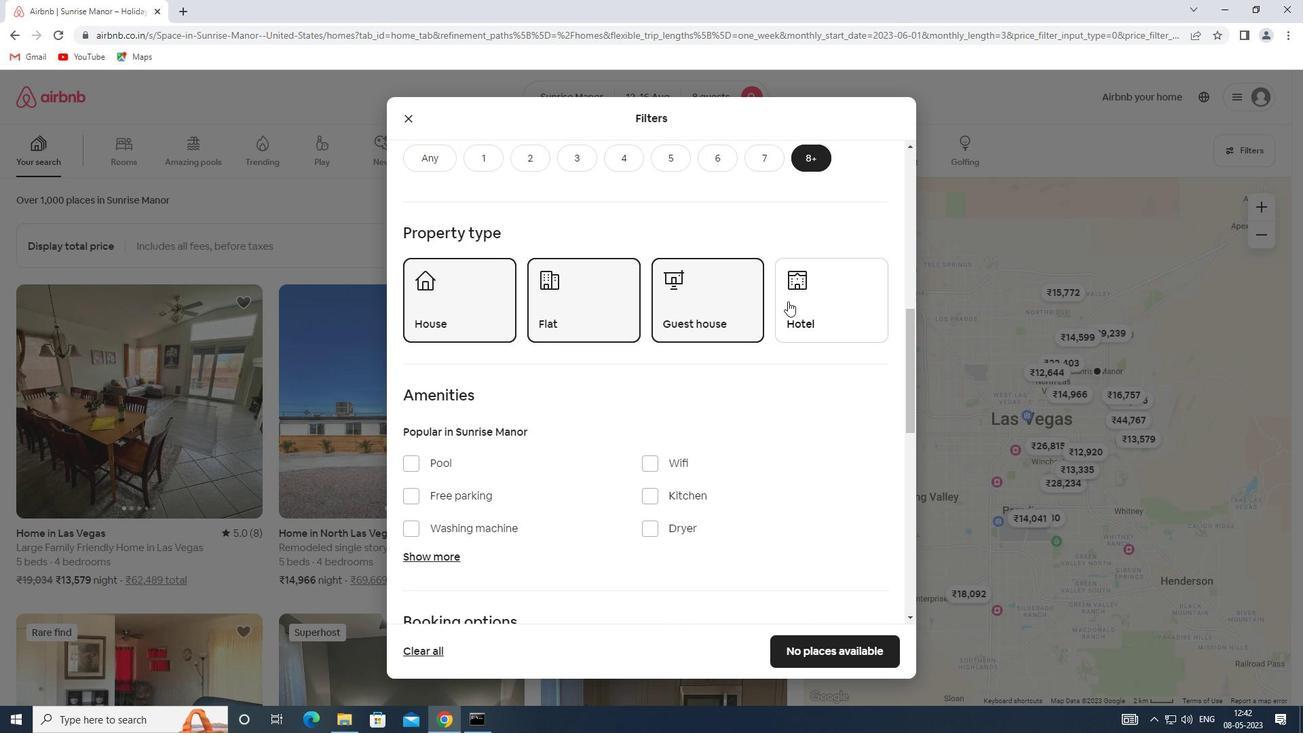 
Action: Mouse moved to (648, 316)
Screenshot: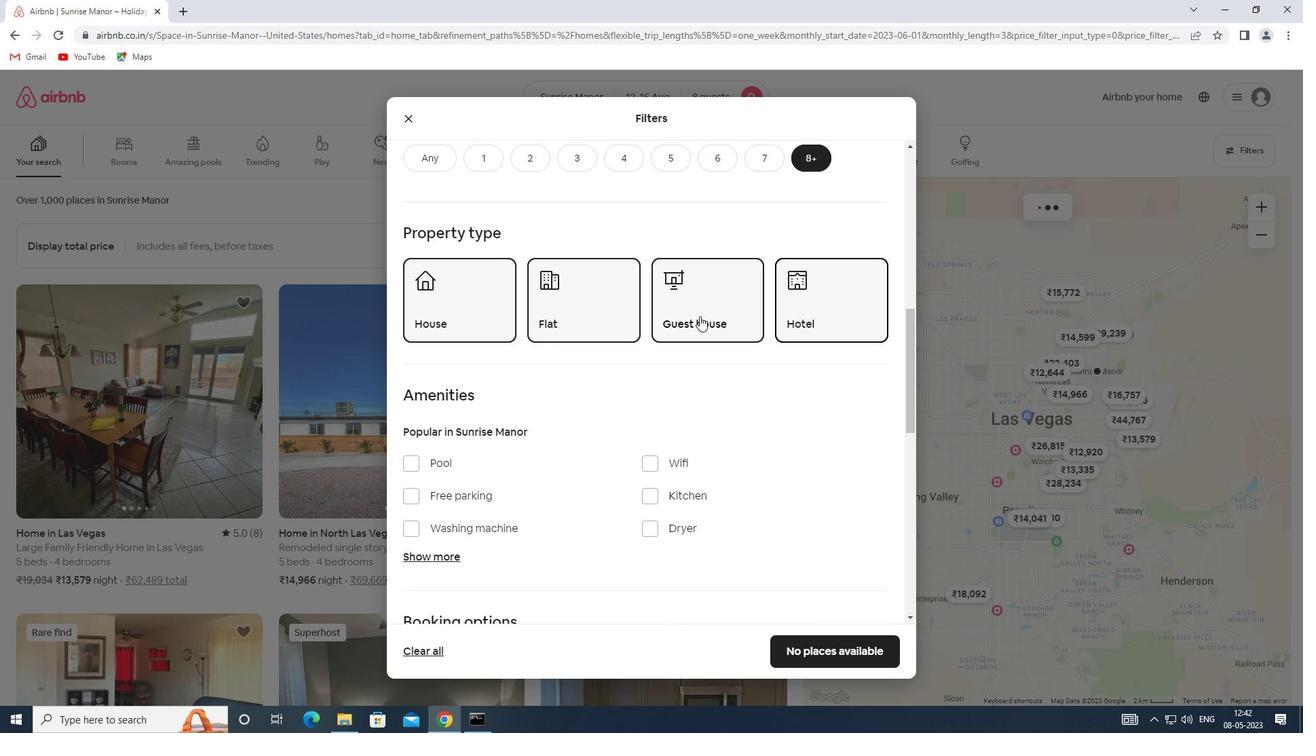 
Action: Mouse scrolled (648, 315) with delta (0, 0)
Screenshot: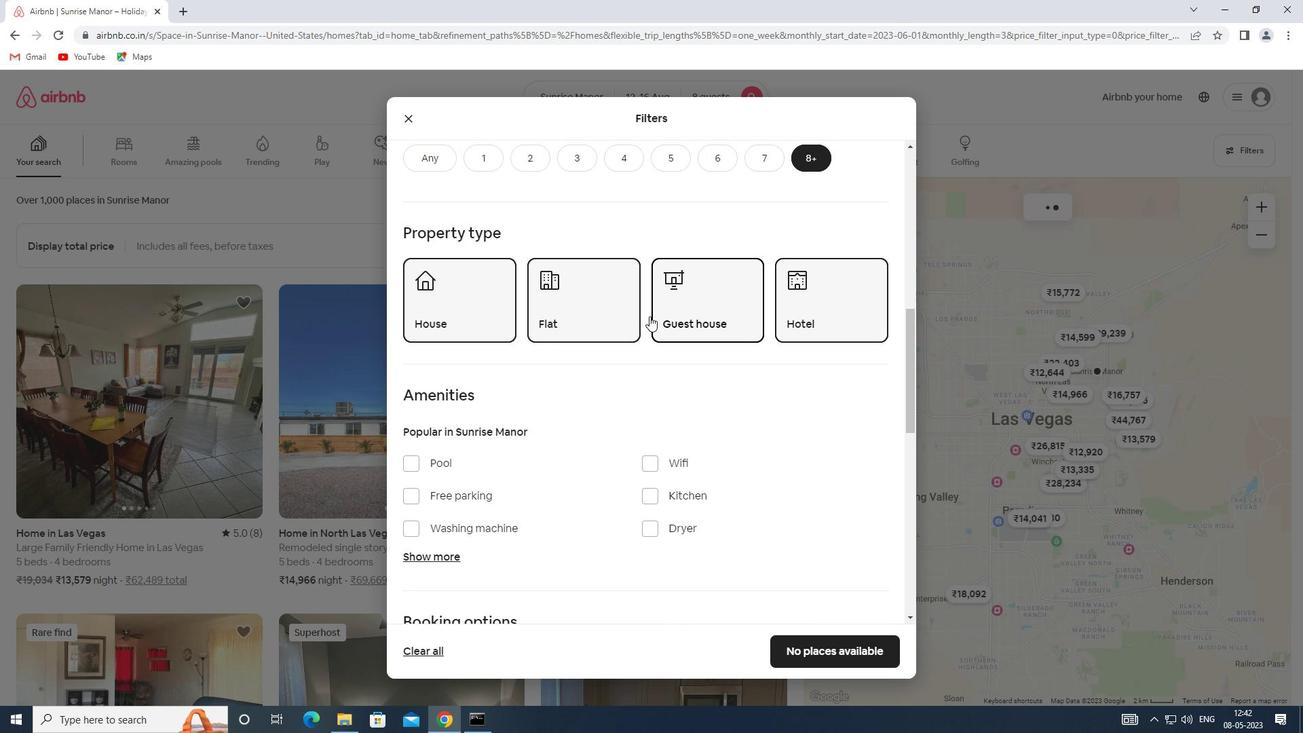 
Action: Mouse scrolled (648, 315) with delta (0, 0)
Screenshot: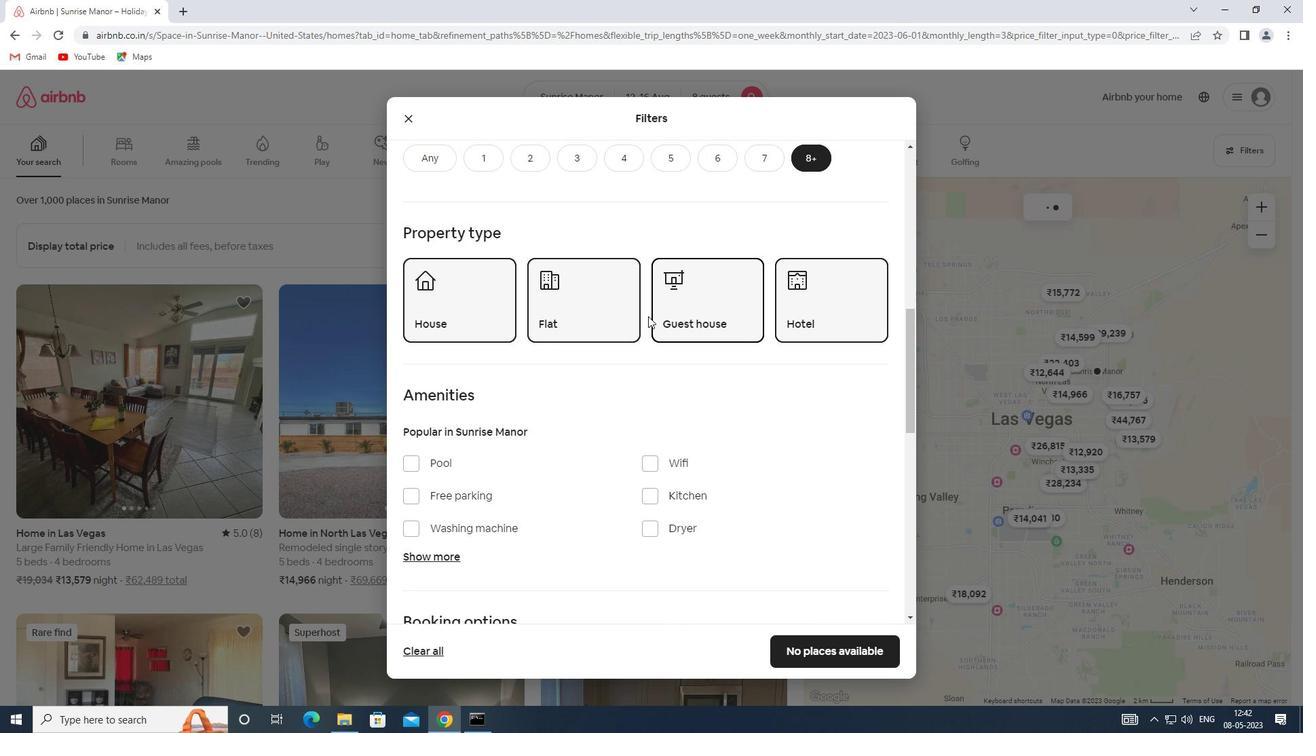 
Action: Mouse scrolled (648, 315) with delta (0, 0)
Screenshot: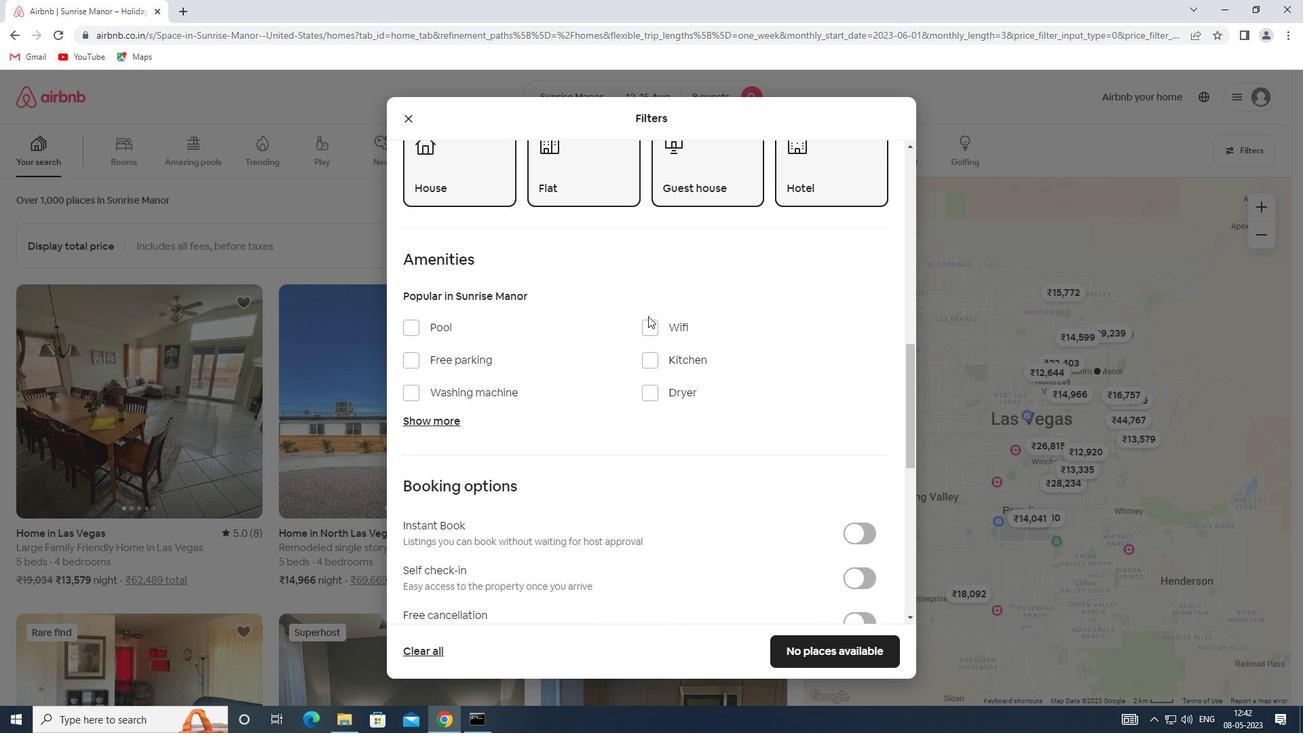 
Action: Mouse moved to (432, 352)
Screenshot: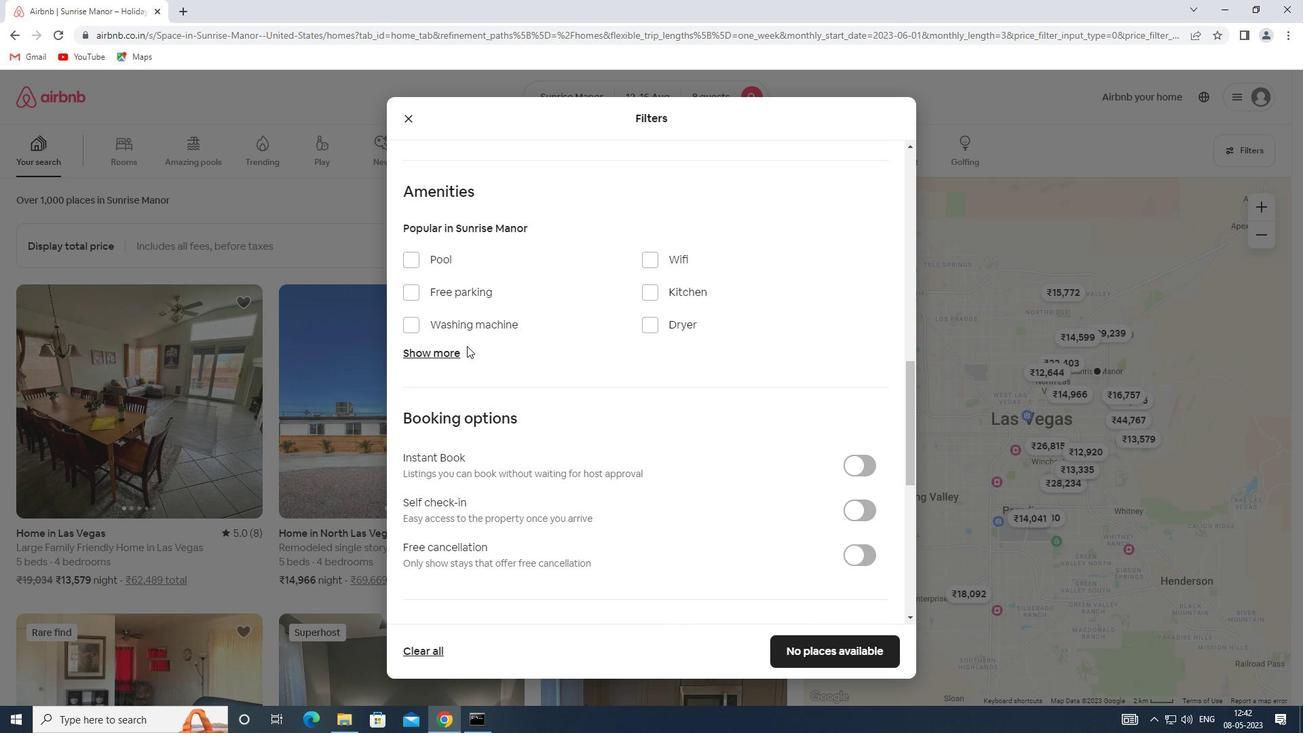 
Action: Mouse pressed left at (432, 352)
Screenshot: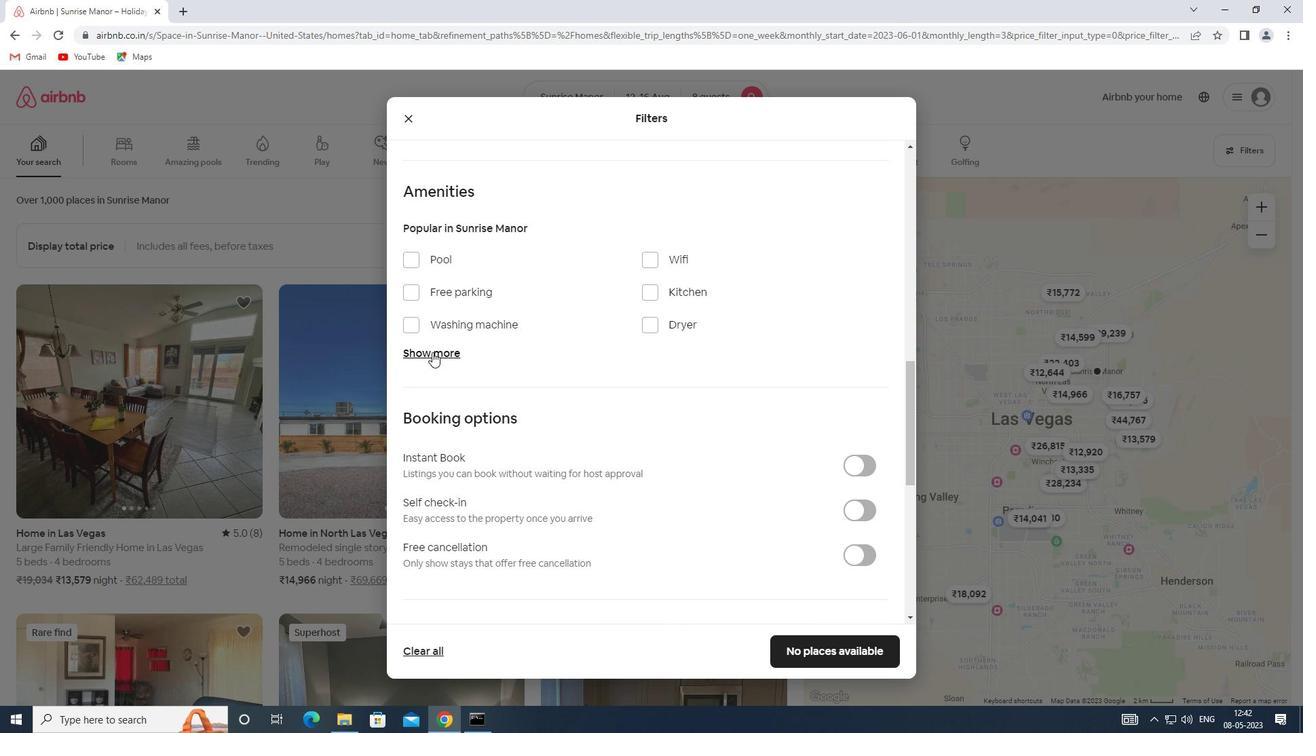 
Action: Mouse moved to (658, 258)
Screenshot: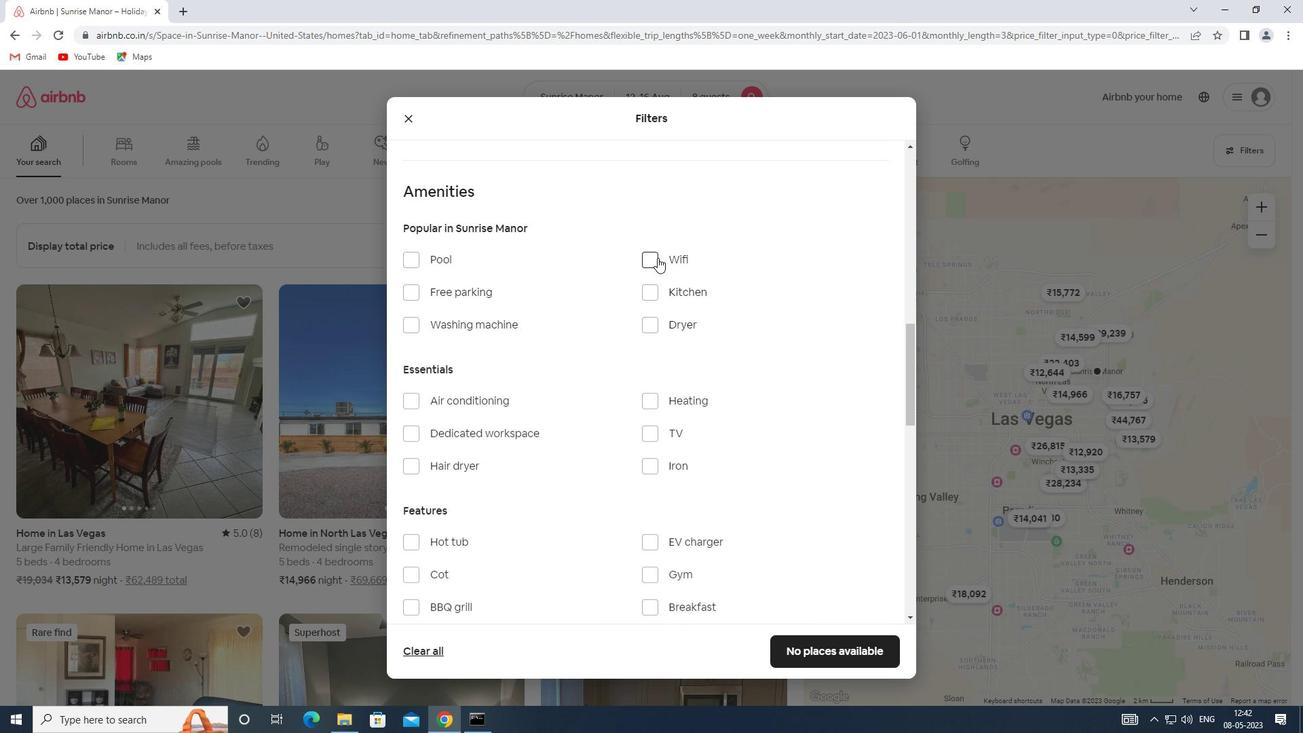 
Action: Mouse pressed left at (658, 258)
Screenshot: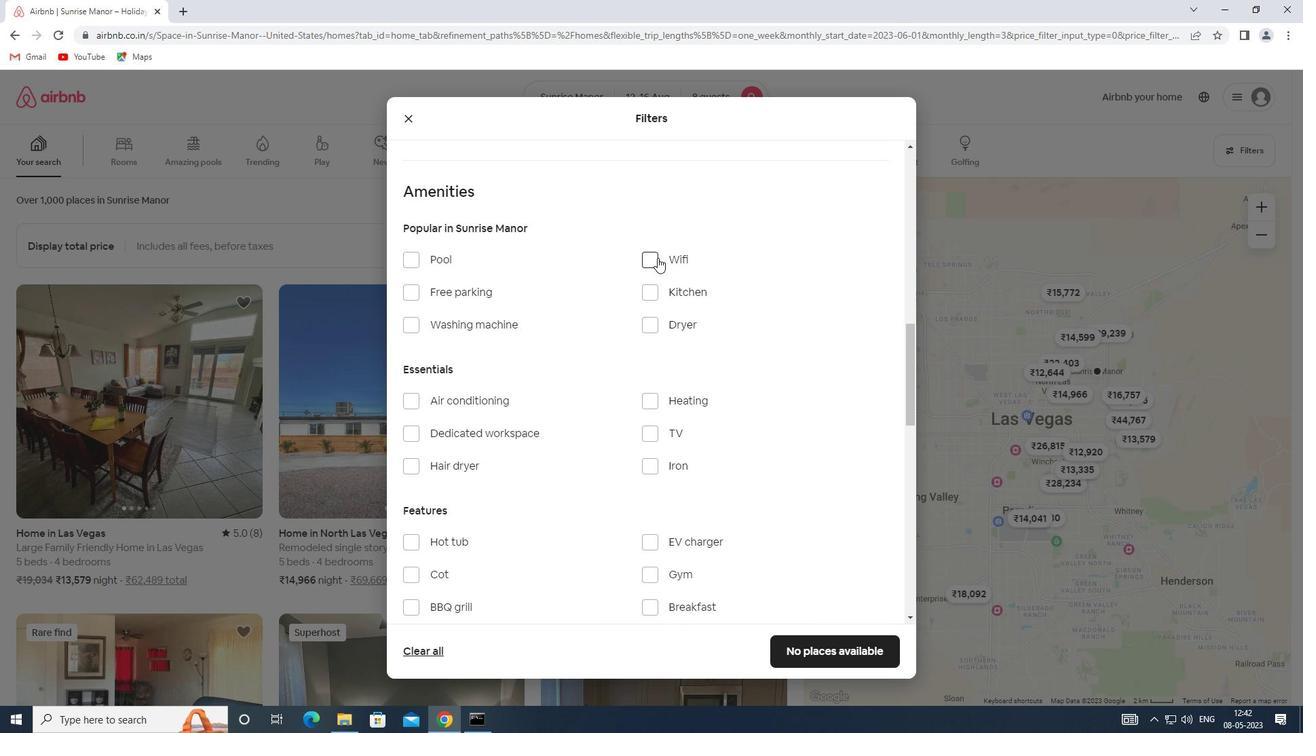 
Action: Mouse moved to (649, 435)
Screenshot: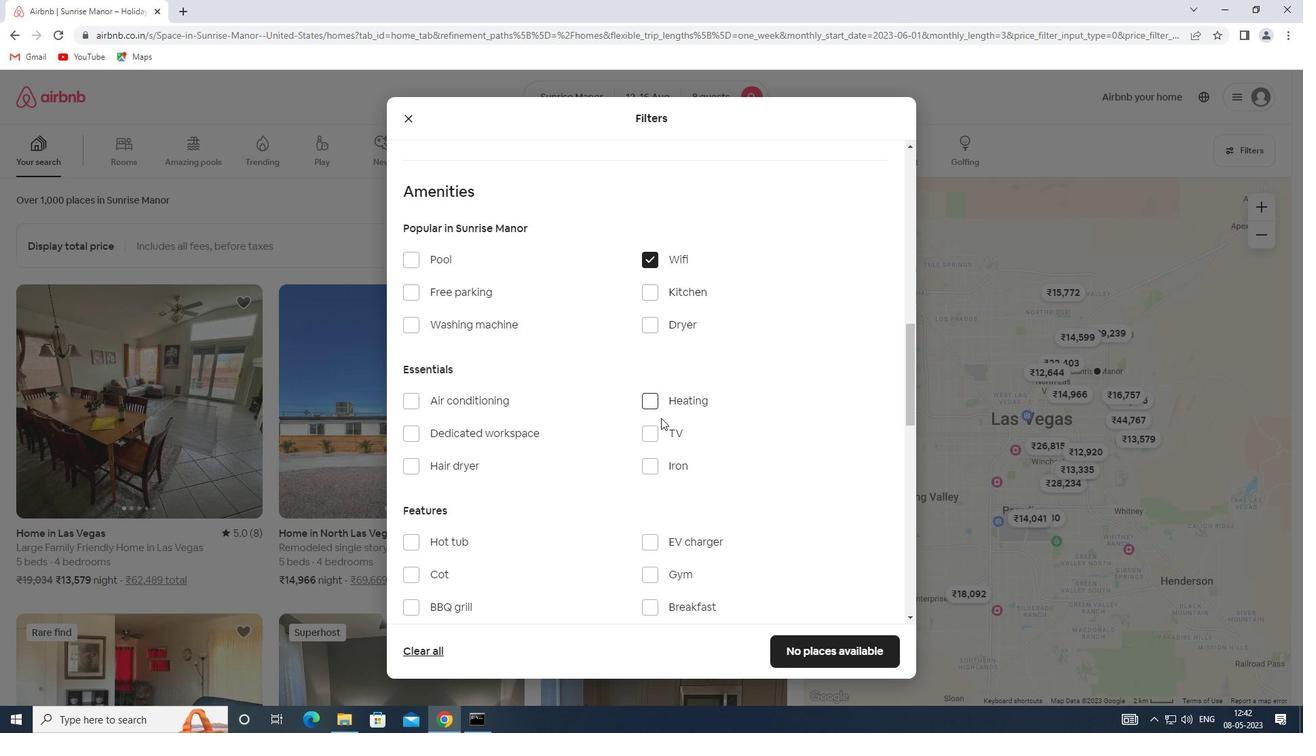 
Action: Mouse pressed left at (649, 435)
Screenshot: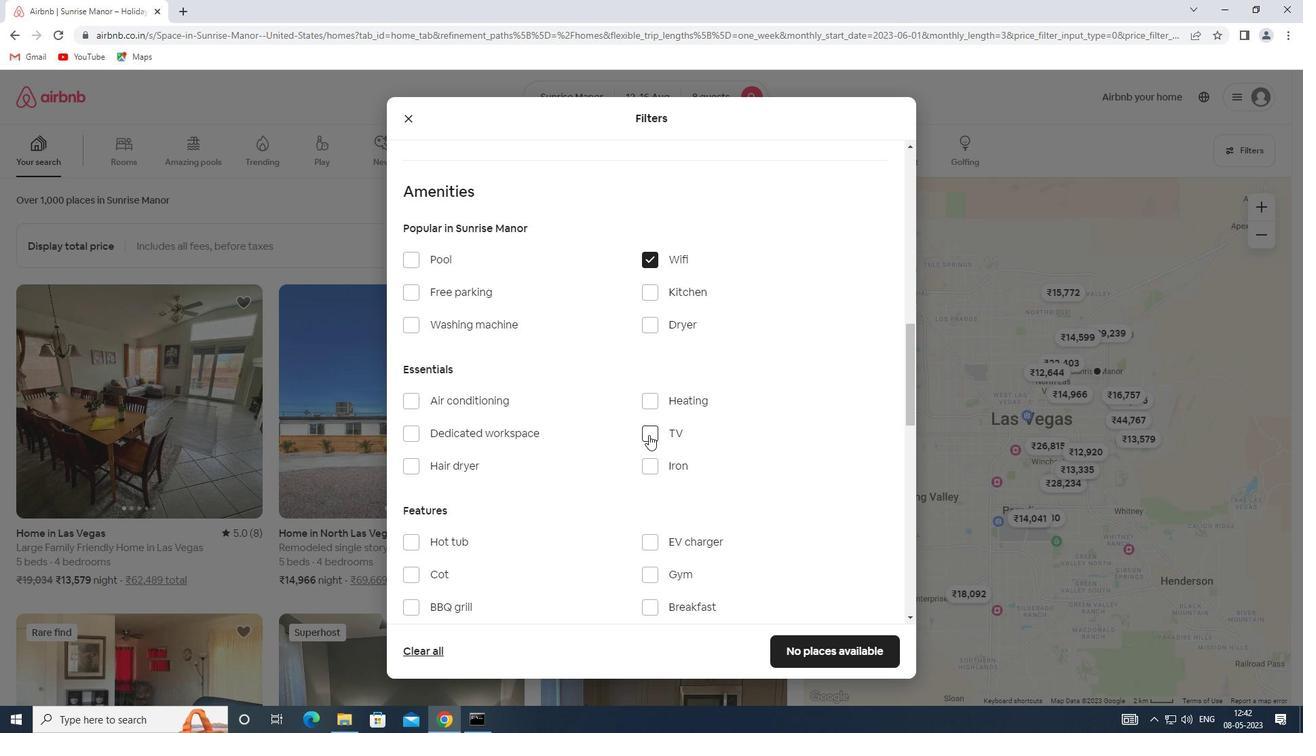 
Action: Mouse moved to (410, 292)
Screenshot: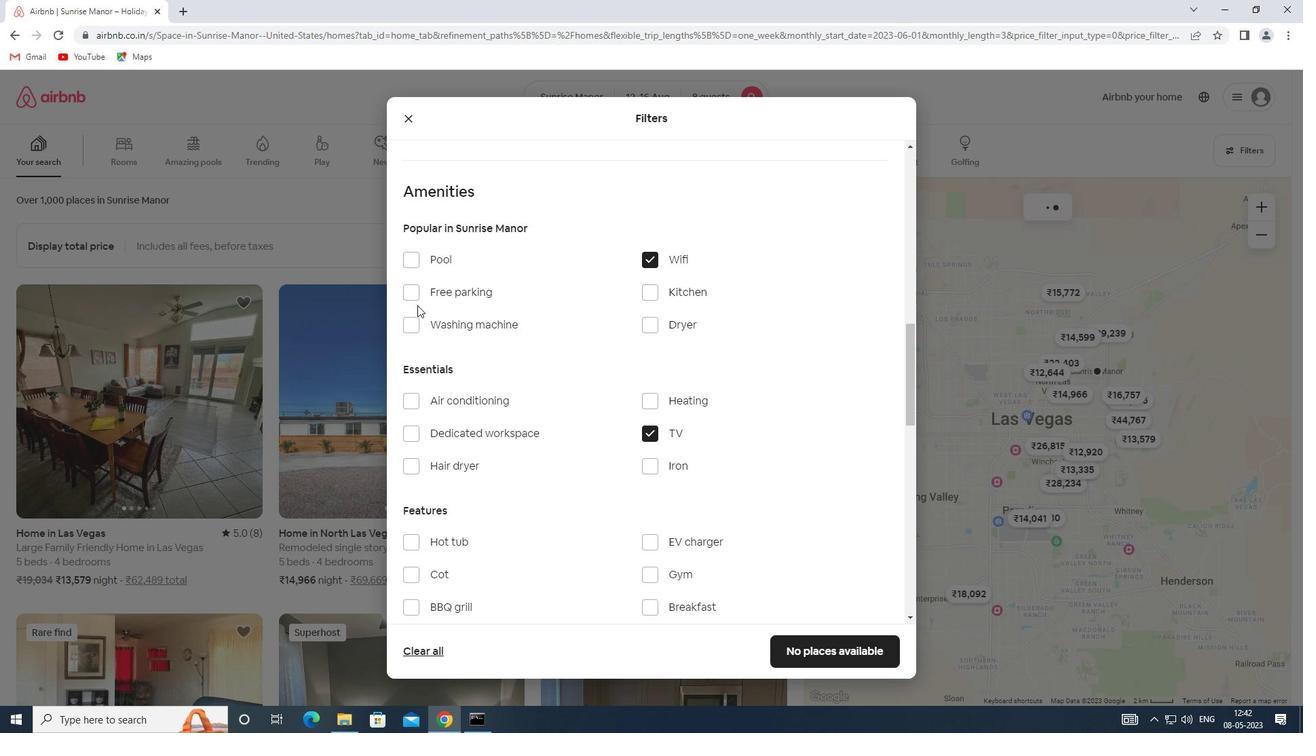 
Action: Mouse pressed left at (410, 292)
Screenshot: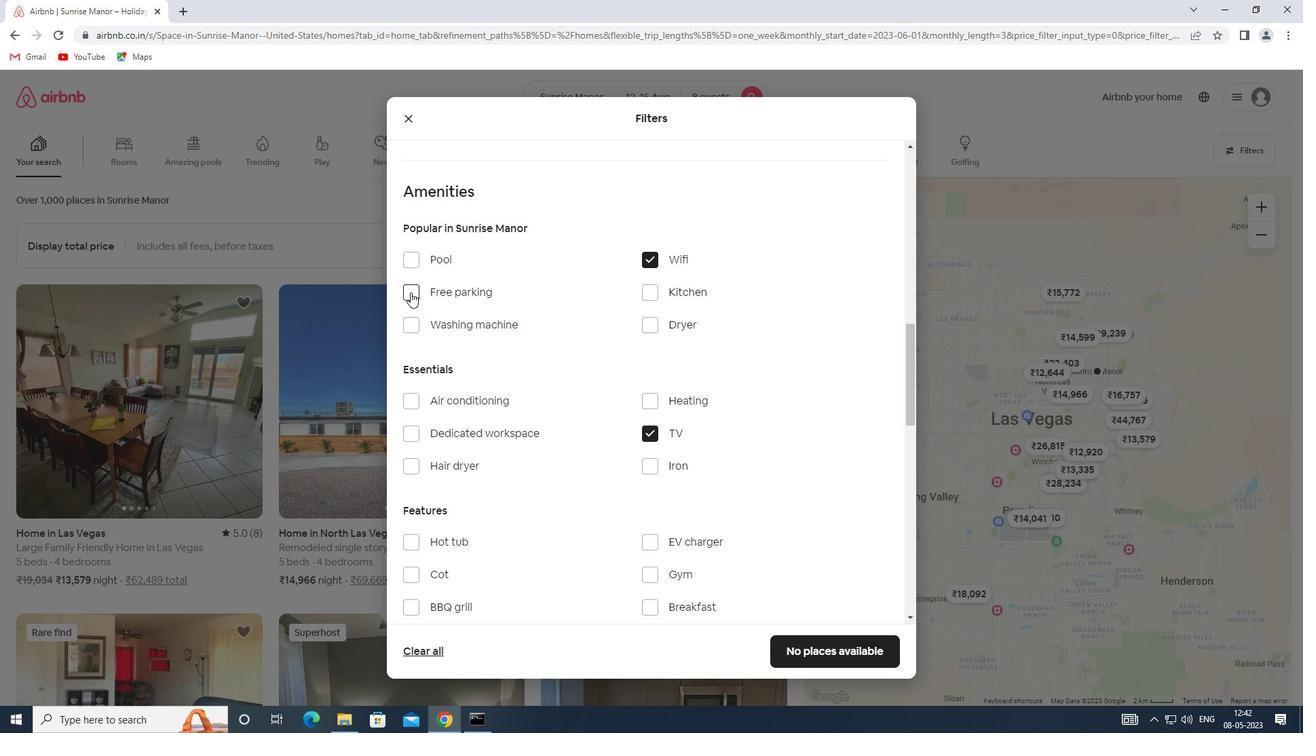 
Action: Mouse moved to (586, 378)
Screenshot: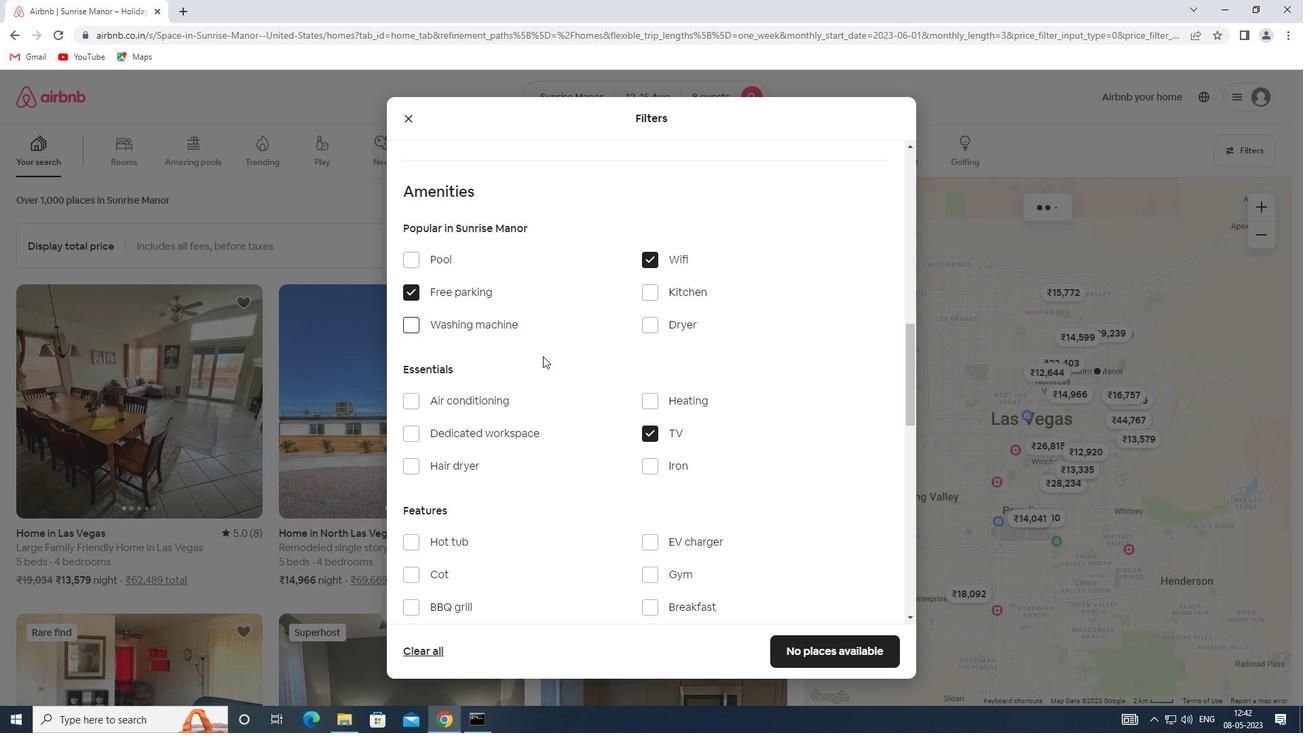 
Action: Mouse scrolled (586, 377) with delta (0, 0)
Screenshot: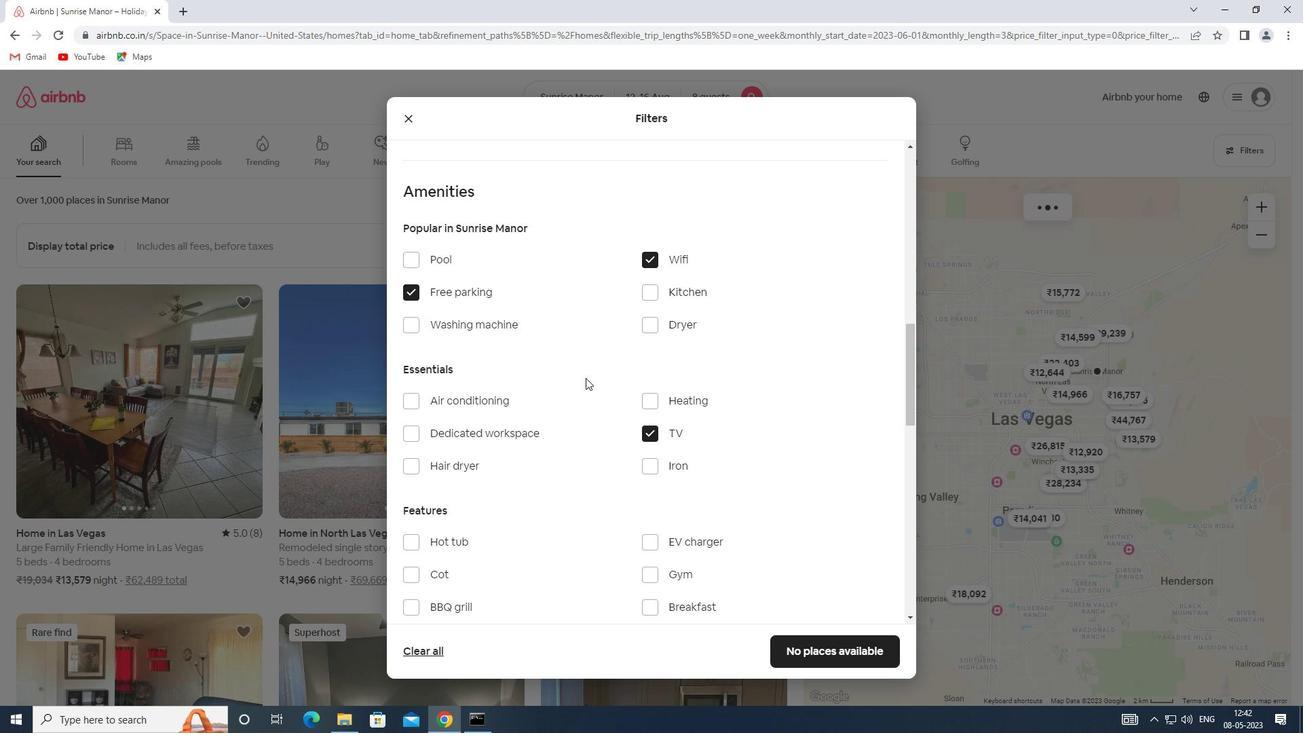 
Action: Mouse scrolled (586, 377) with delta (0, 0)
Screenshot: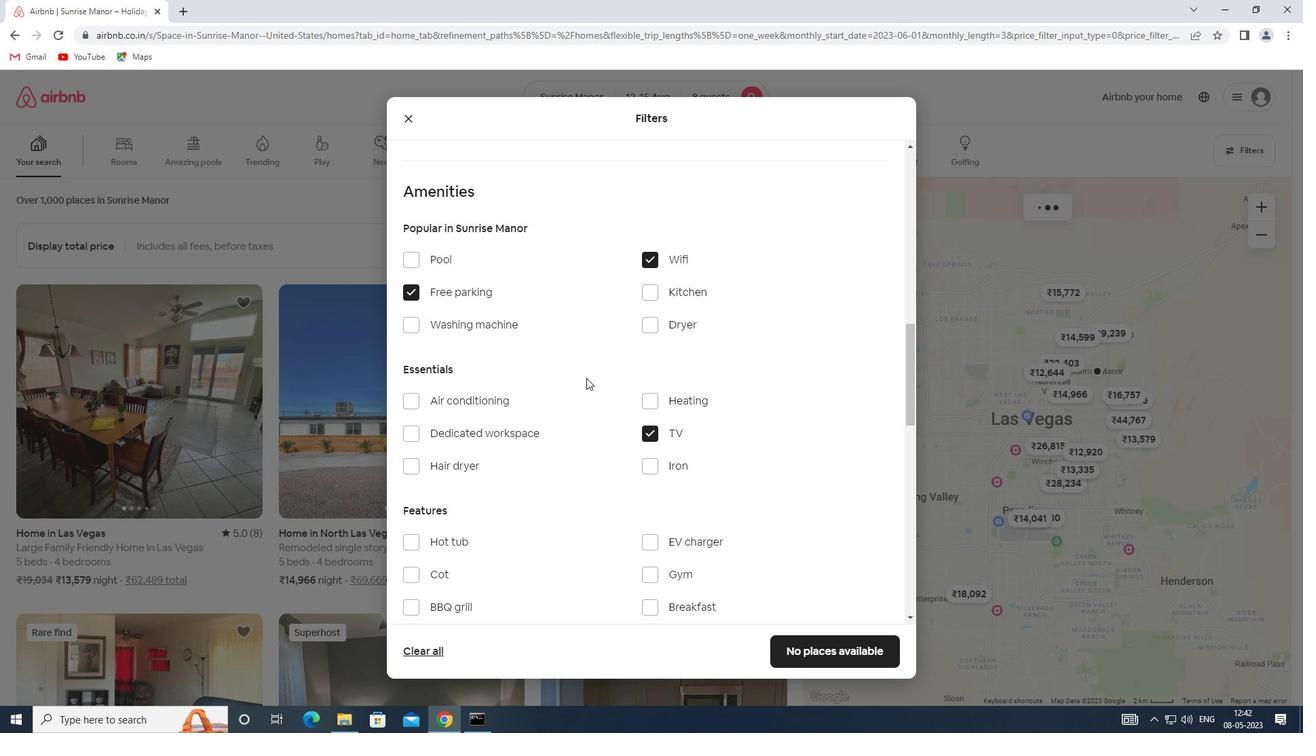 
Action: Mouse moved to (658, 438)
Screenshot: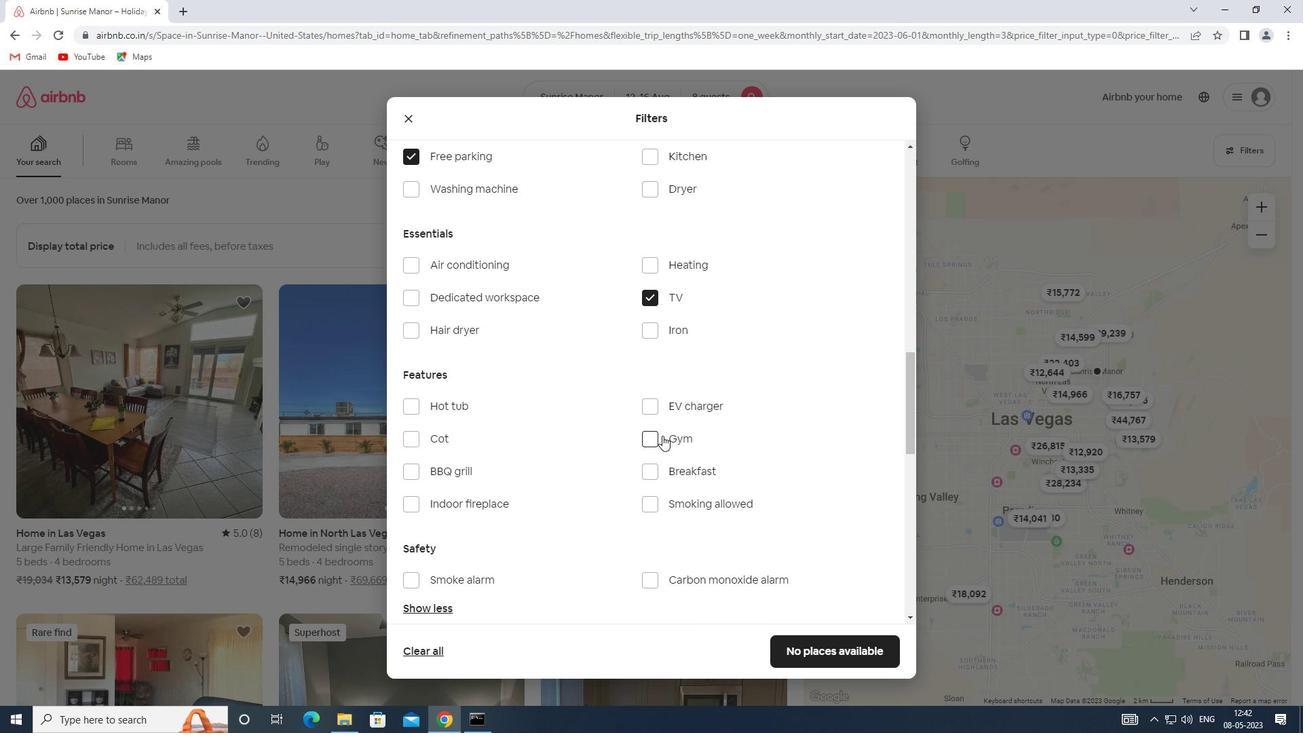 
Action: Mouse pressed left at (658, 438)
Screenshot: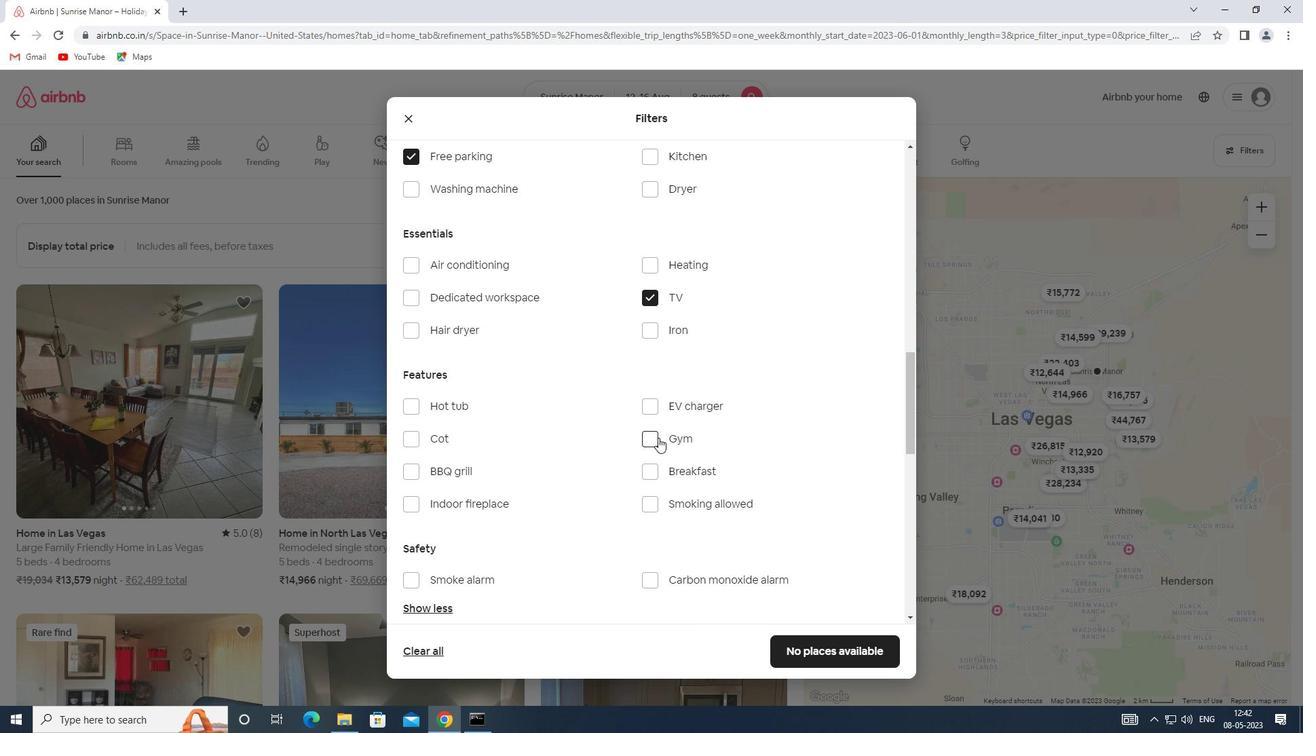 
Action: Mouse moved to (652, 474)
Screenshot: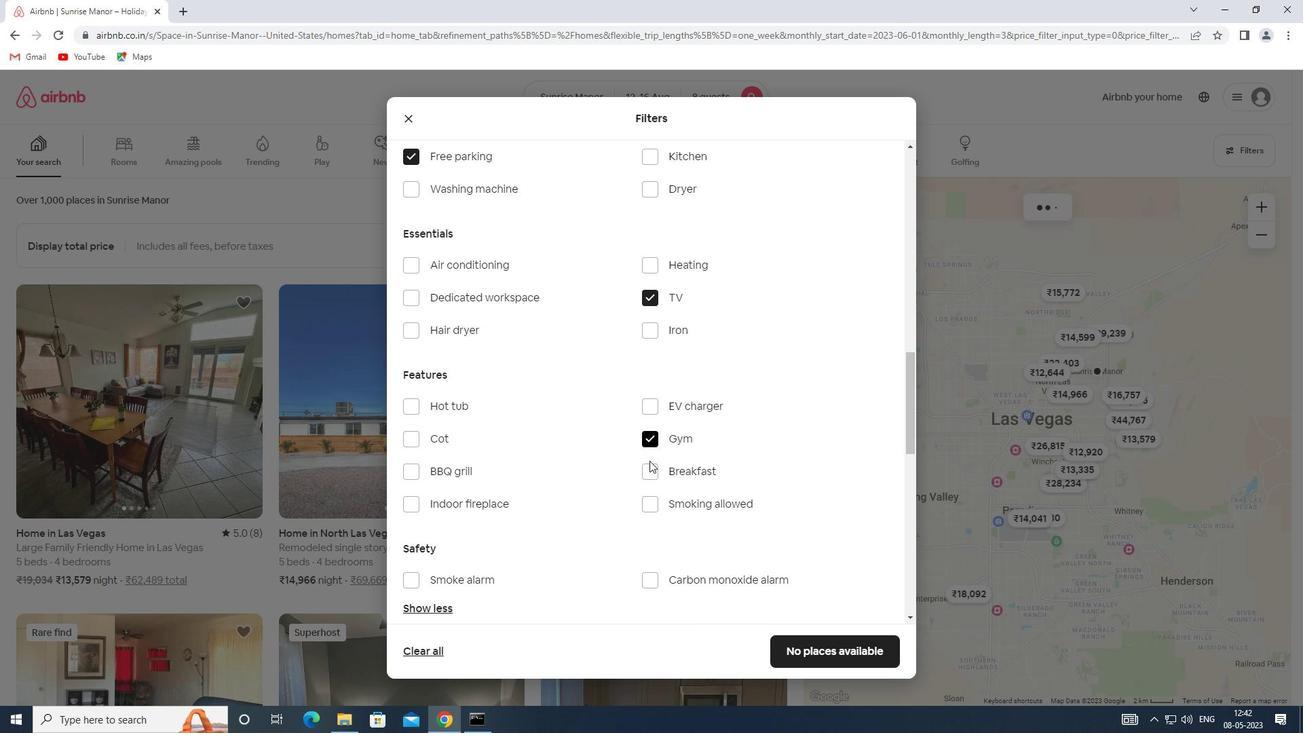 
Action: Mouse pressed left at (652, 474)
Screenshot: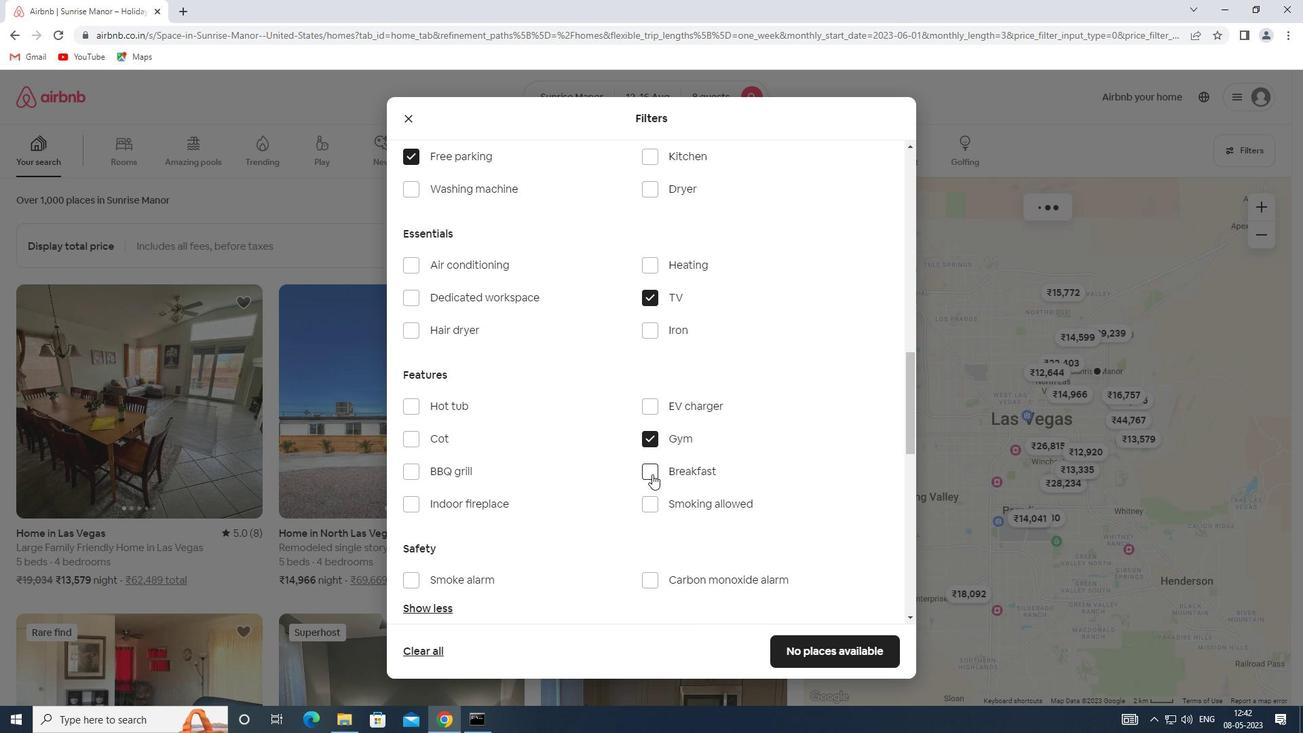 
Action: Mouse moved to (691, 422)
Screenshot: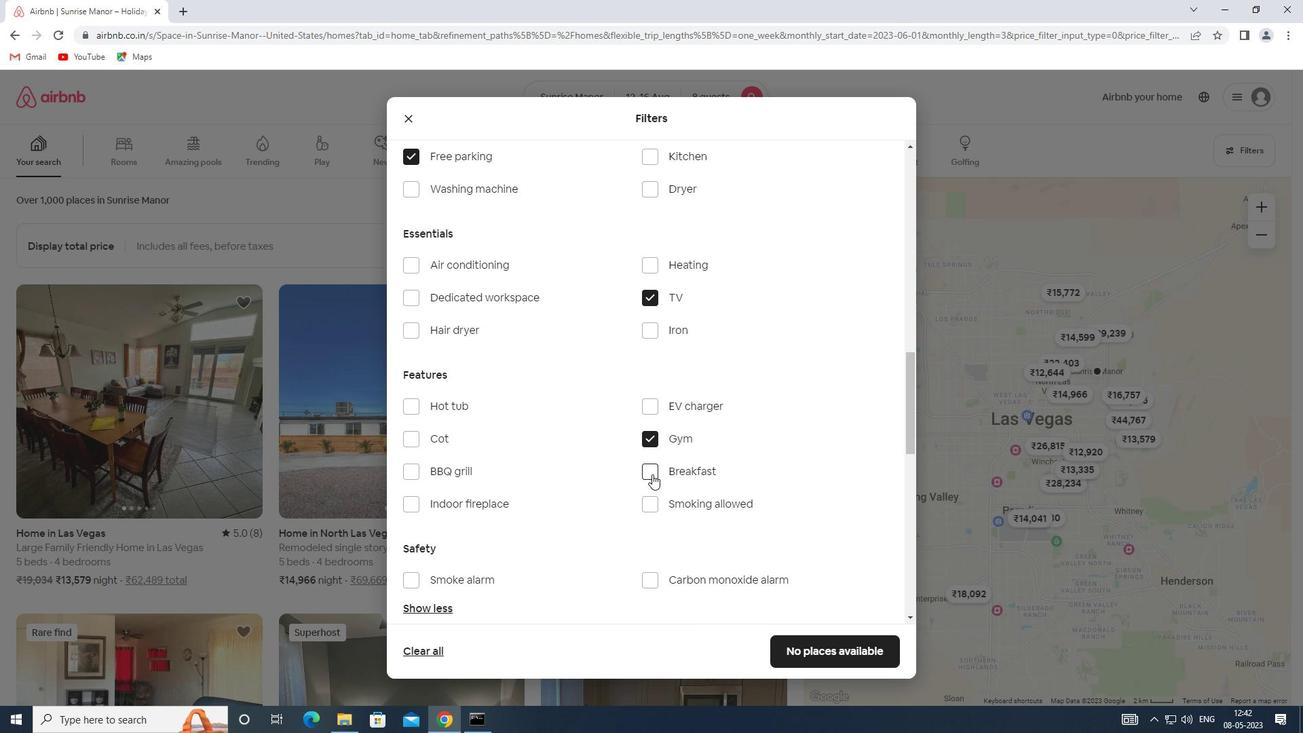 
Action: Mouse scrolled (691, 421) with delta (0, 0)
Screenshot: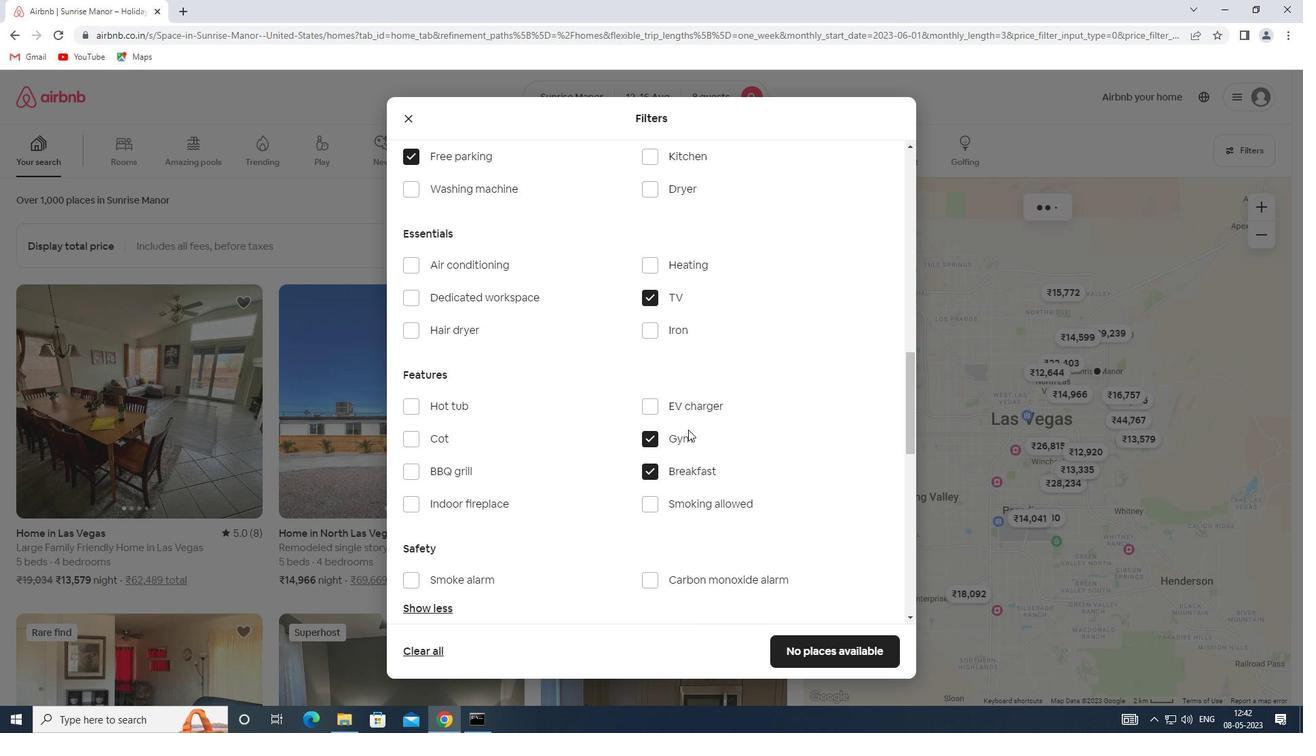 
Action: Mouse scrolled (691, 421) with delta (0, 0)
Screenshot: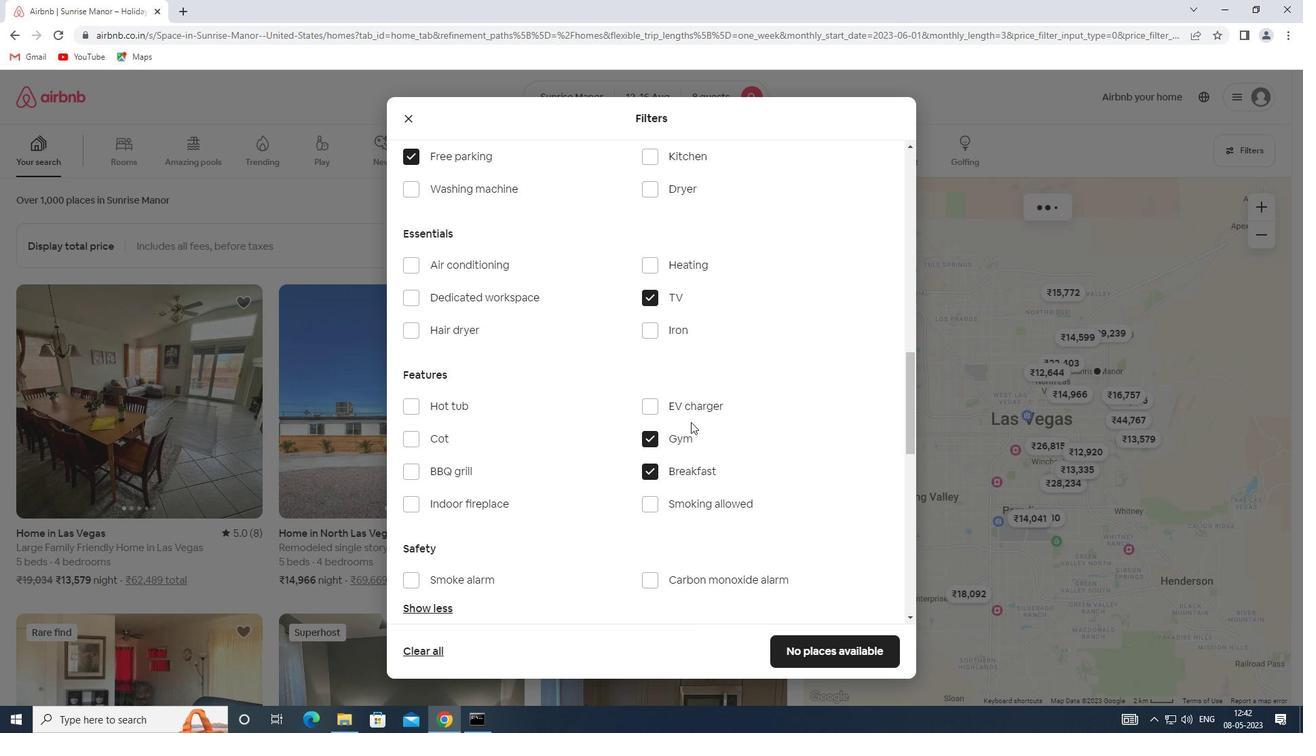 
Action: Mouse scrolled (691, 421) with delta (0, 0)
Screenshot: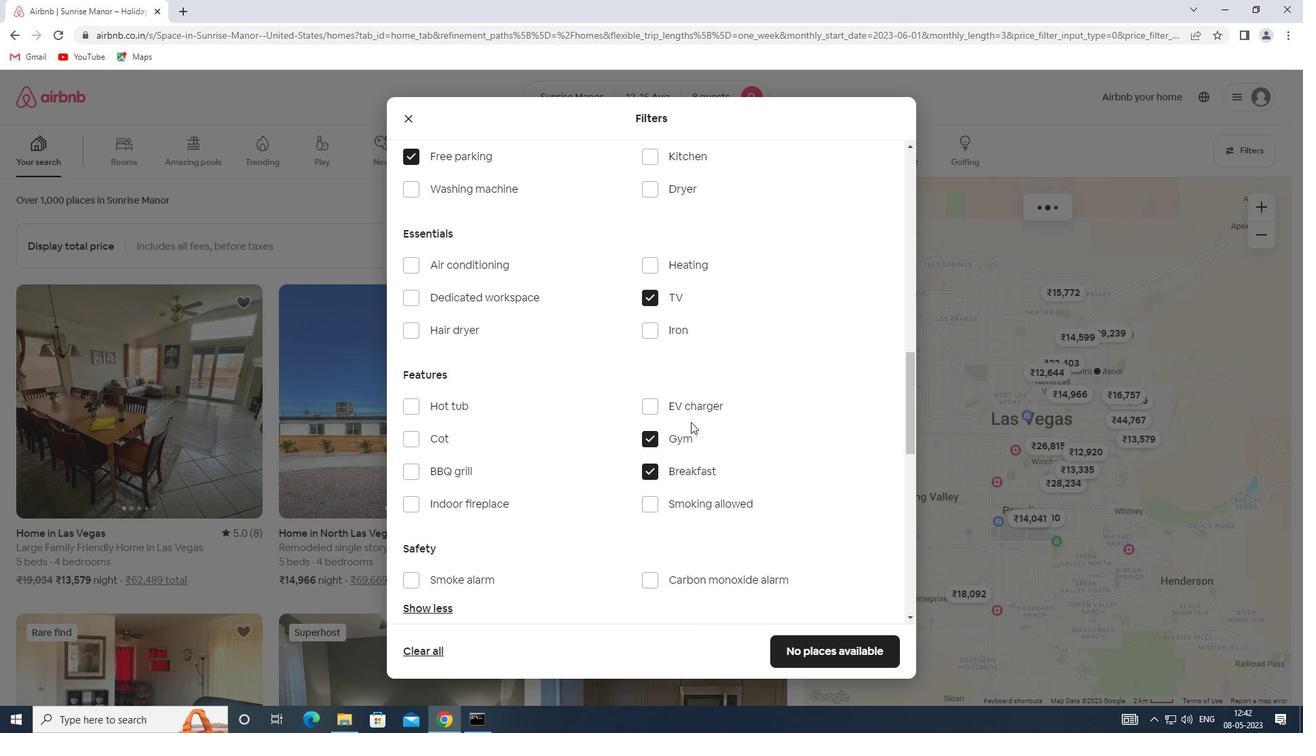 
Action: Mouse scrolled (691, 421) with delta (0, 0)
Screenshot: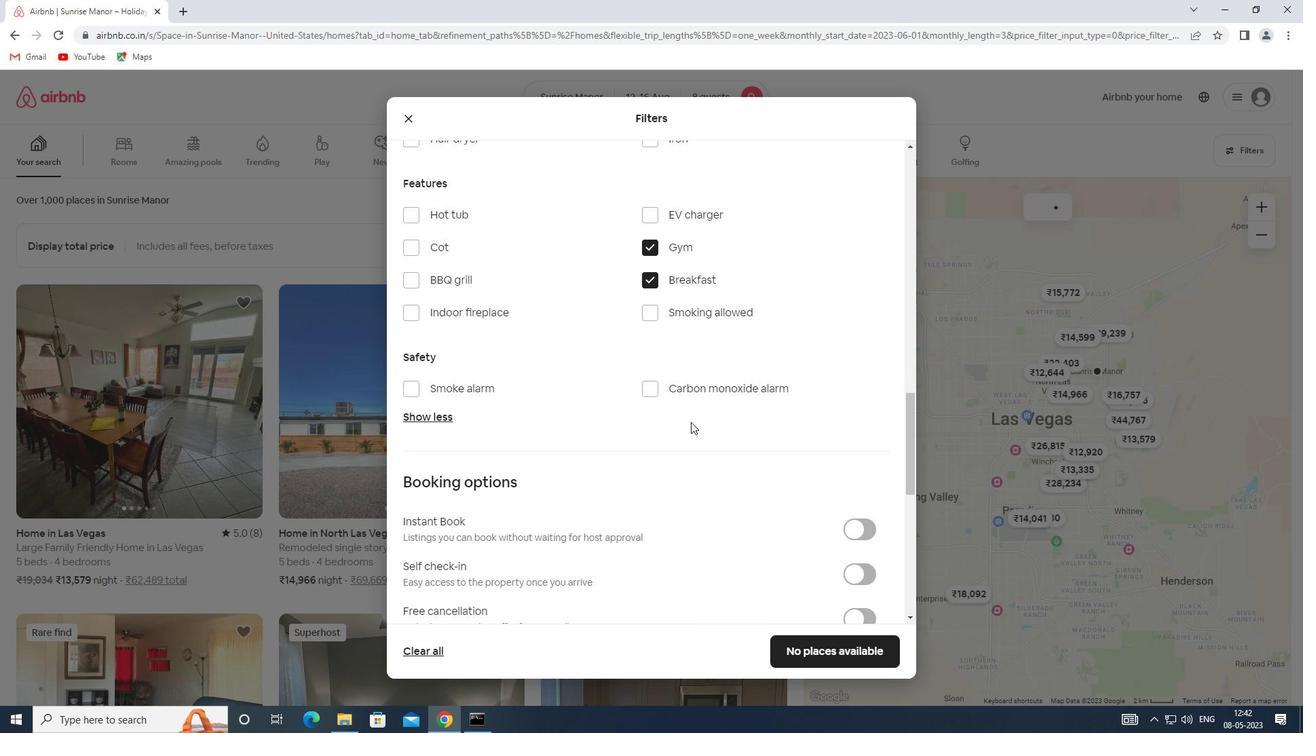 
Action: Mouse scrolled (691, 421) with delta (0, 0)
Screenshot: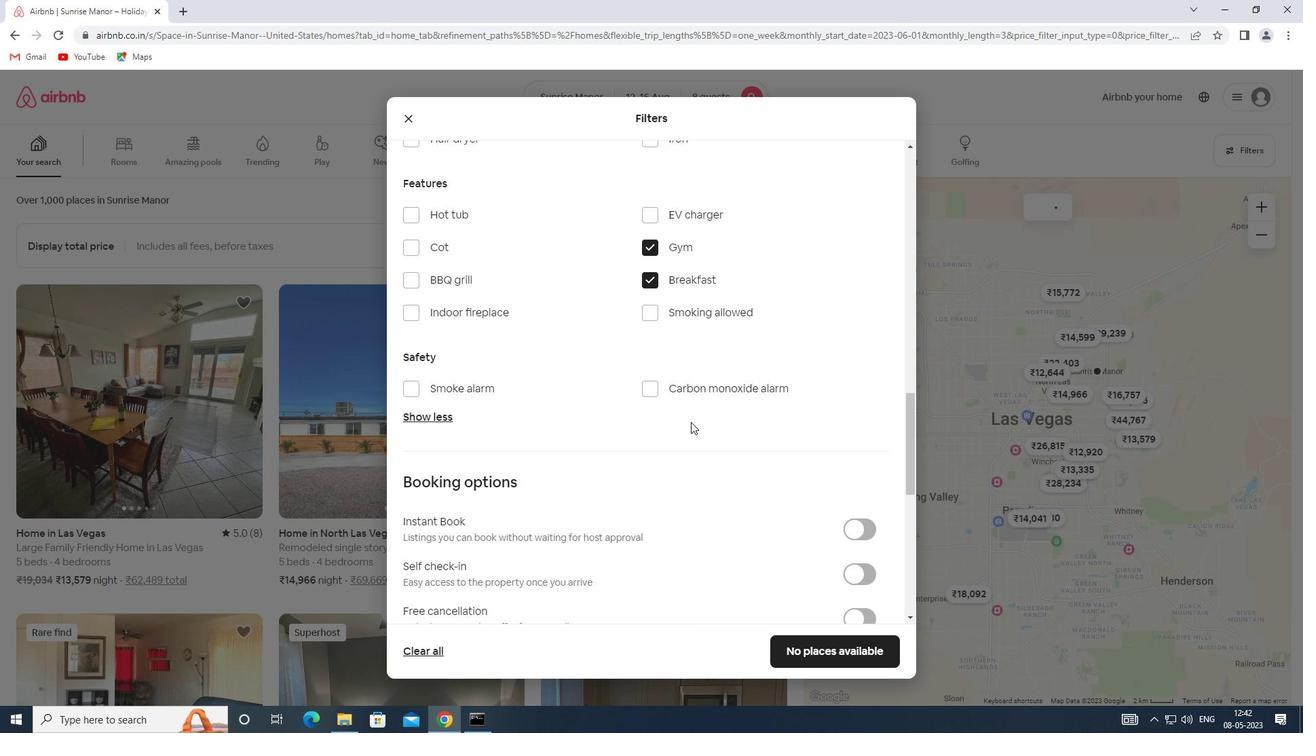 
Action: Mouse scrolled (691, 421) with delta (0, 0)
Screenshot: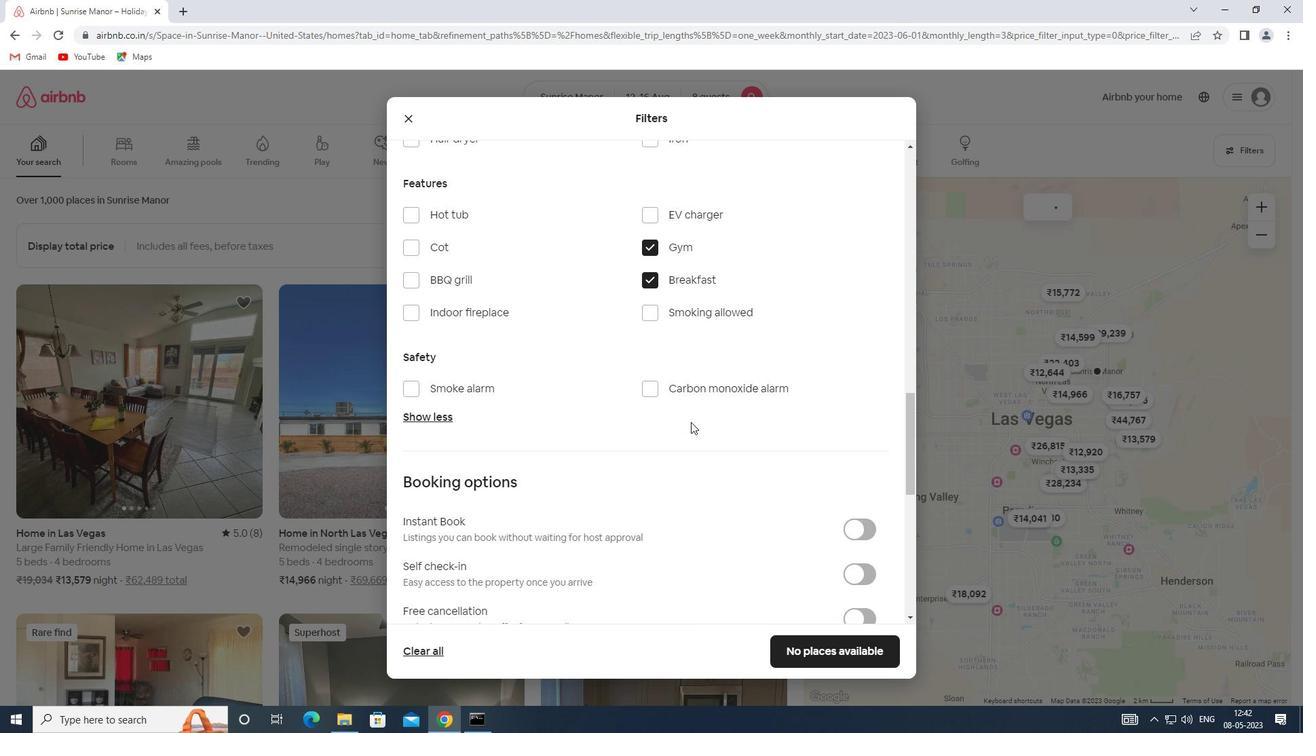
Action: Mouse moved to (865, 356)
Screenshot: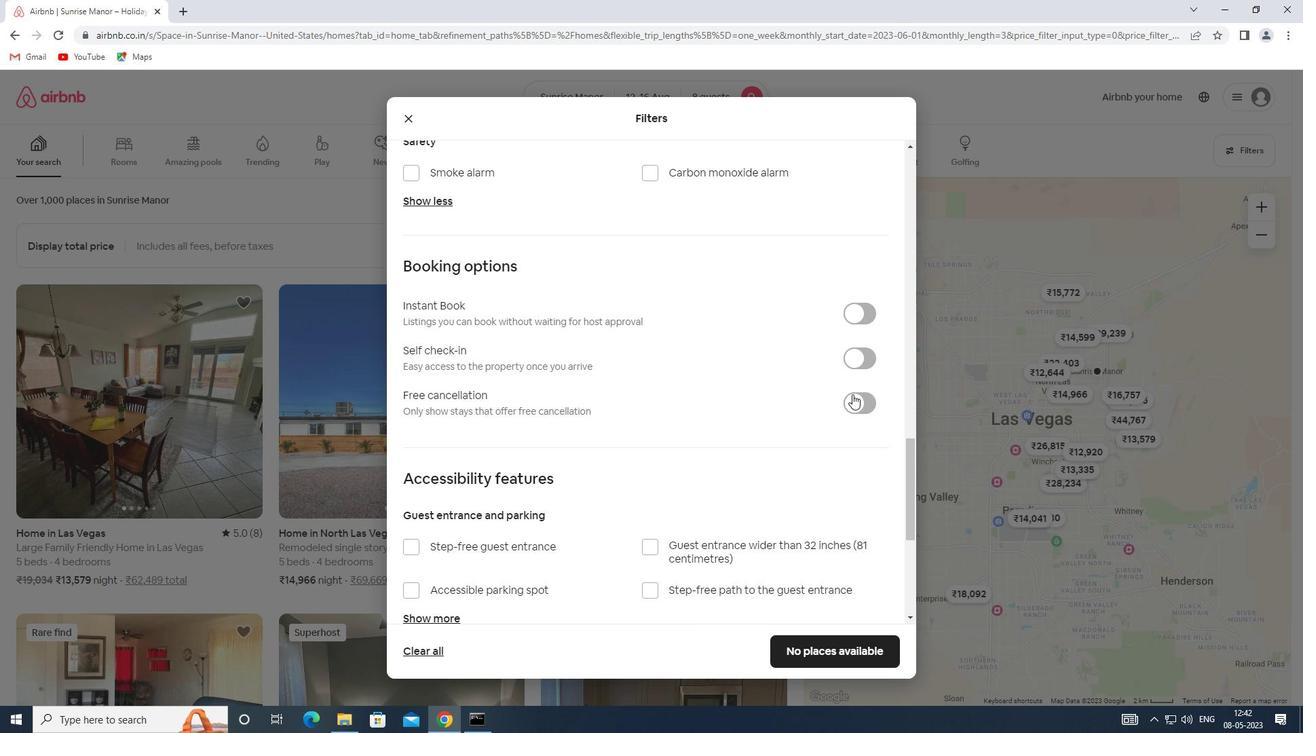 
Action: Mouse pressed left at (865, 356)
Screenshot: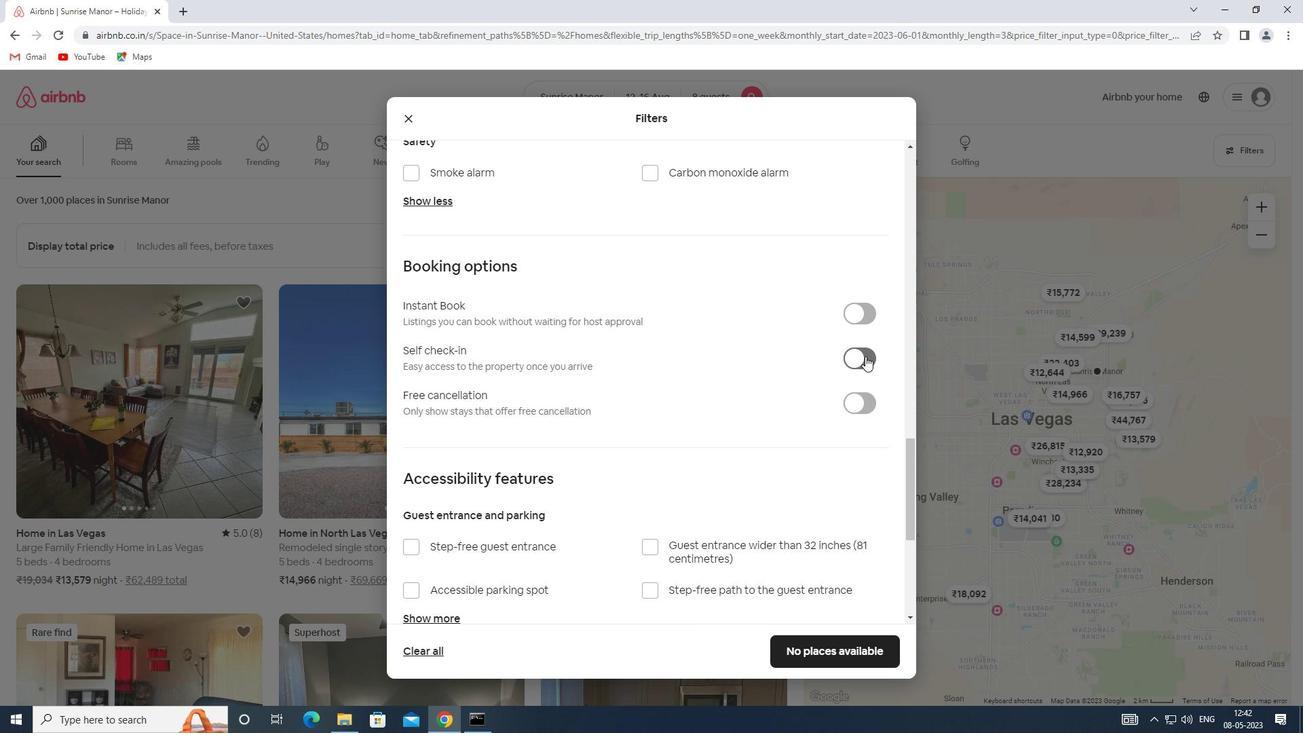 
Action: Mouse moved to (520, 426)
Screenshot: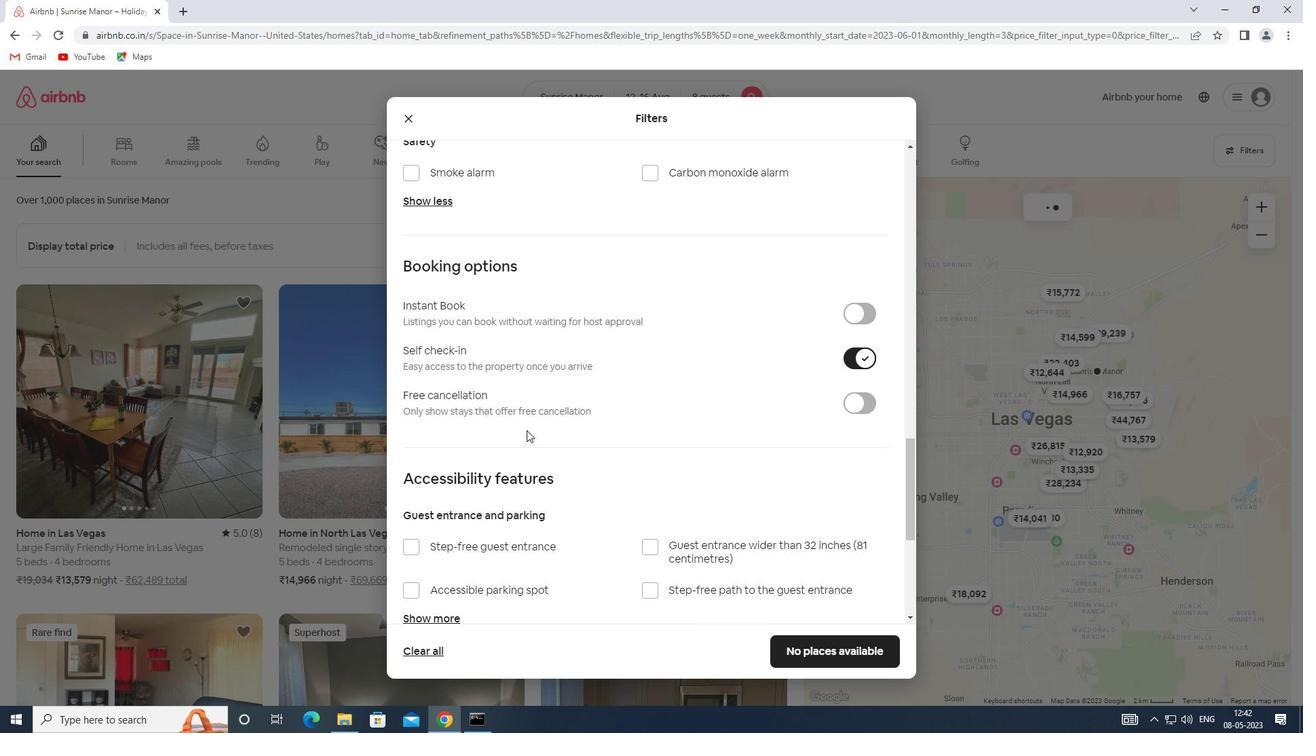
Action: Mouse scrolled (520, 425) with delta (0, 0)
Screenshot: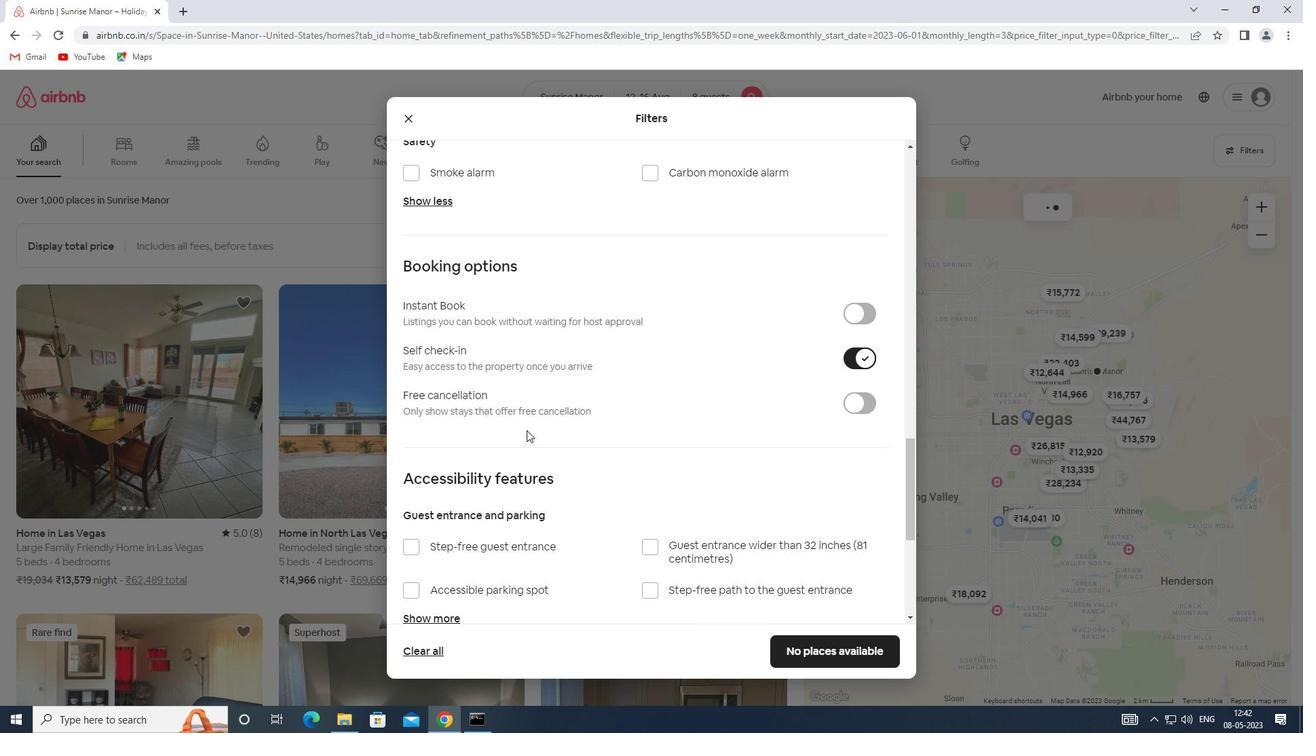 
Action: Mouse scrolled (520, 425) with delta (0, 0)
Screenshot: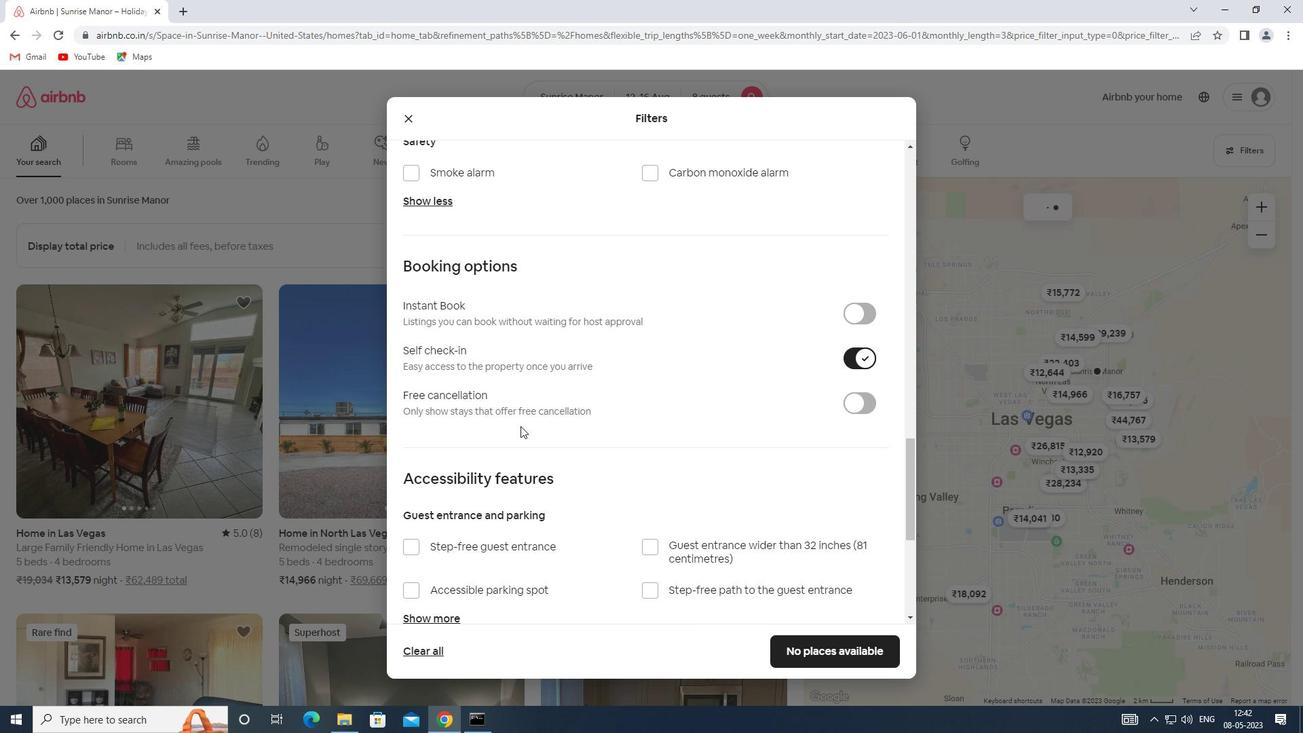
Action: Mouse scrolled (520, 425) with delta (0, 0)
Screenshot: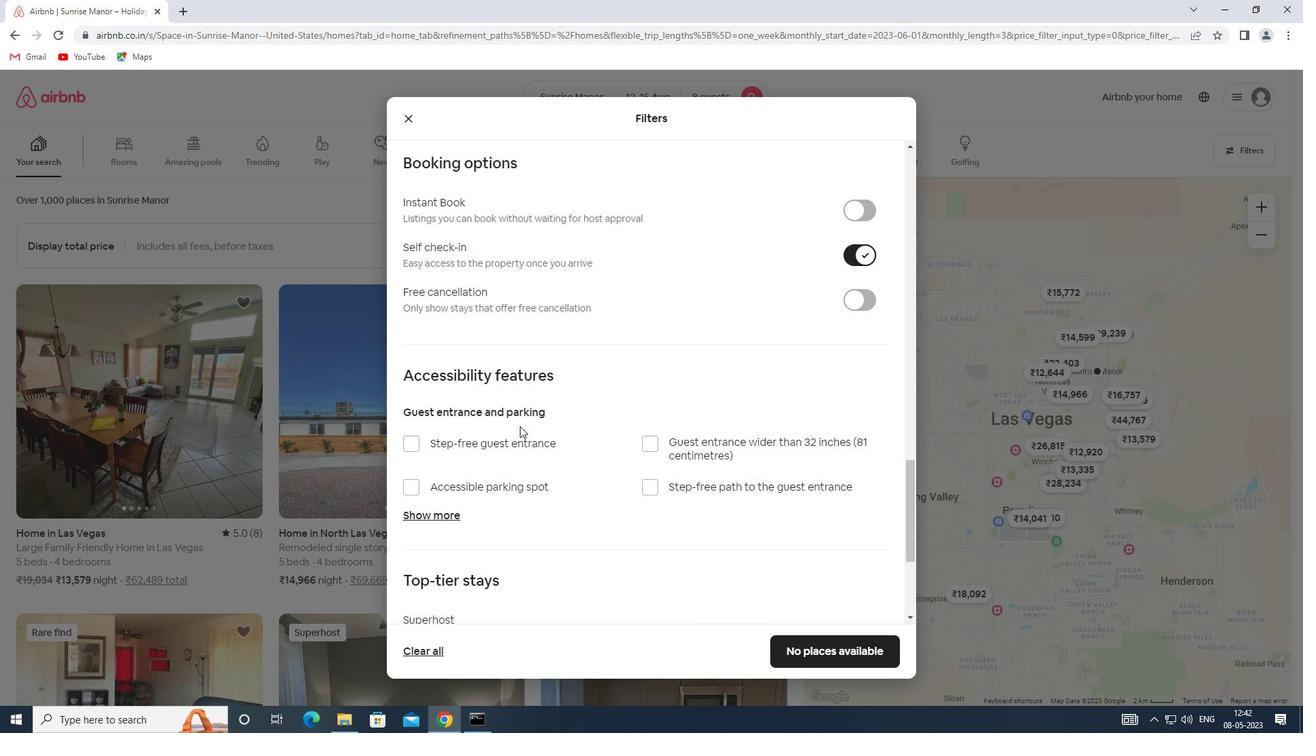 
Action: Mouse scrolled (520, 425) with delta (0, 0)
Screenshot: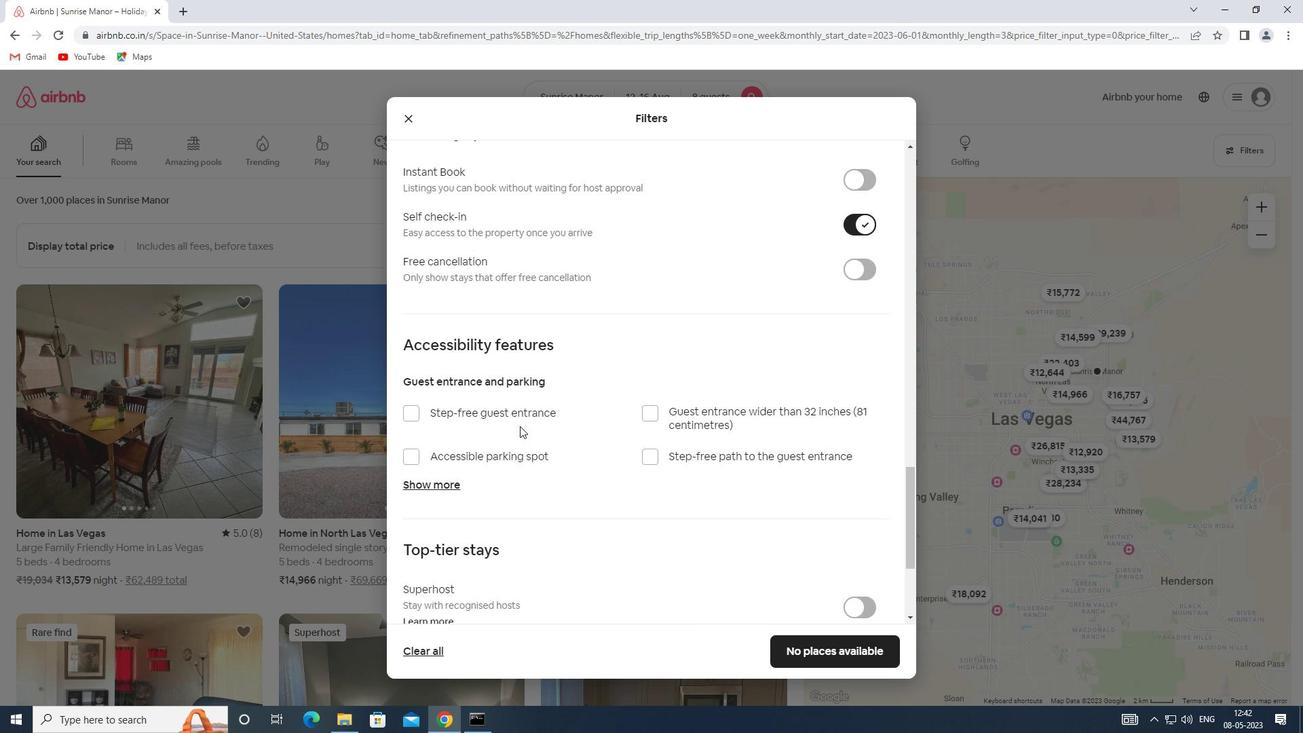 
Action: Mouse scrolled (520, 425) with delta (0, 0)
Screenshot: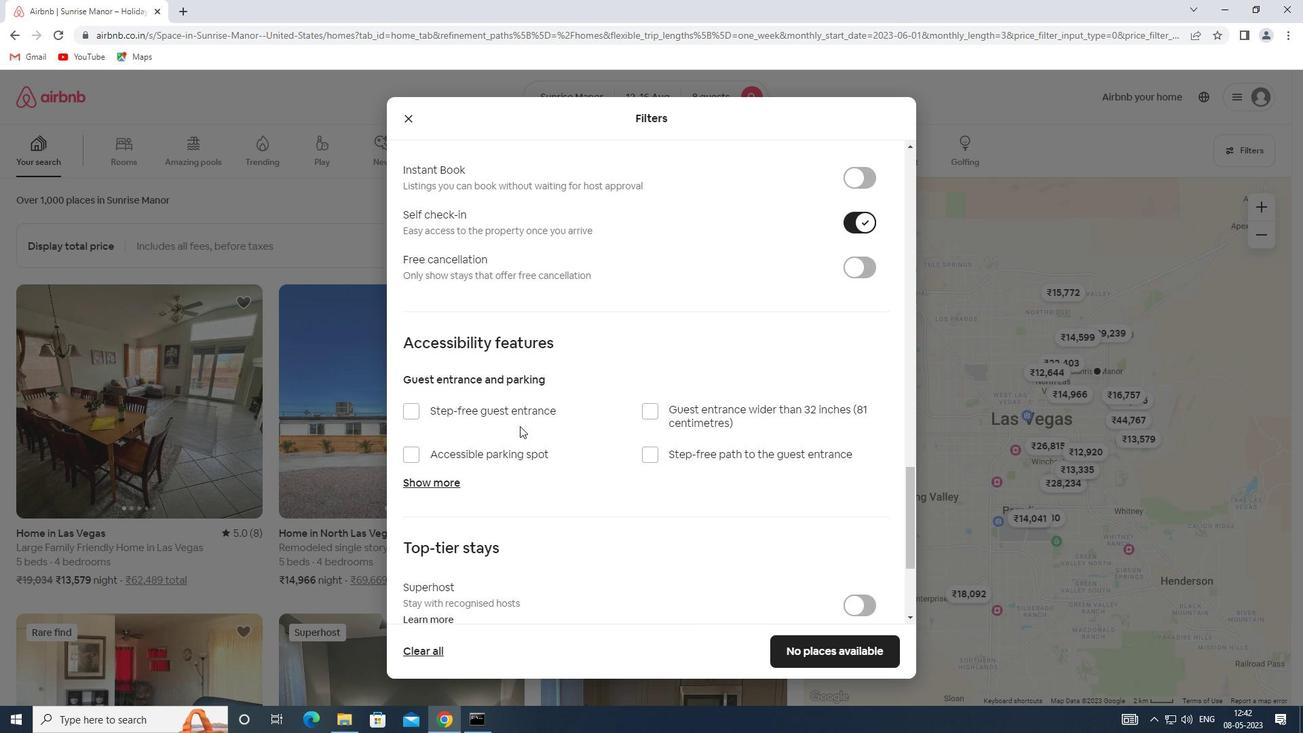 
Action: Mouse moved to (408, 529)
Screenshot: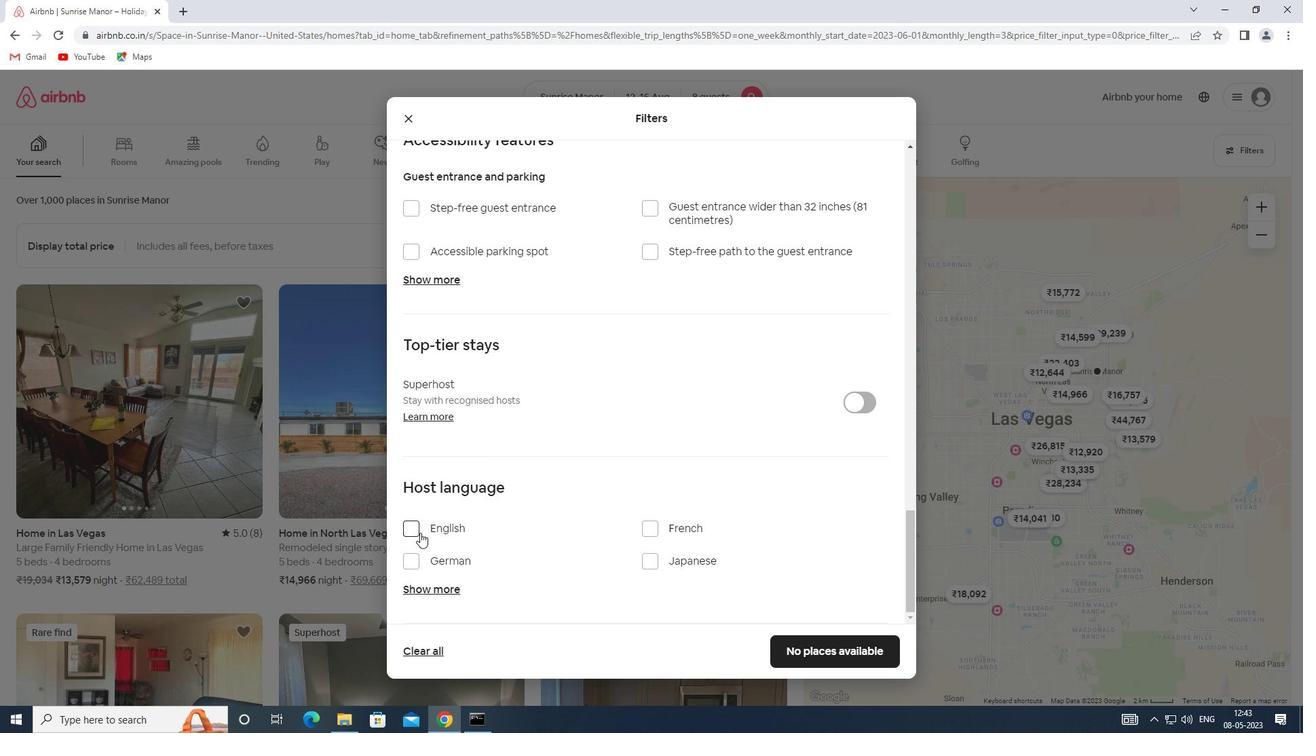 
Action: Mouse pressed left at (408, 529)
Screenshot: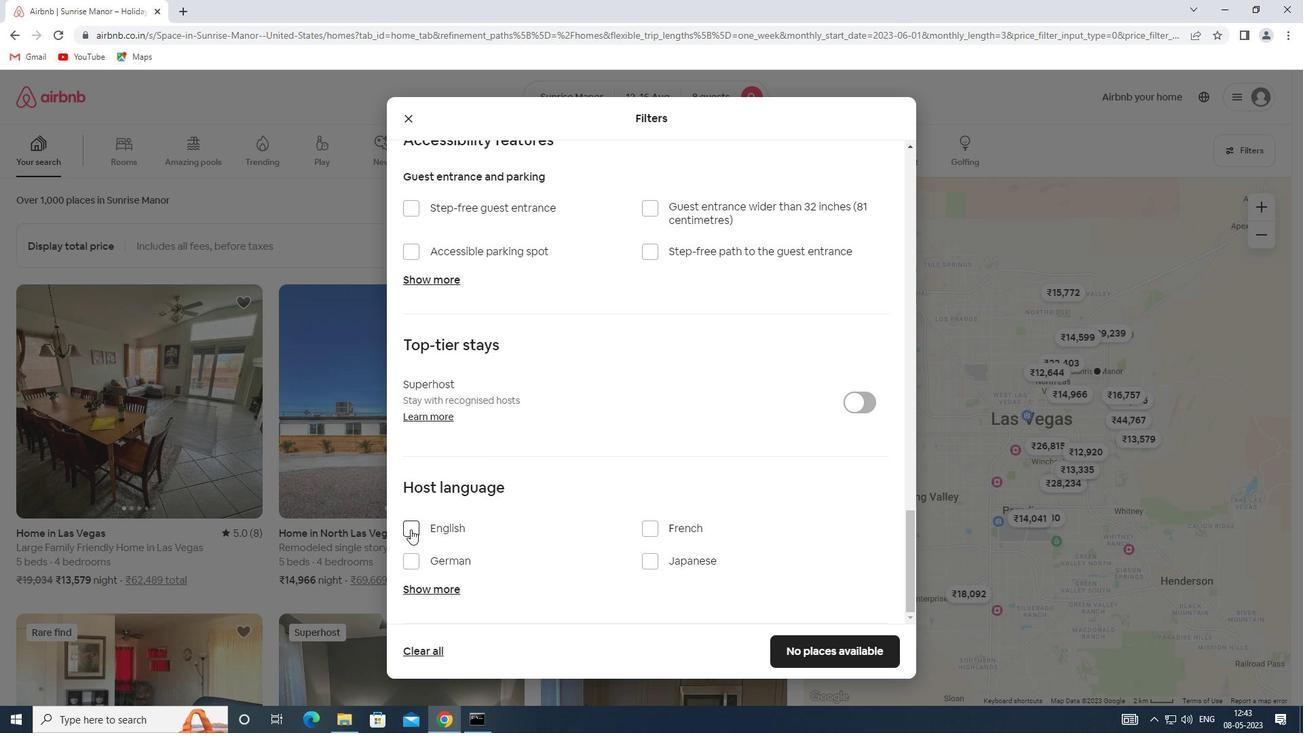 
Action: Mouse moved to (860, 653)
Screenshot: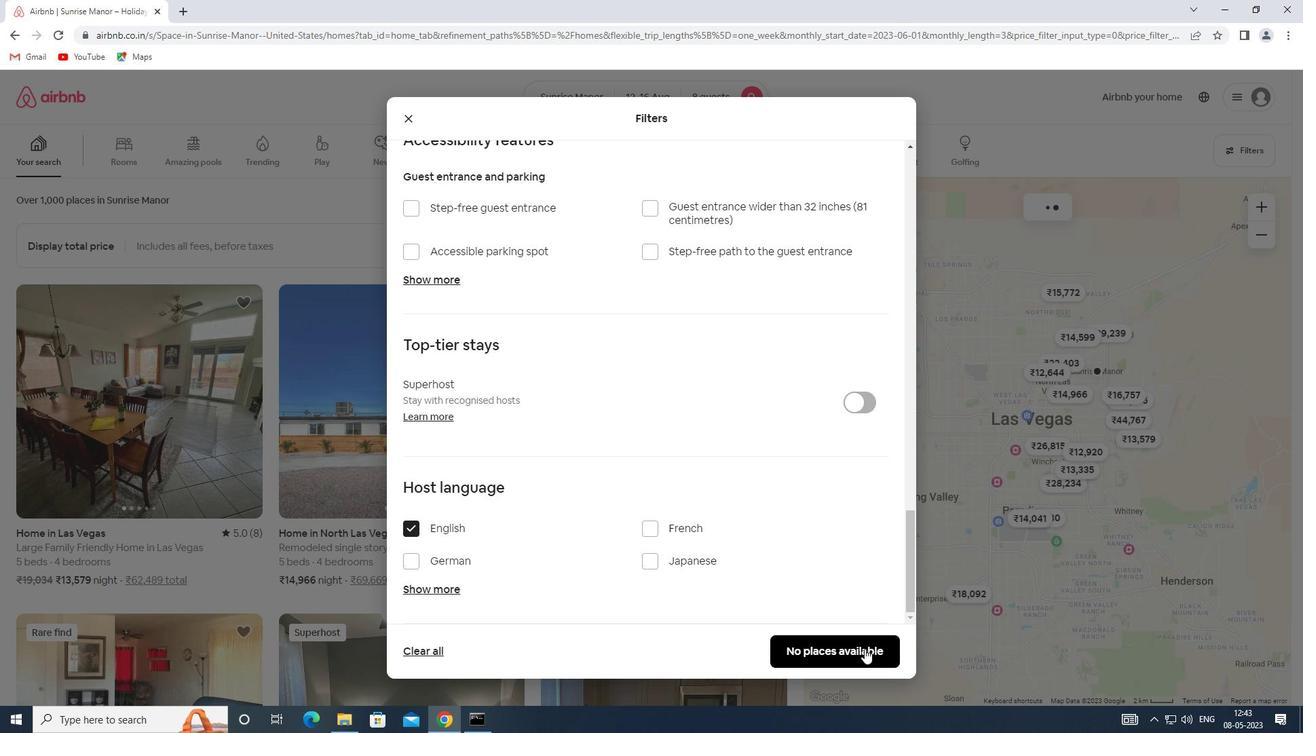 
Action: Mouse pressed left at (860, 653)
Screenshot: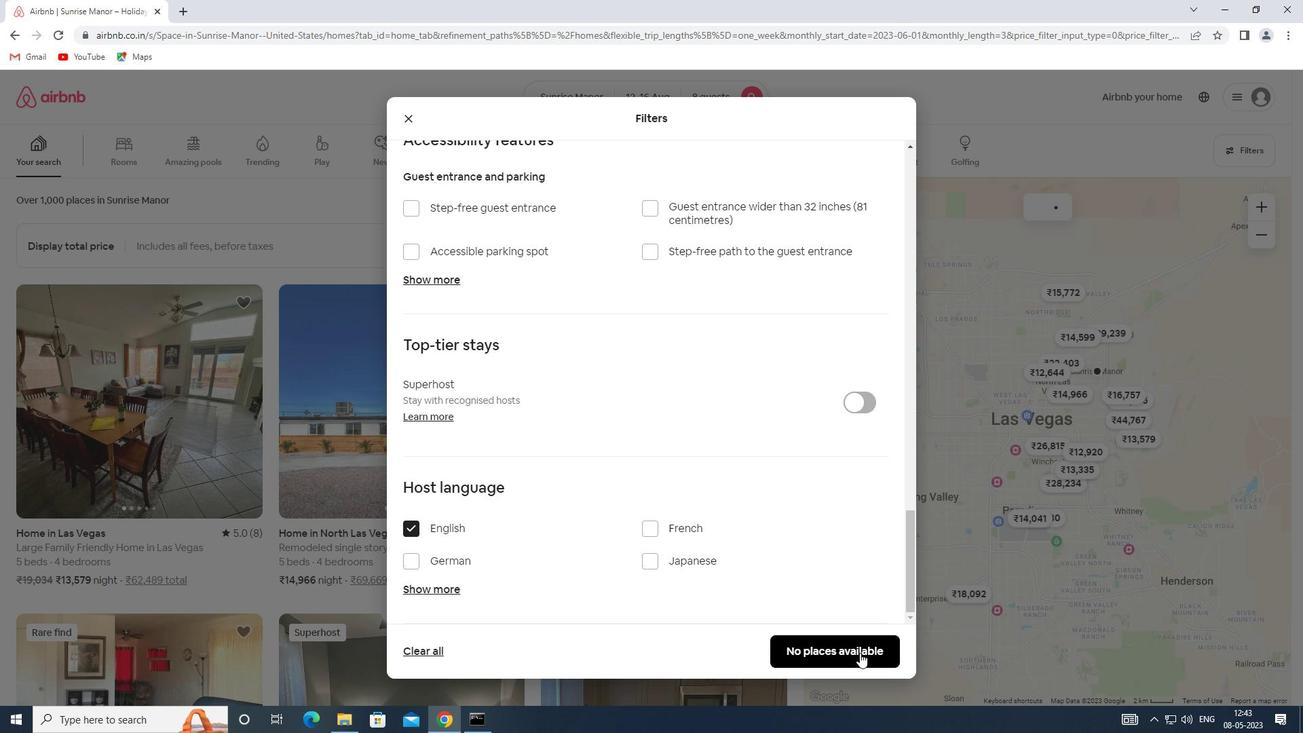 
Action: Mouse moved to (860, 653)
Screenshot: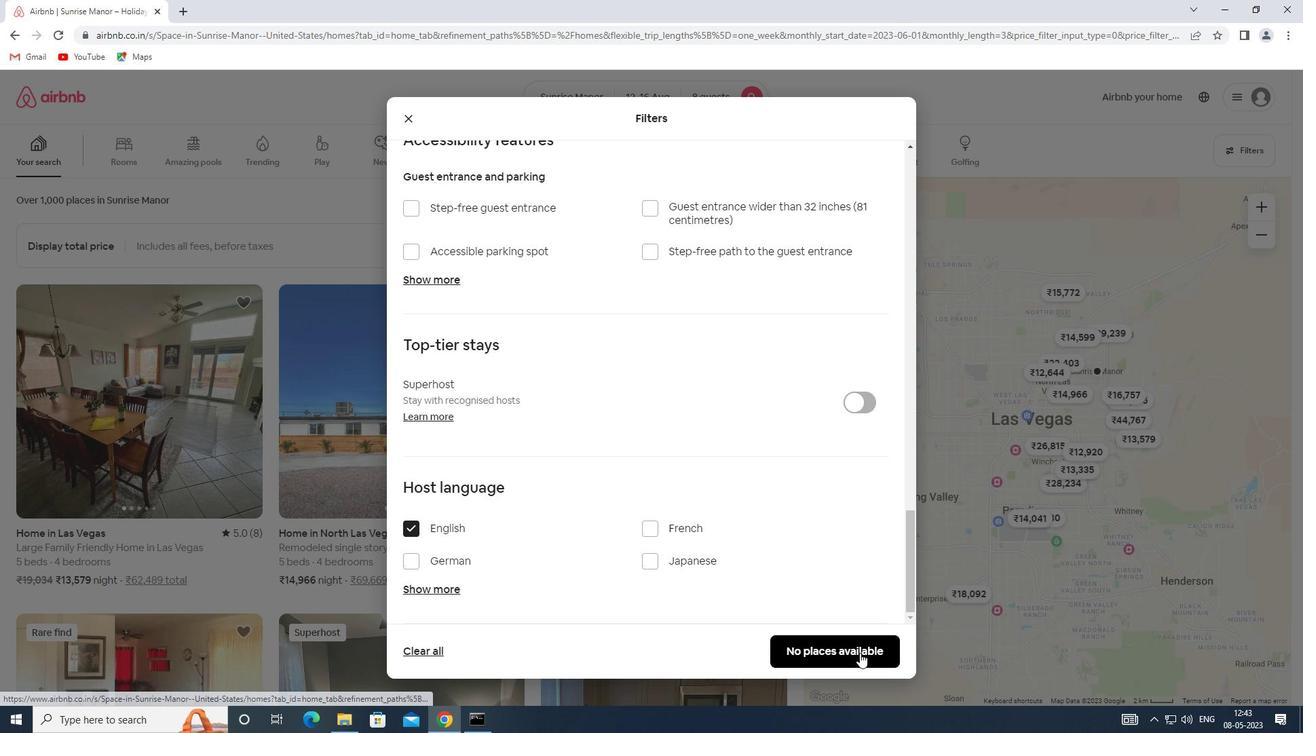 
